 Task: Buy 4 Systems & Kits from Ignition Parts section under best seller category for shipping address: Karen Flores, 1475 Vineyard Drive, Independence, Ohio 44131, Cell Number 4403901431. Pay from credit card ending with 7965, CVV 549
Action: Mouse moved to (35, 77)
Screenshot: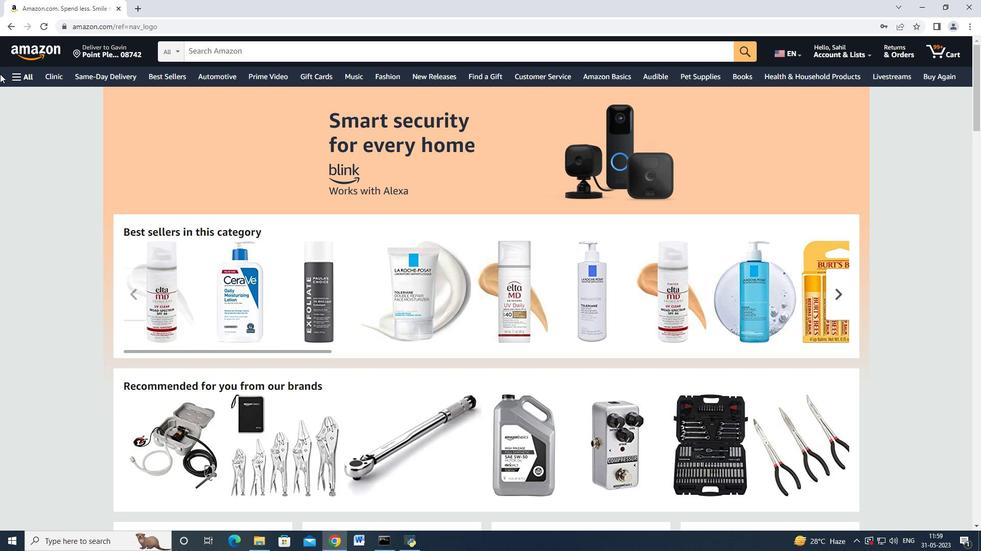 
Action: Mouse pressed left at (35, 77)
Screenshot: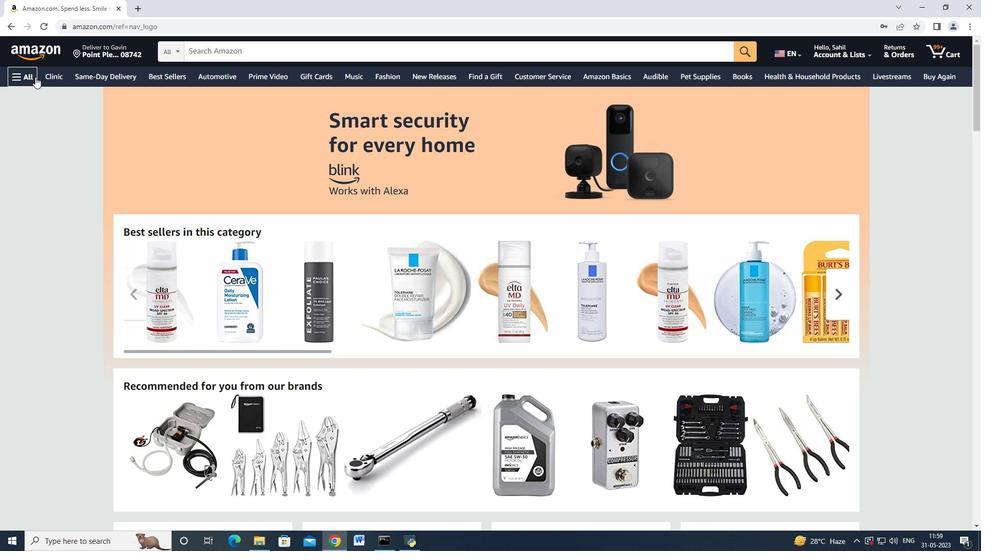 
Action: Mouse moved to (48, 206)
Screenshot: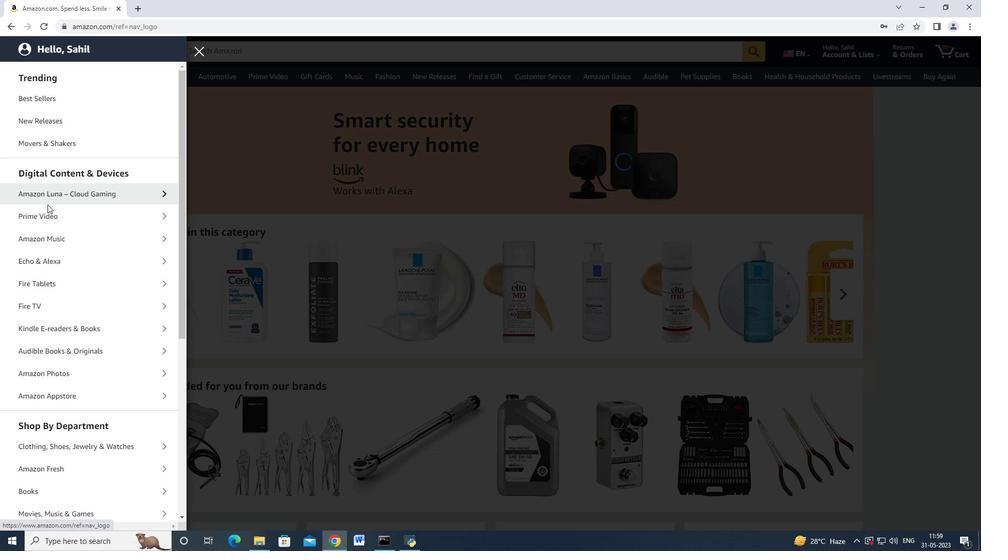 
Action: Mouse scrolled (48, 206) with delta (0, 0)
Screenshot: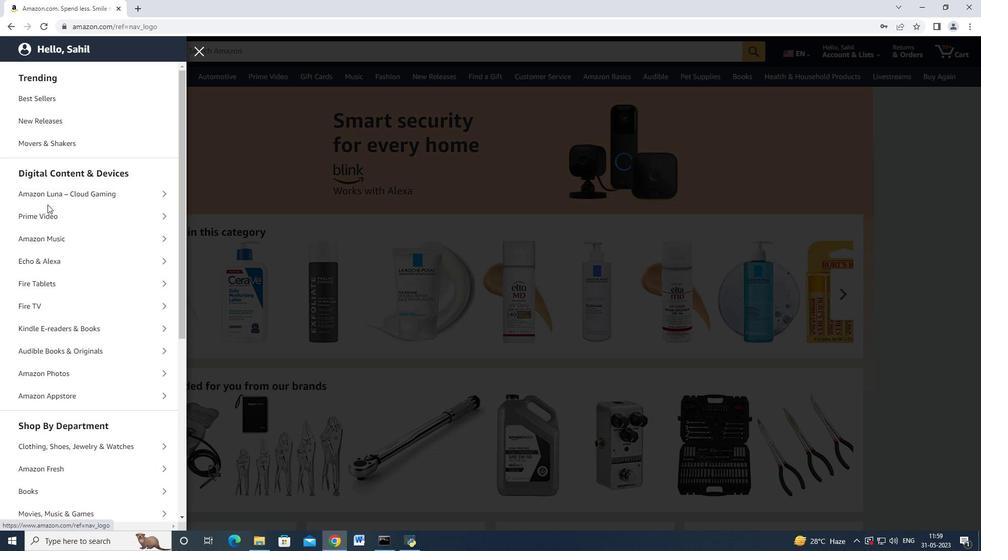 
Action: Mouse moved to (48, 207)
Screenshot: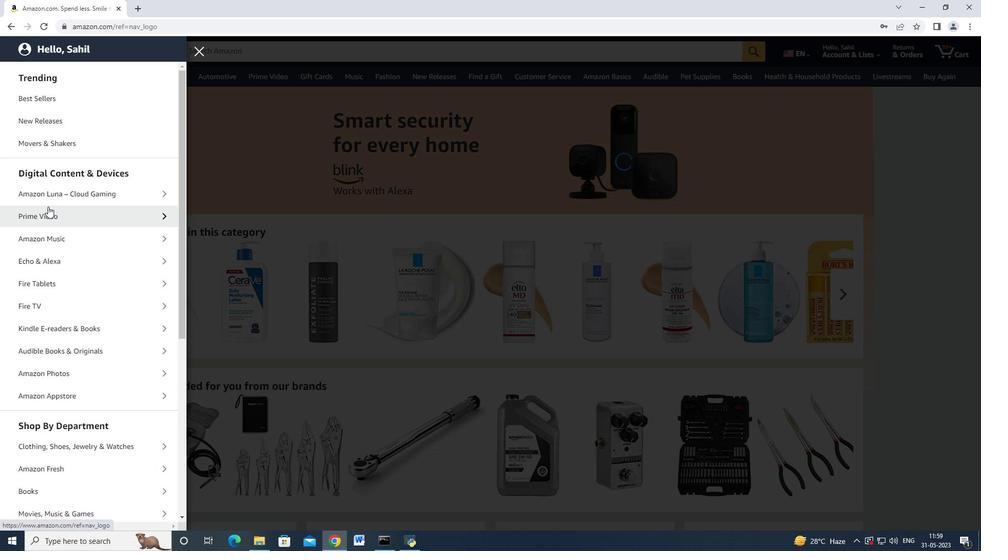 
Action: Mouse scrolled (48, 206) with delta (0, 0)
Screenshot: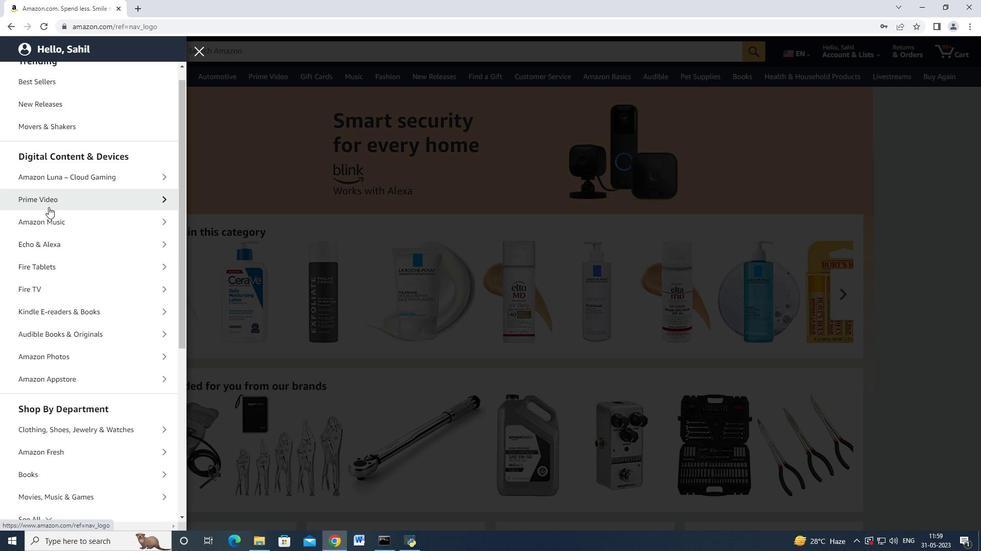 
Action: Mouse moved to (49, 209)
Screenshot: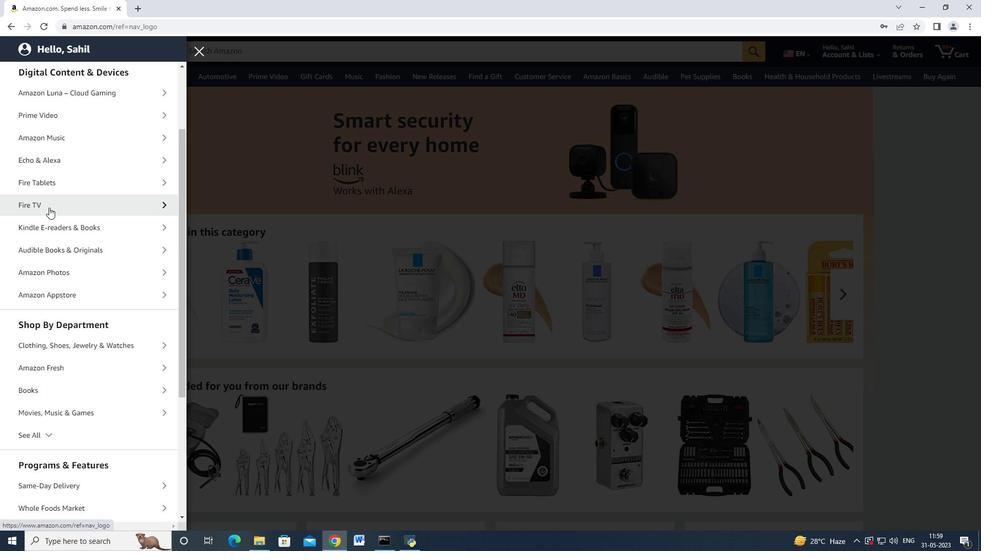 
Action: Mouse scrolled (49, 208) with delta (0, 0)
Screenshot: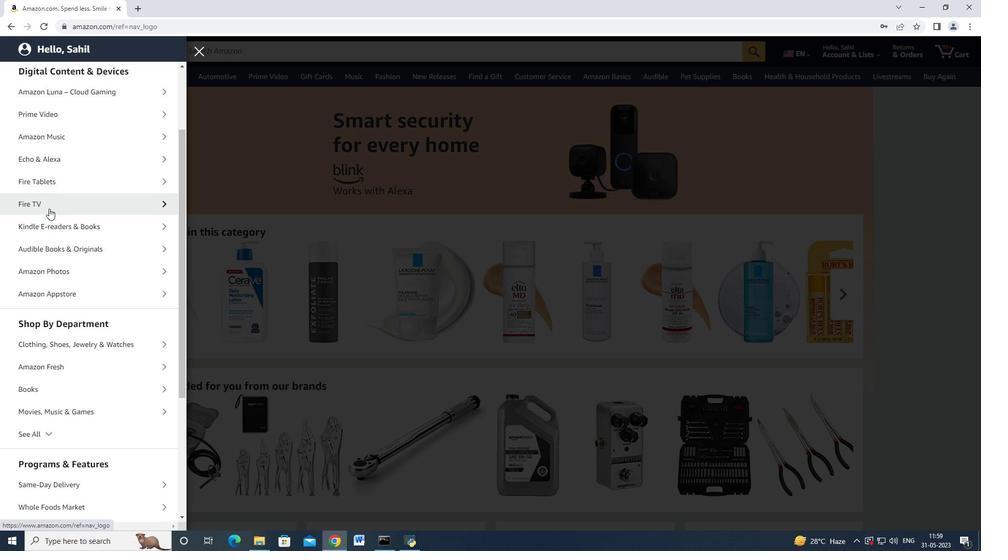 
Action: Mouse scrolled (49, 208) with delta (0, 0)
Screenshot: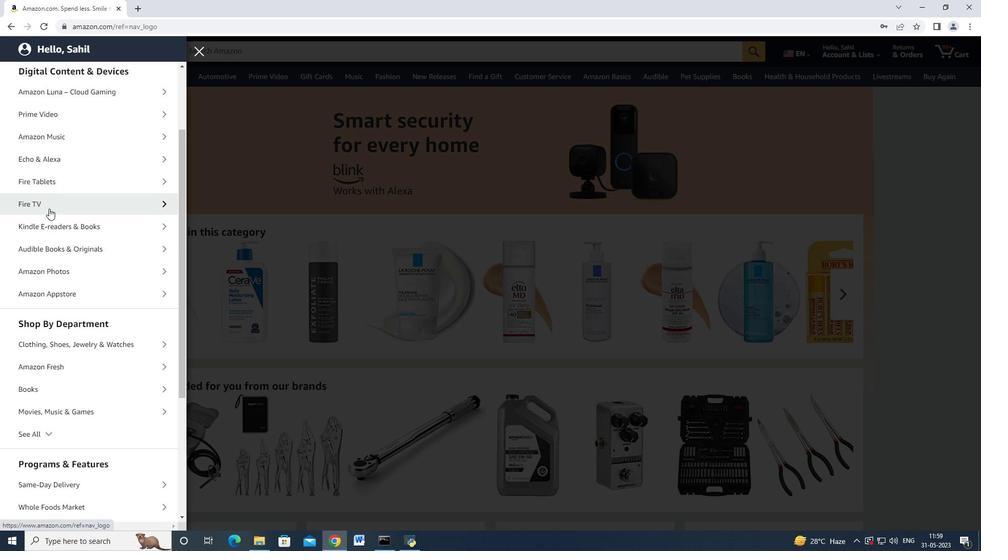 
Action: Mouse scrolled (49, 208) with delta (0, 0)
Screenshot: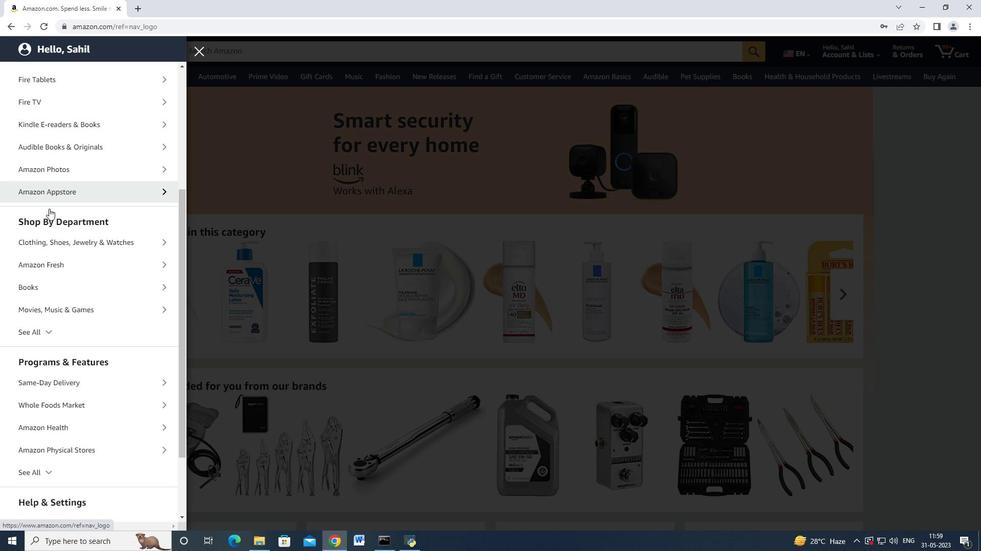 
Action: Mouse moved to (46, 280)
Screenshot: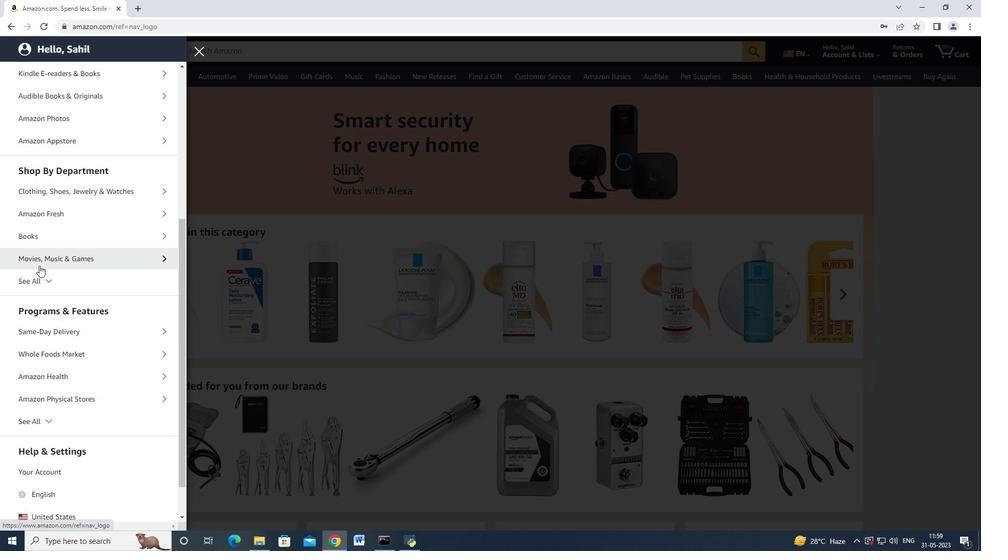 
Action: Mouse pressed left at (46, 280)
Screenshot: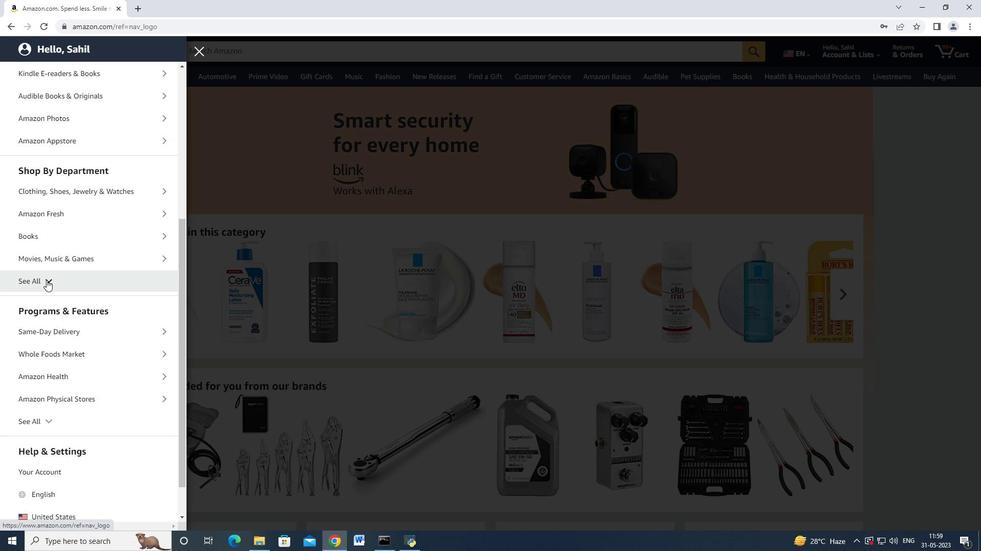 
Action: Mouse moved to (50, 281)
Screenshot: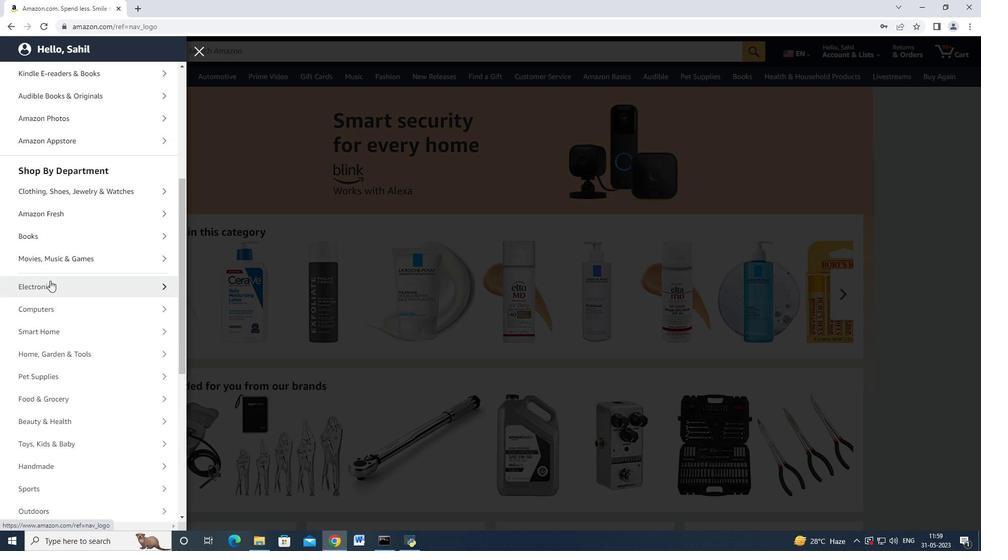 
Action: Mouse scrolled (50, 281) with delta (0, 0)
Screenshot: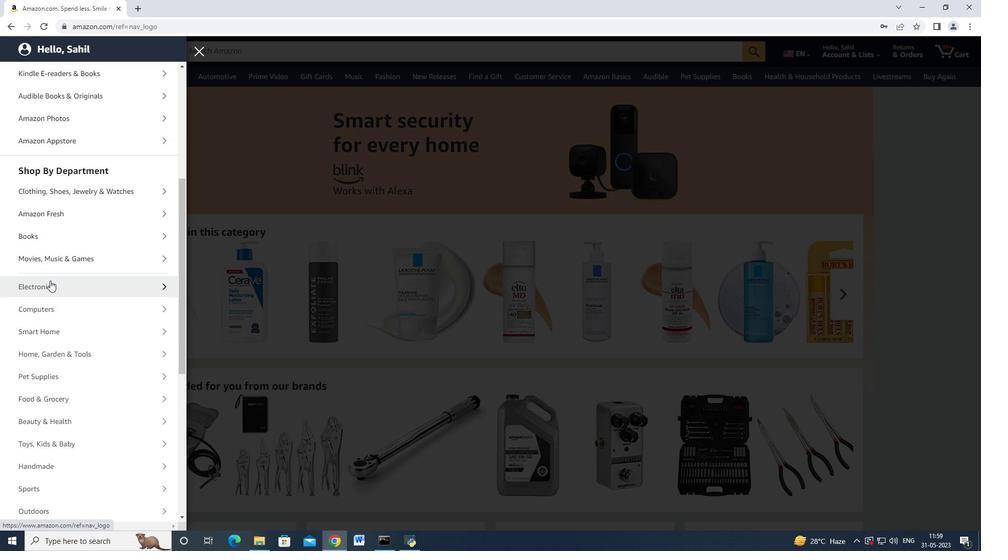 
Action: Mouse scrolled (50, 281) with delta (0, 0)
Screenshot: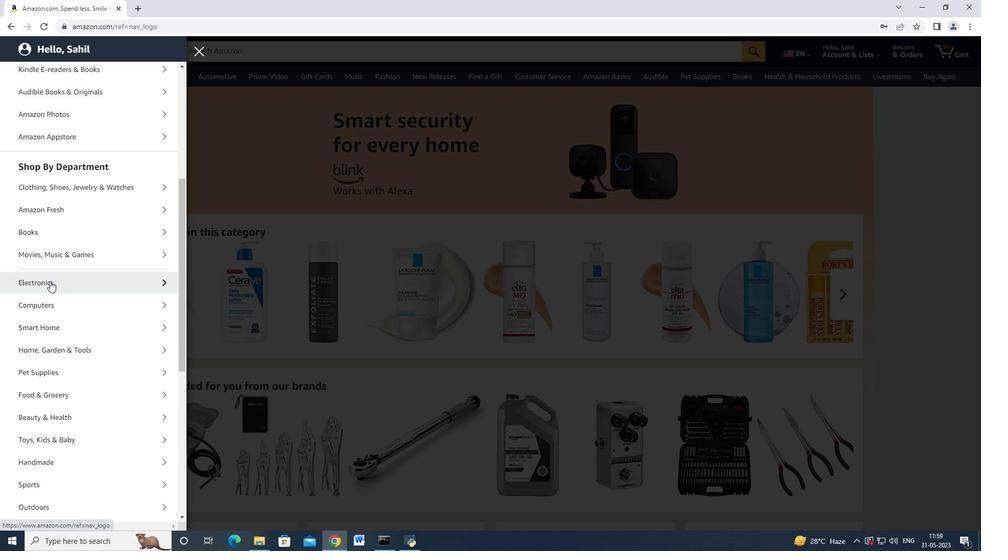 
Action: Mouse scrolled (50, 281) with delta (0, 0)
Screenshot: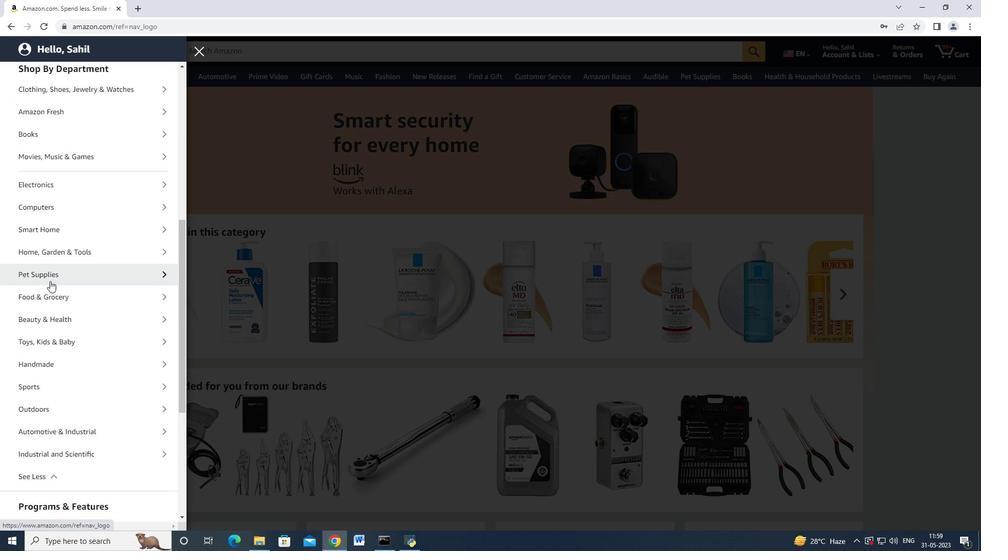 
Action: Mouse moved to (87, 381)
Screenshot: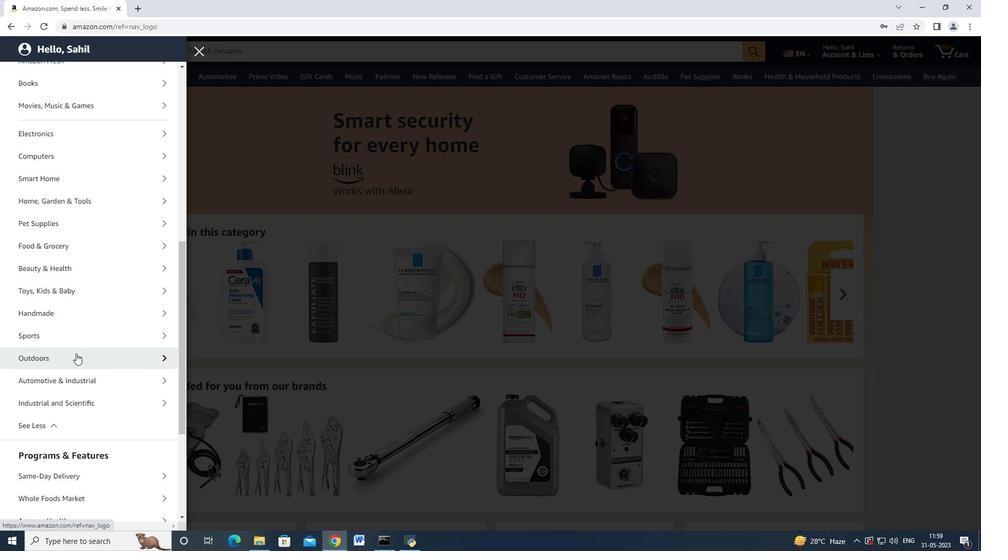 
Action: Mouse pressed left at (87, 381)
Screenshot: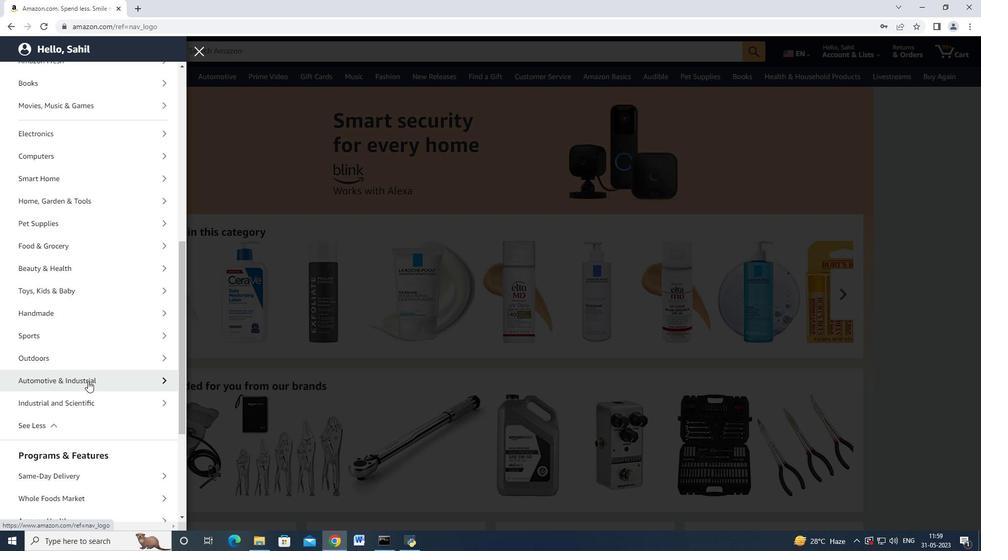 
Action: Mouse moved to (98, 126)
Screenshot: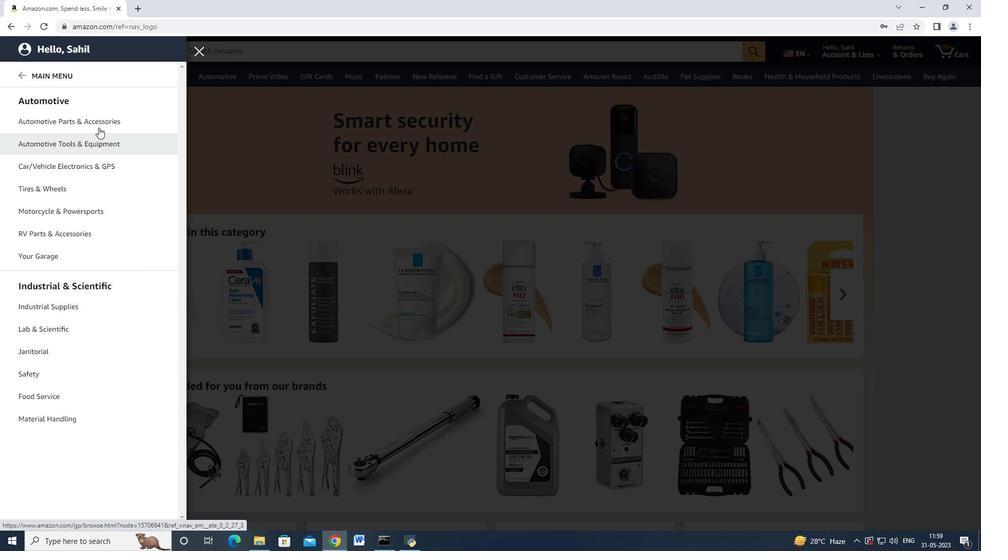 
Action: Mouse pressed left at (98, 126)
Screenshot: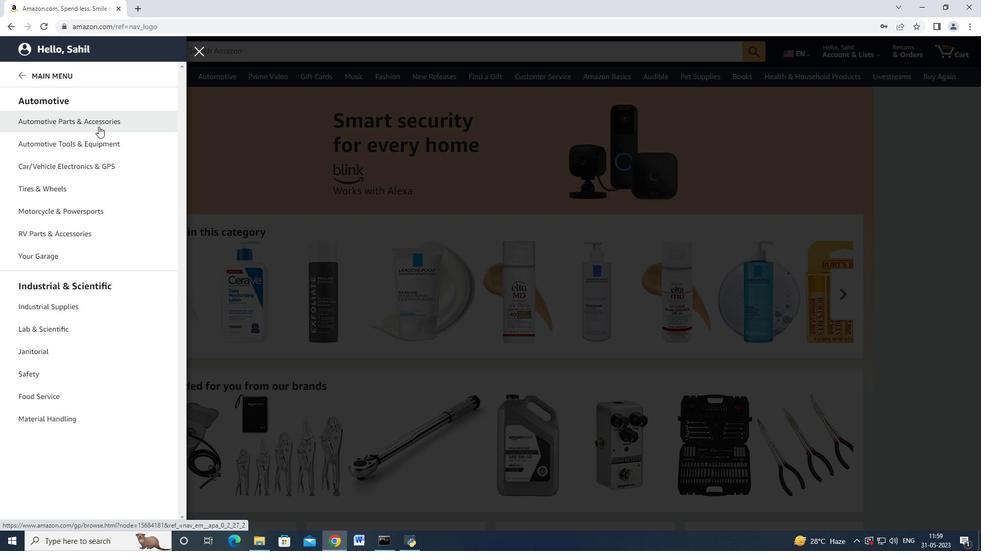 
Action: Mouse moved to (179, 95)
Screenshot: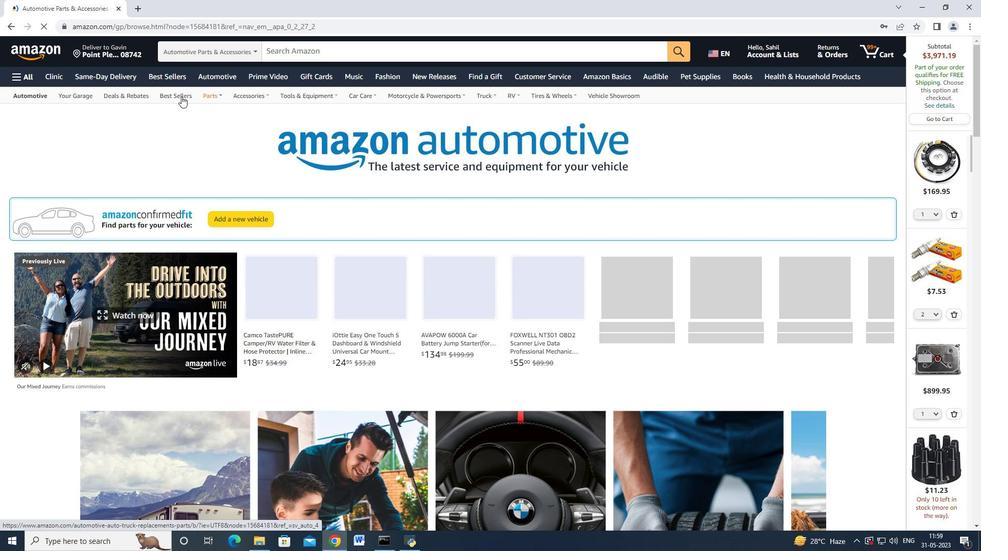 
Action: Mouse pressed left at (179, 95)
Screenshot: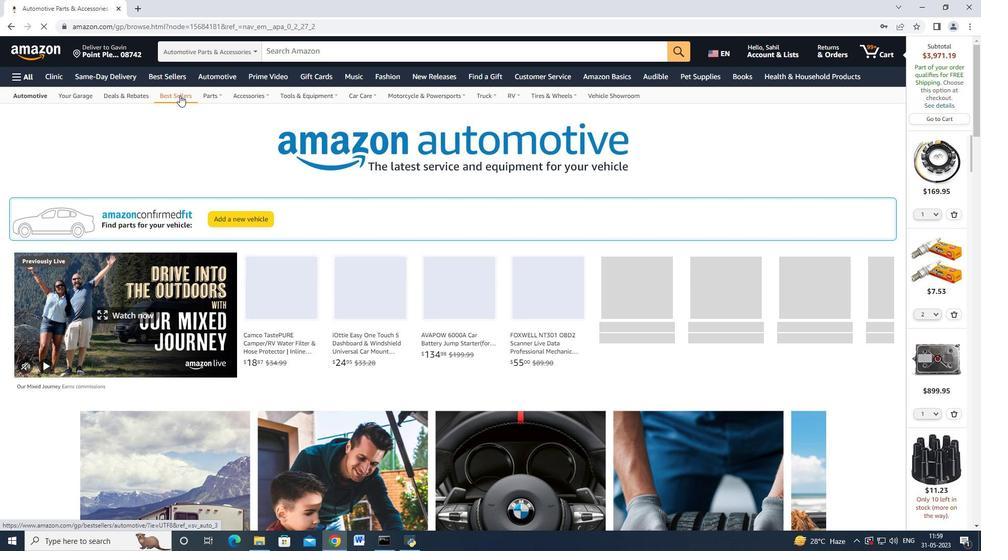
Action: Mouse moved to (85, 305)
Screenshot: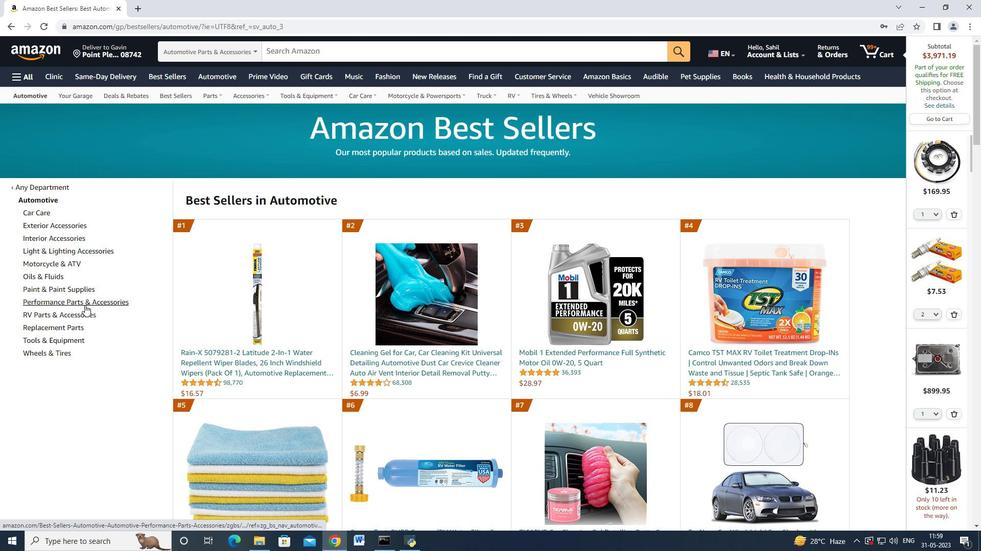 
Action: Mouse pressed left at (85, 305)
Screenshot: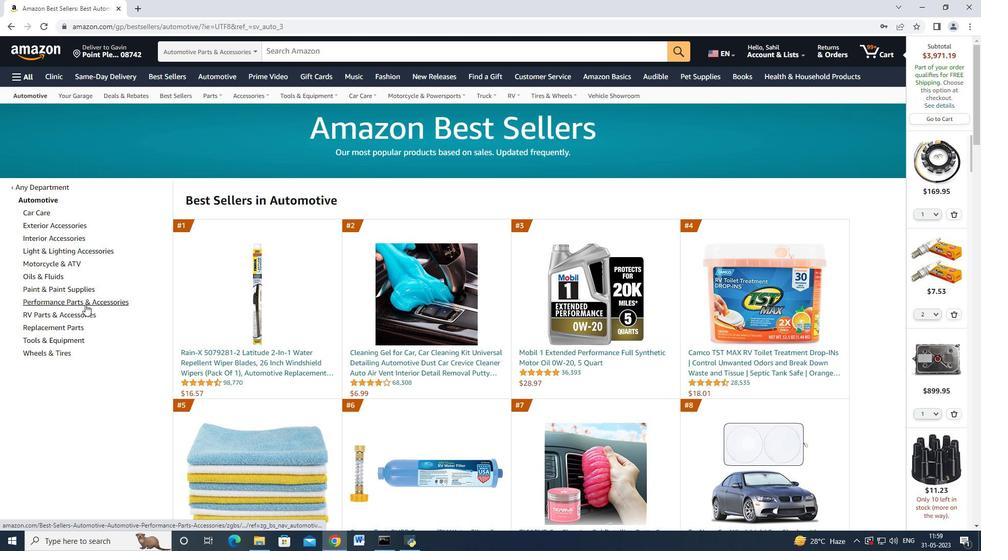 
Action: Mouse moved to (85, 304)
Screenshot: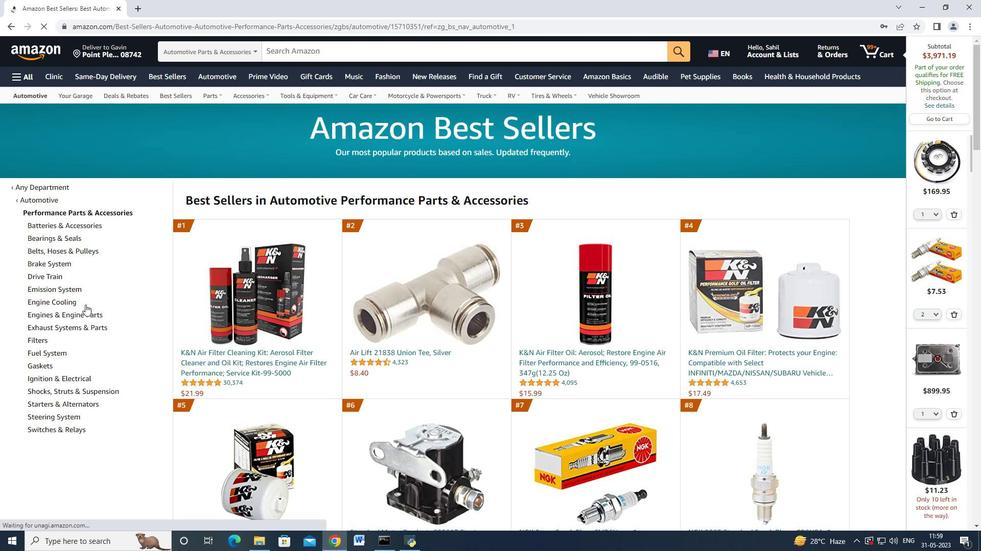 
Action: Mouse scrolled (85, 304) with delta (0, 0)
Screenshot: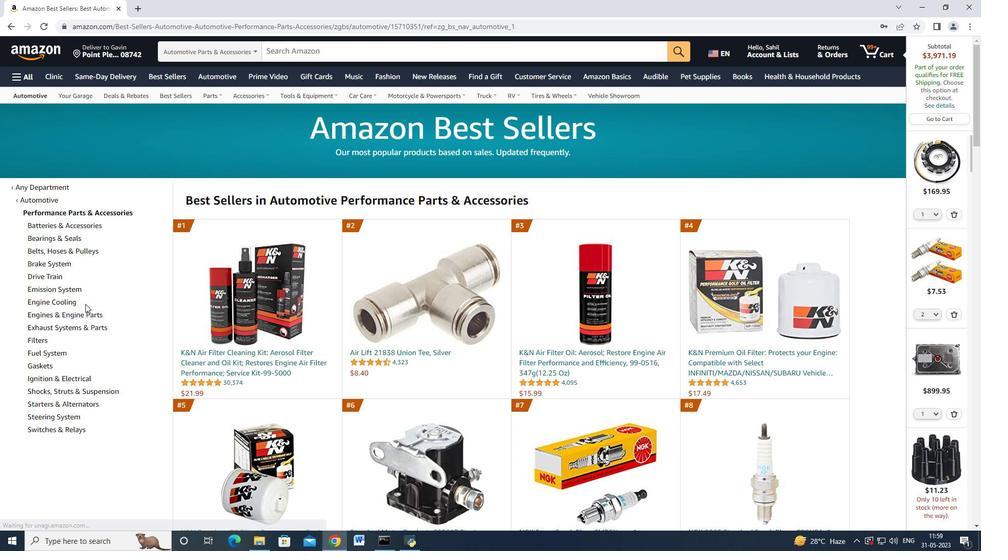 
Action: Mouse scrolled (85, 304) with delta (0, 0)
Screenshot: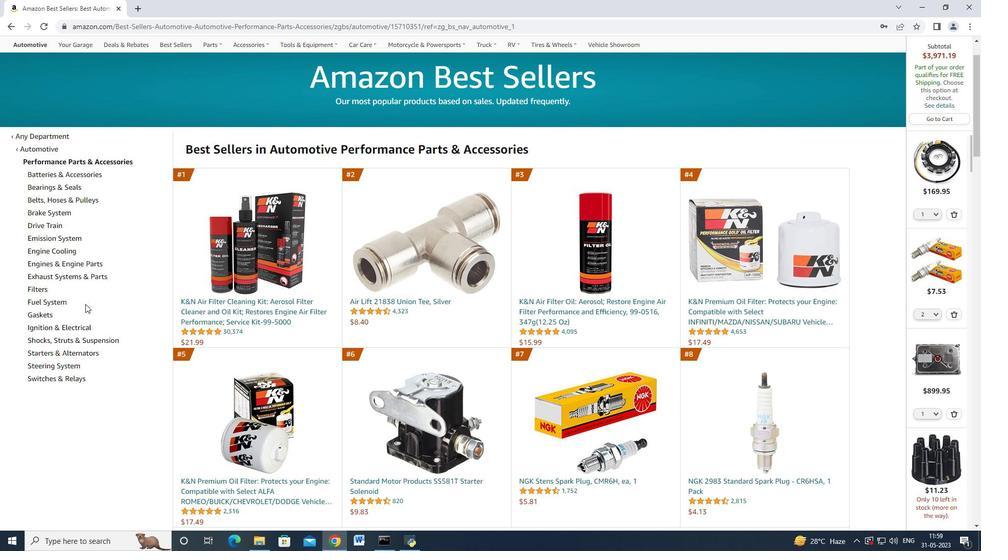 
Action: Mouse scrolled (85, 305) with delta (0, 0)
Screenshot: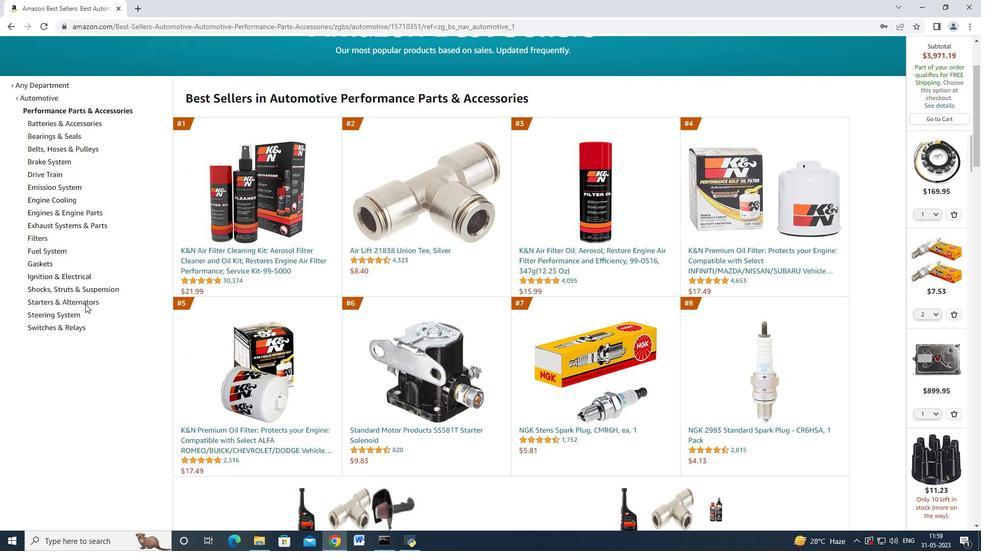 
Action: Mouse moved to (52, 148)
Screenshot: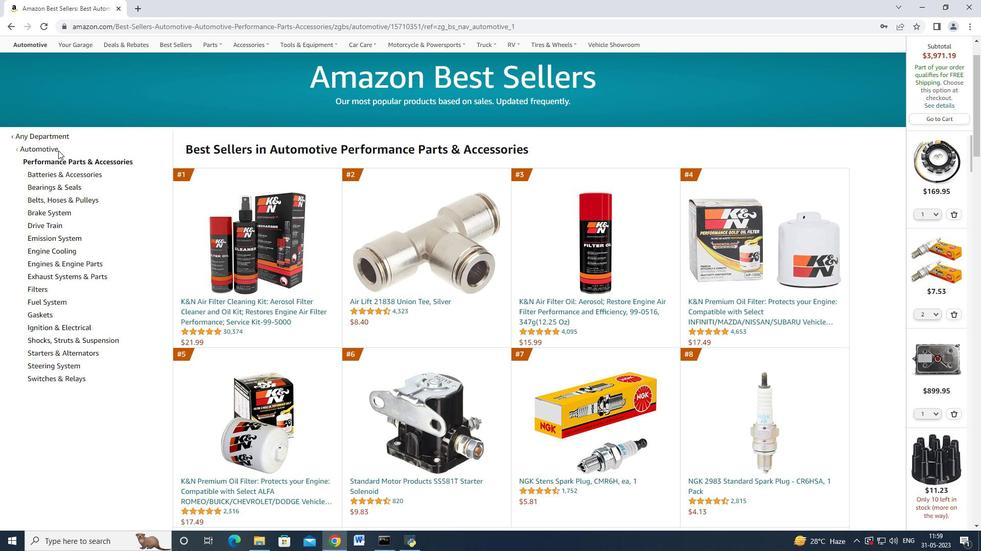 
Action: Mouse pressed left at (52, 148)
Screenshot: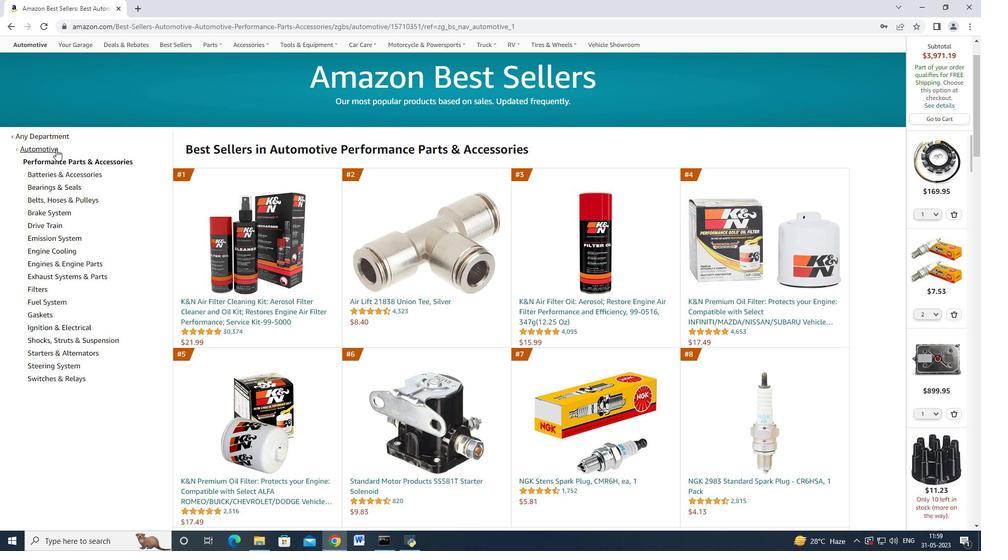 
Action: Mouse moved to (63, 328)
Screenshot: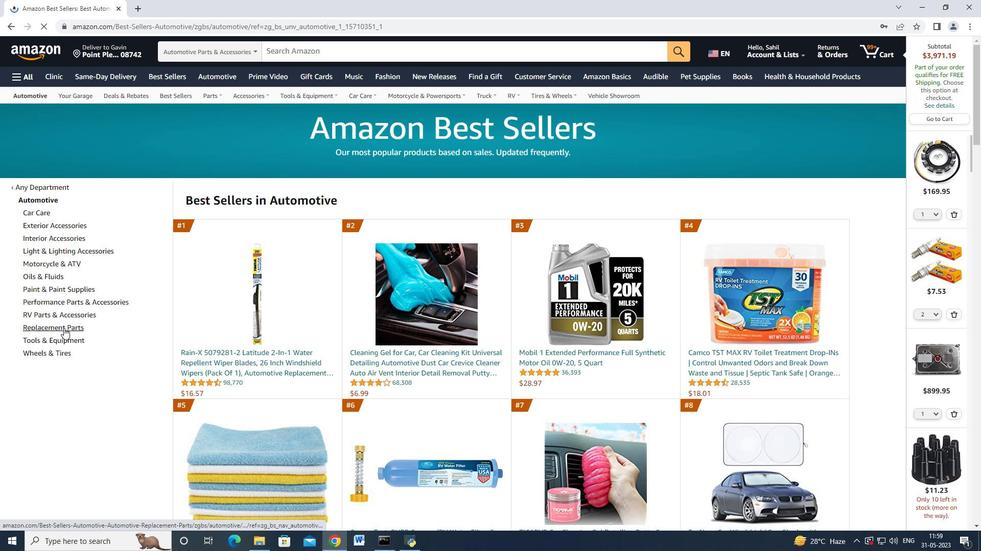 
Action: Mouse pressed left at (63, 328)
Screenshot: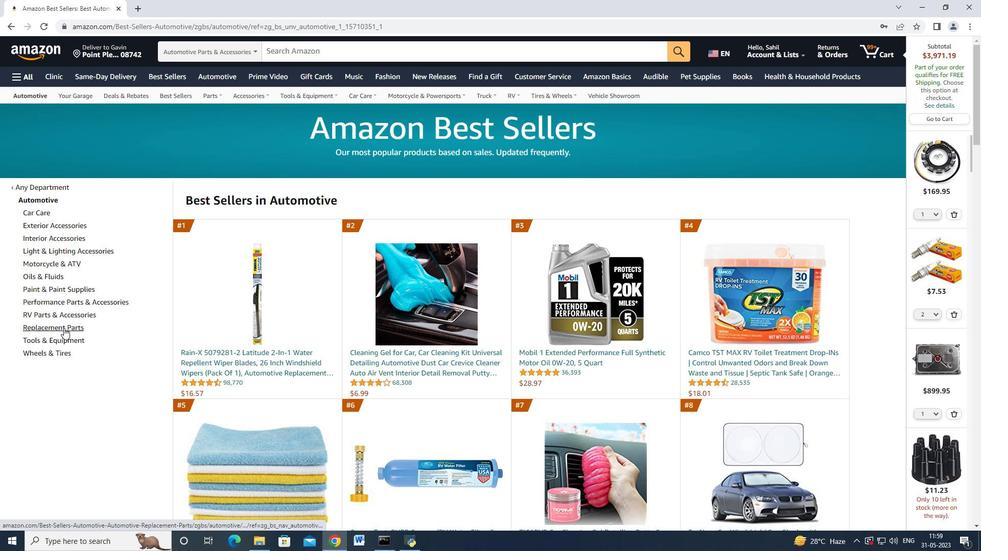
Action: Mouse moved to (85, 321)
Screenshot: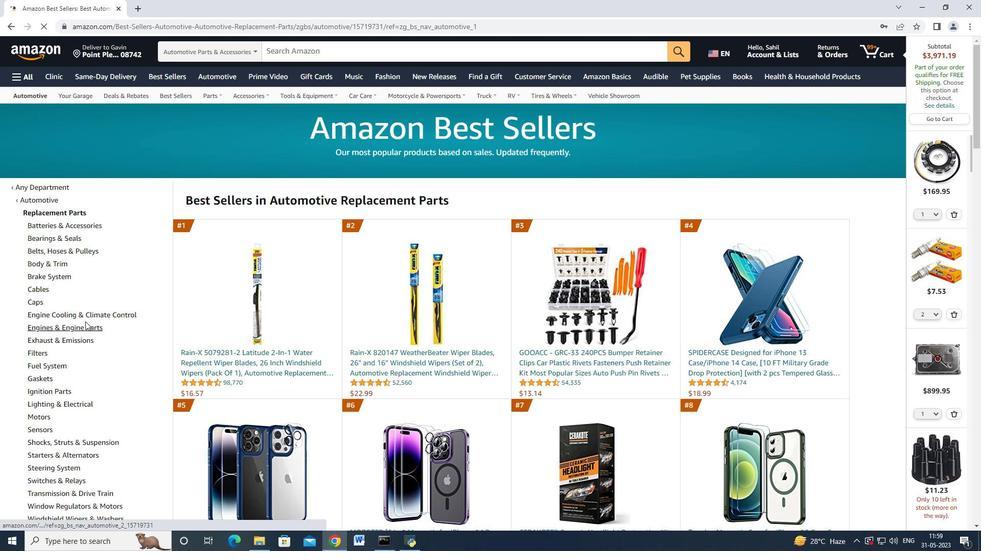 
Action: Mouse scrolled (85, 321) with delta (0, 0)
Screenshot: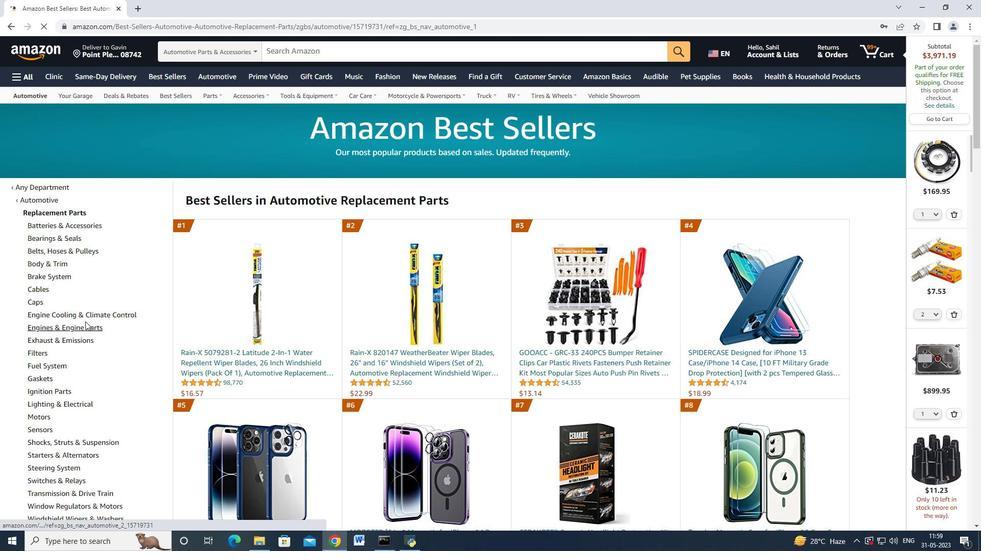 
Action: Mouse moved to (85, 321)
Screenshot: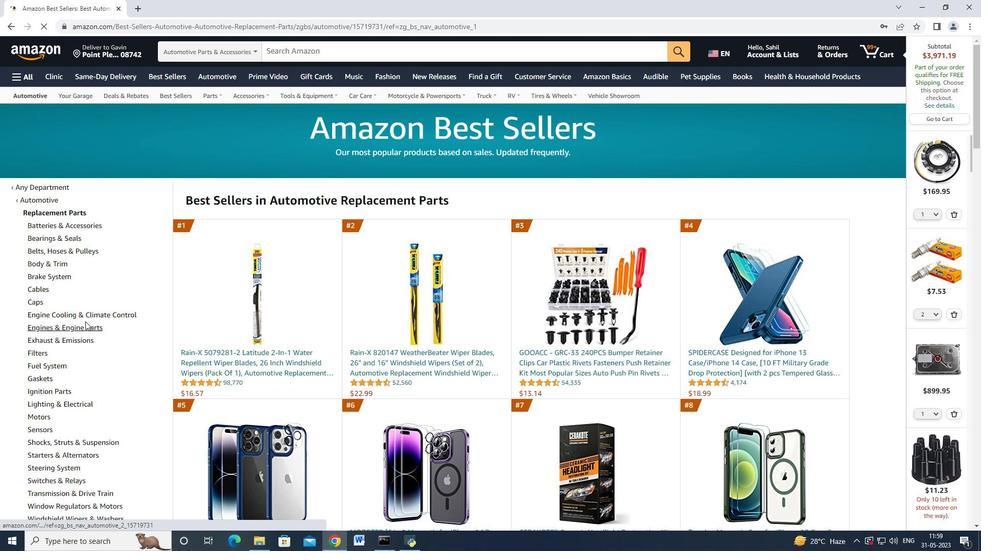 
Action: Mouse scrolled (85, 321) with delta (0, 0)
Screenshot: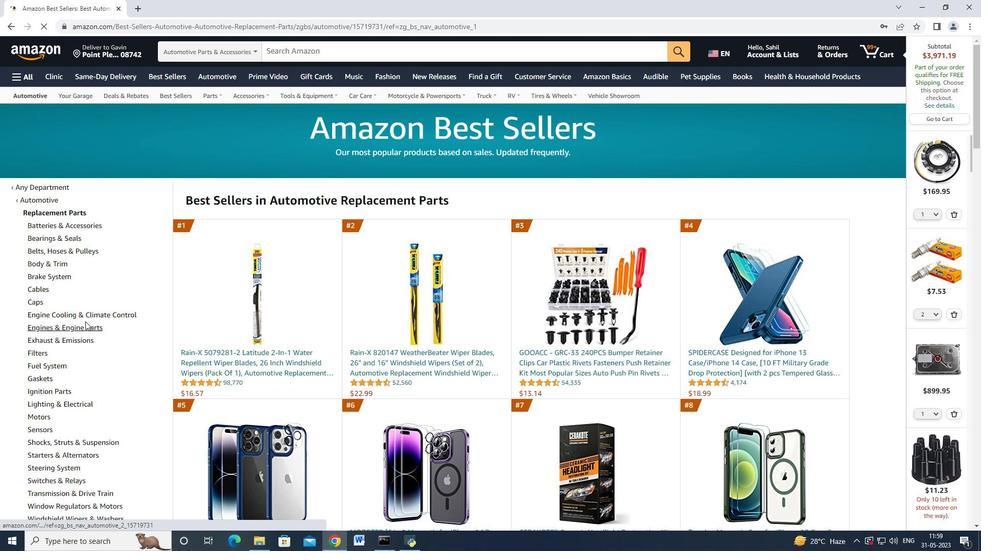 
Action: Mouse moved to (86, 321)
Screenshot: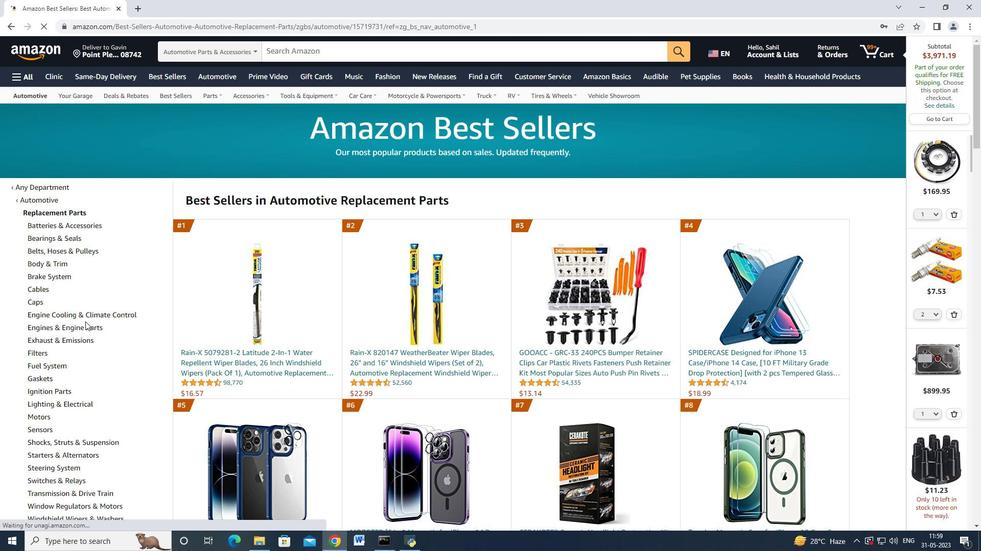 
Action: Mouse scrolled (86, 321) with delta (0, 0)
Screenshot: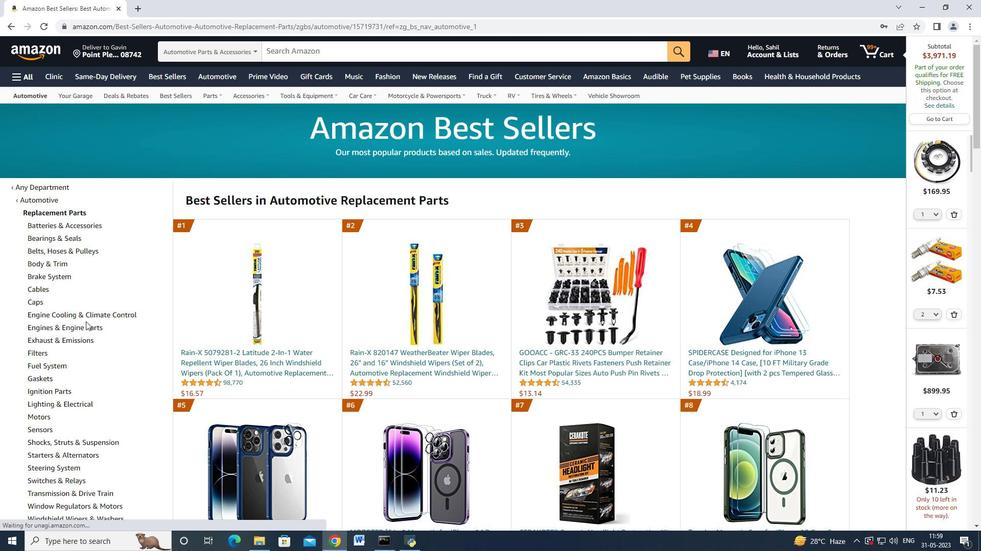 
Action: Mouse moved to (53, 239)
Screenshot: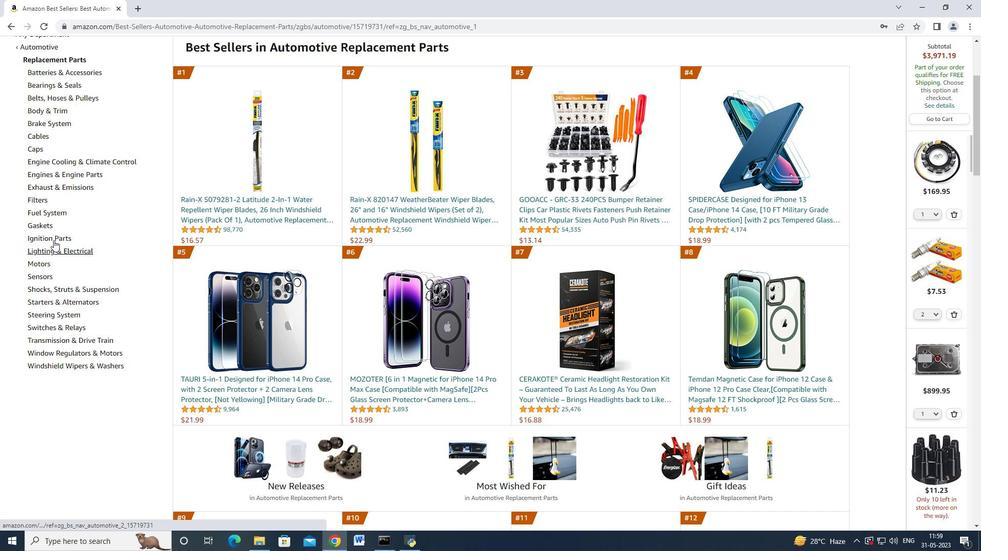 
Action: Mouse pressed left at (53, 239)
Screenshot: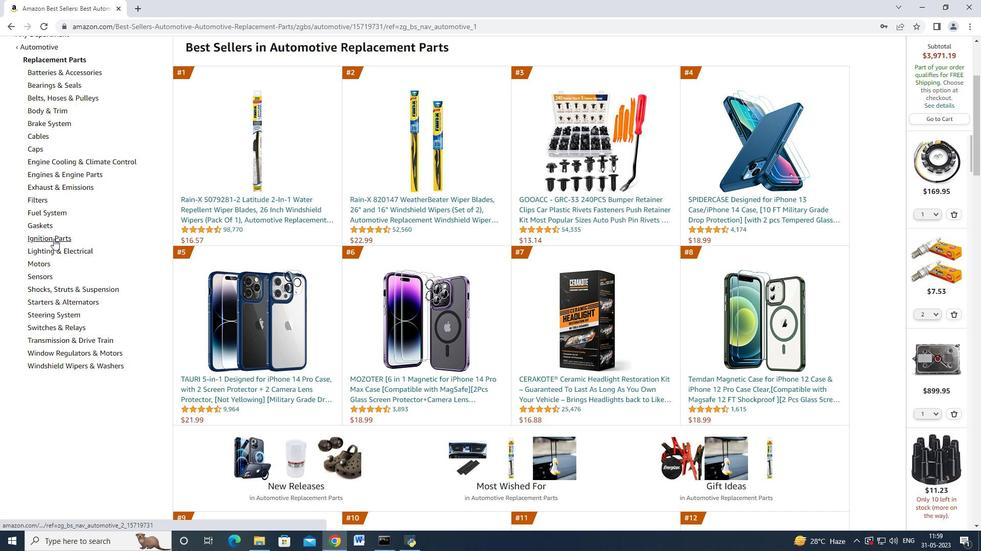 
Action: Mouse moved to (58, 234)
Screenshot: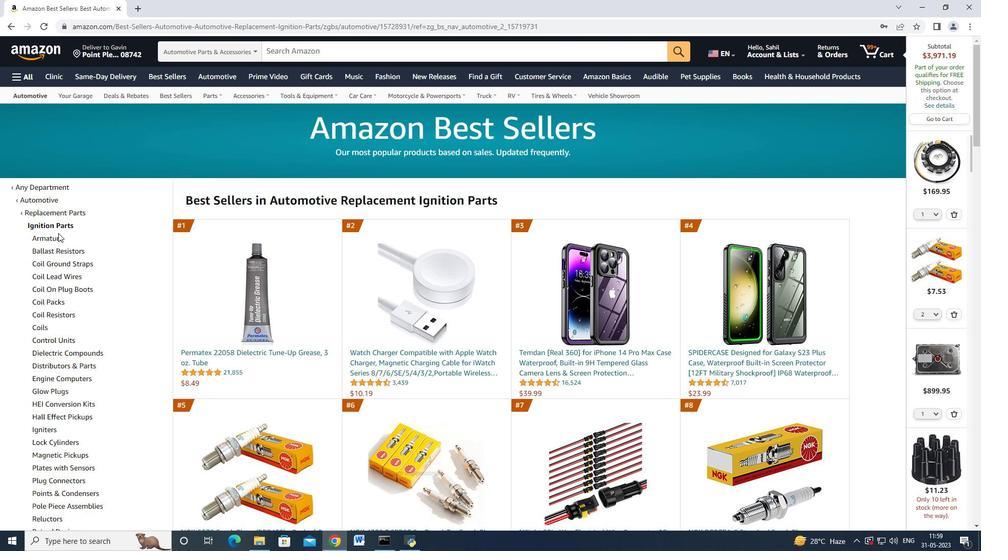 
Action: Mouse scrolled (58, 233) with delta (0, 0)
Screenshot: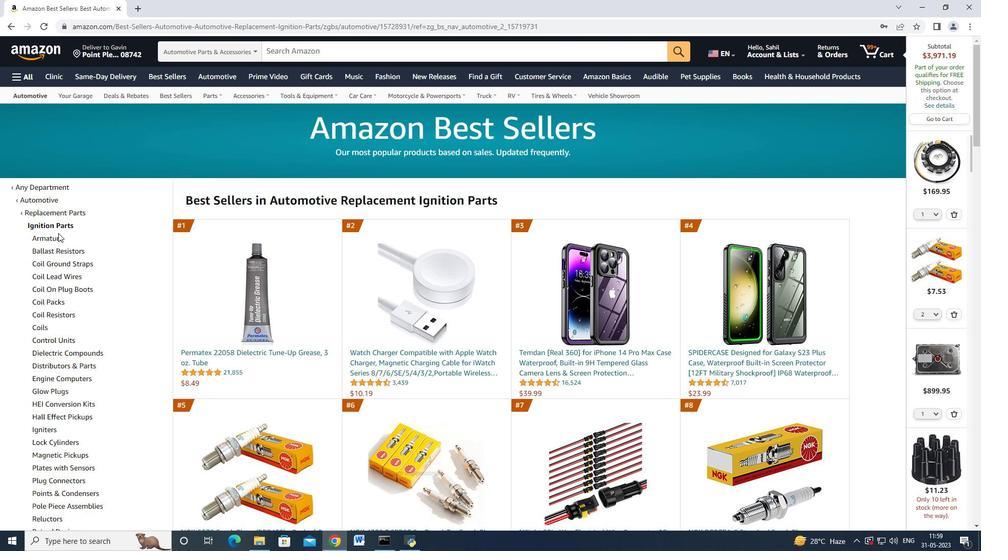 
Action: Mouse moved to (58, 235)
Screenshot: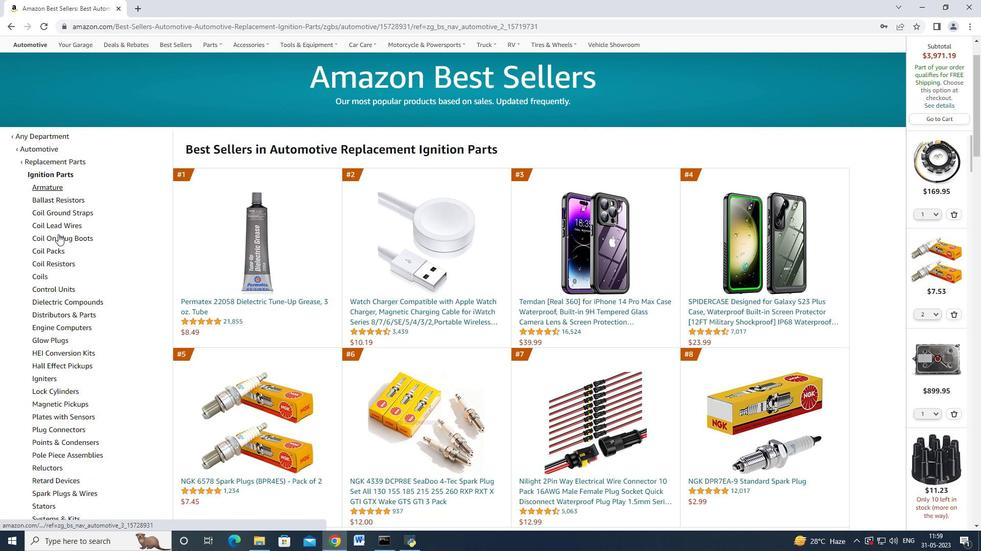 
Action: Mouse scrolled (58, 235) with delta (0, 0)
Screenshot: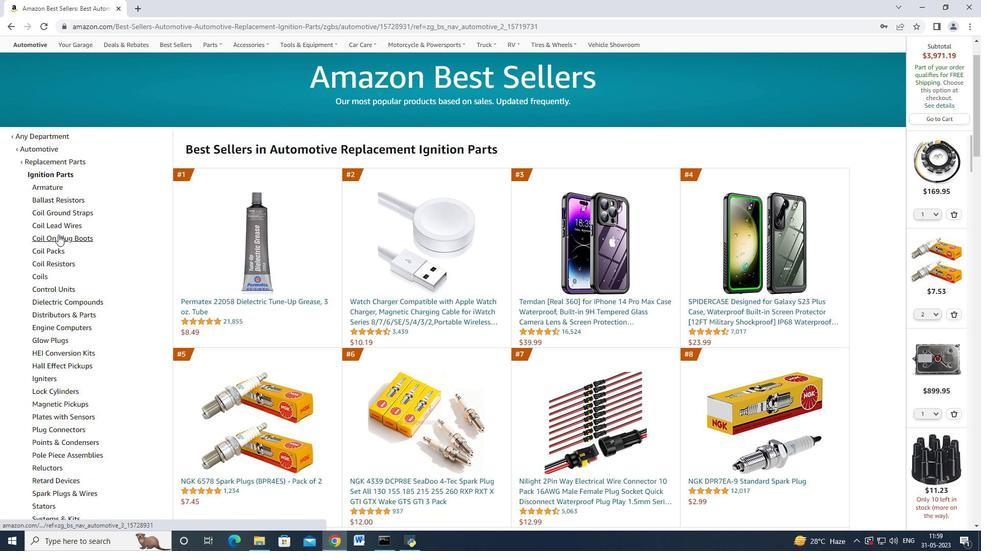 
Action: Mouse scrolled (58, 235) with delta (0, 0)
Screenshot: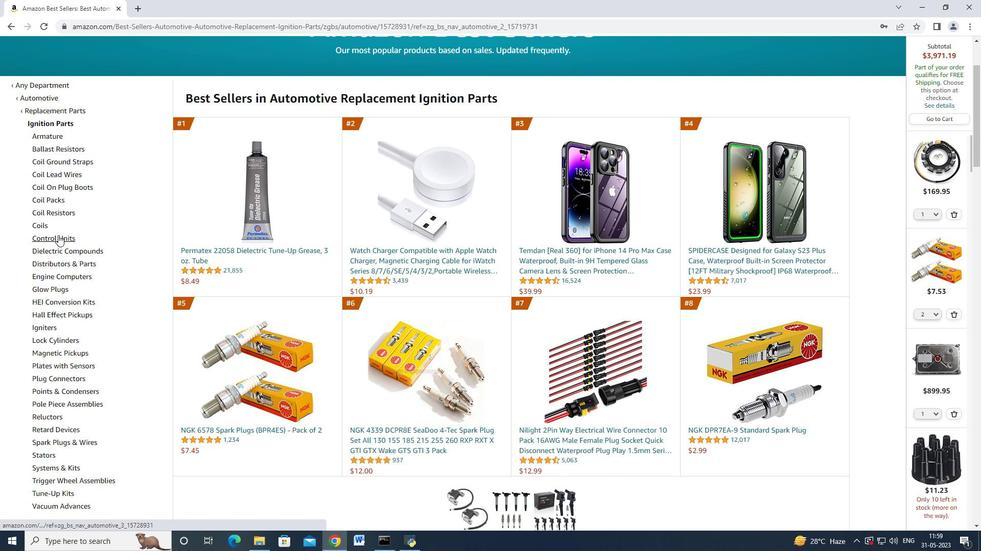 
Action: Mouse scrolled (58, 236) with delta (0, 0)
Screenshot: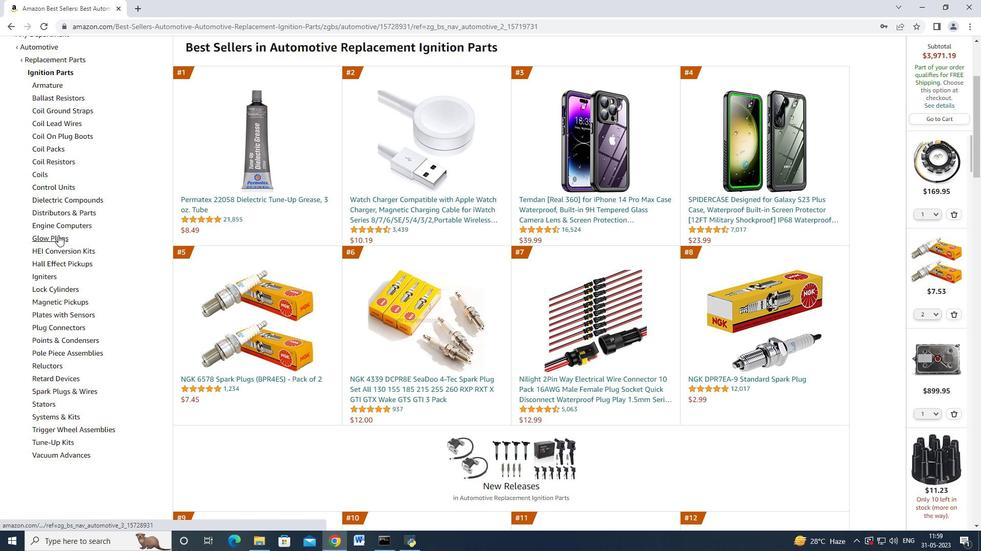 
Action: Mouse moved to (60, 242)
Screenshot: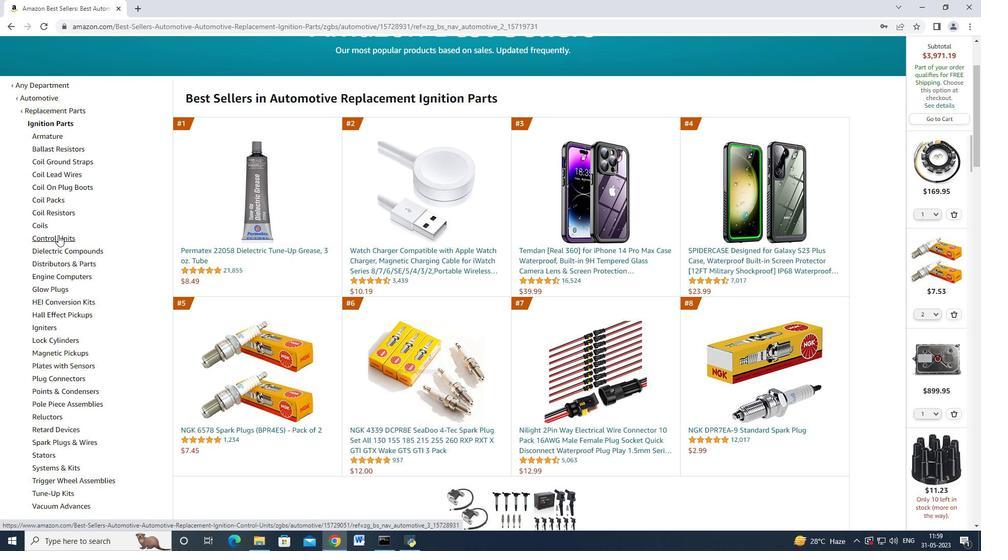 
Action: Mouse scrolled (60, 242) with delta (0, 0)
Screenshot: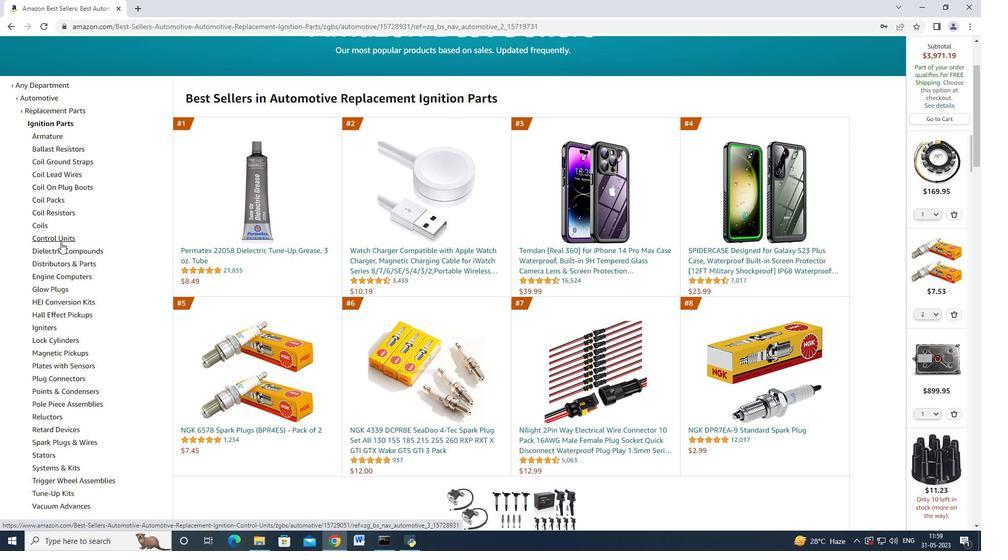 
Action: Mouse scrolled (60, 242) with delta (0, 0)
Screenshot: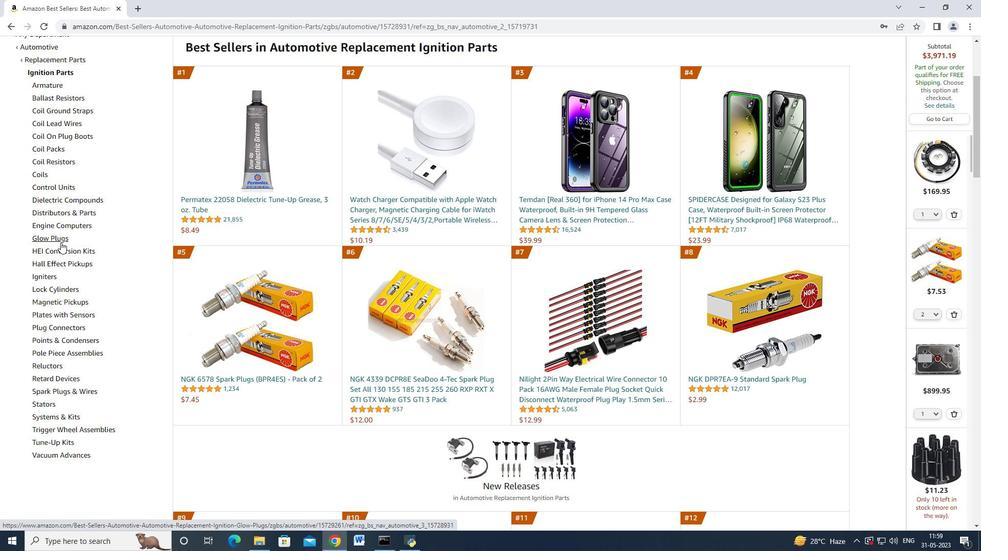 
Action: Mouse moved to (67, 365)
Screenshot: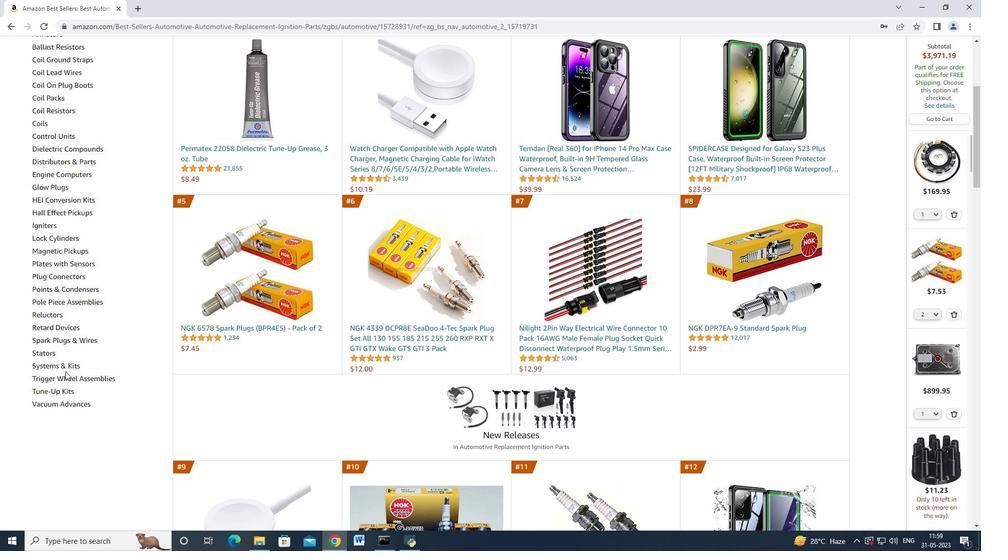 
Action: Mouse pressed left at (67, 365)
Screenshot: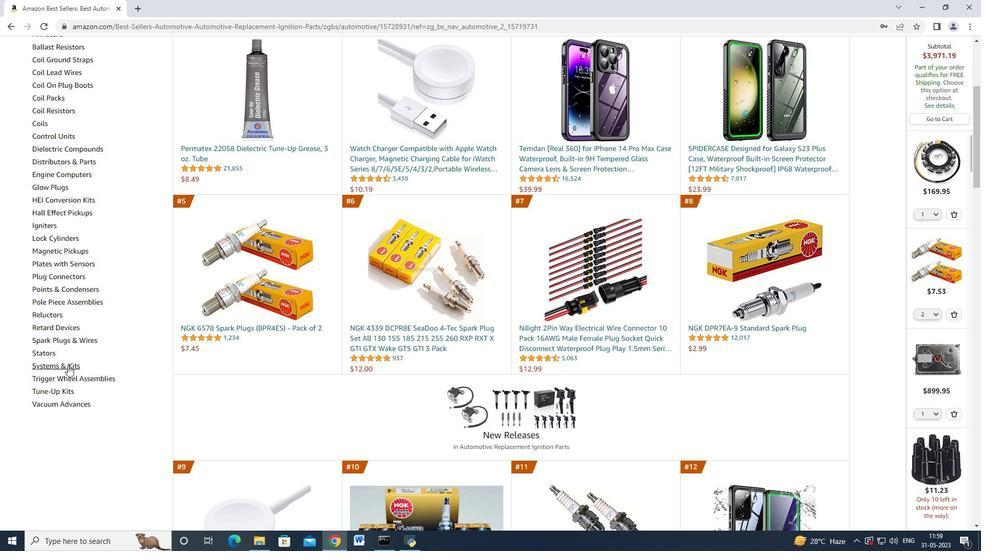 
Action: Mouse moved to (123, 300)
Screenshot: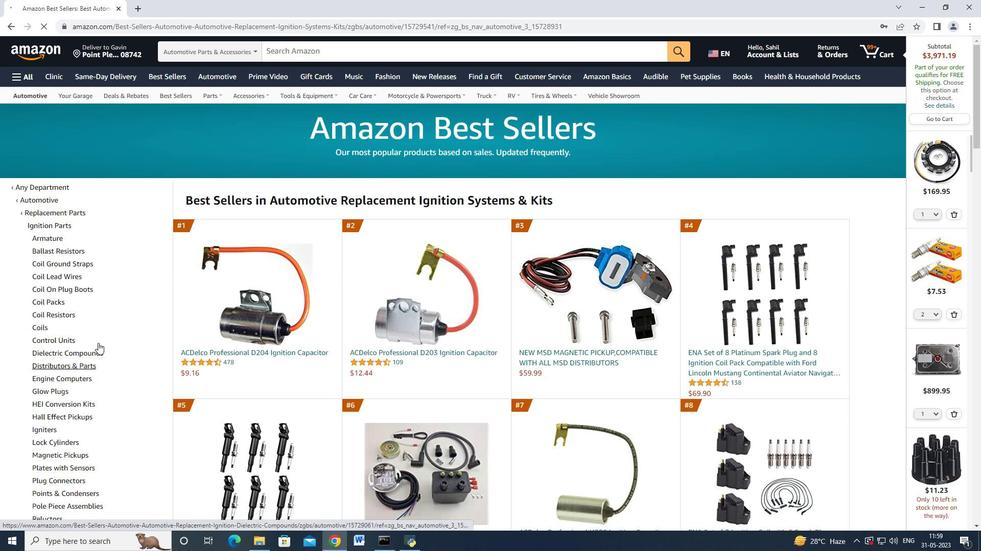 
Action: Mouse scrolled (123, 300) with delta (0, 0)
Screenshot: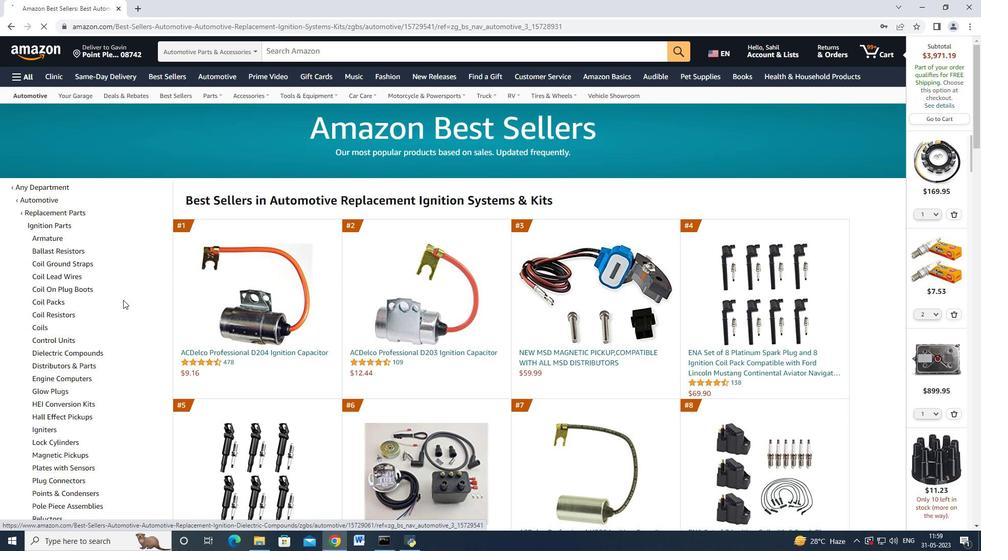 
Action: Mouse scrolled (123, 300) with delta (0, 0)
Screenshot: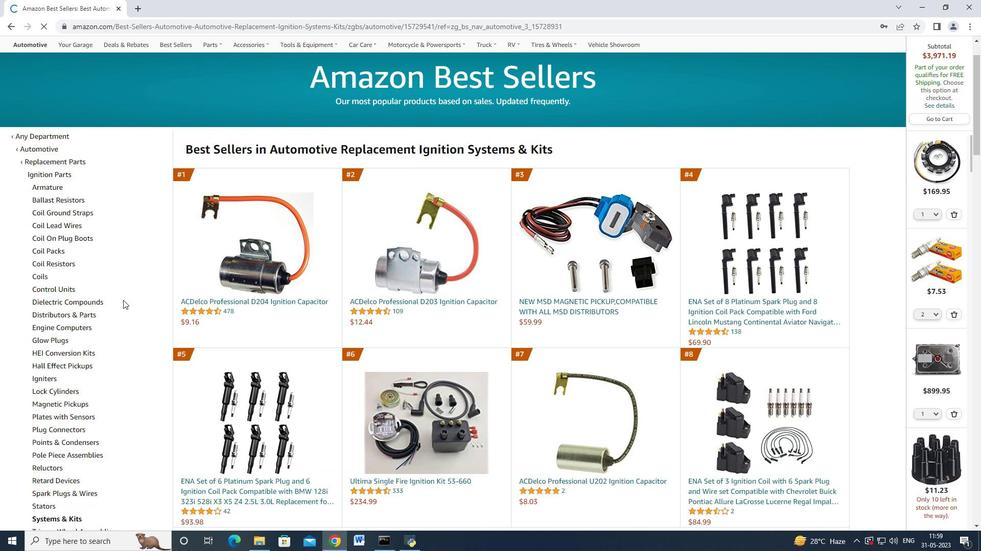 
Action: Mouse scrolled (123, 300) with delta (0, 0)
Screenshot: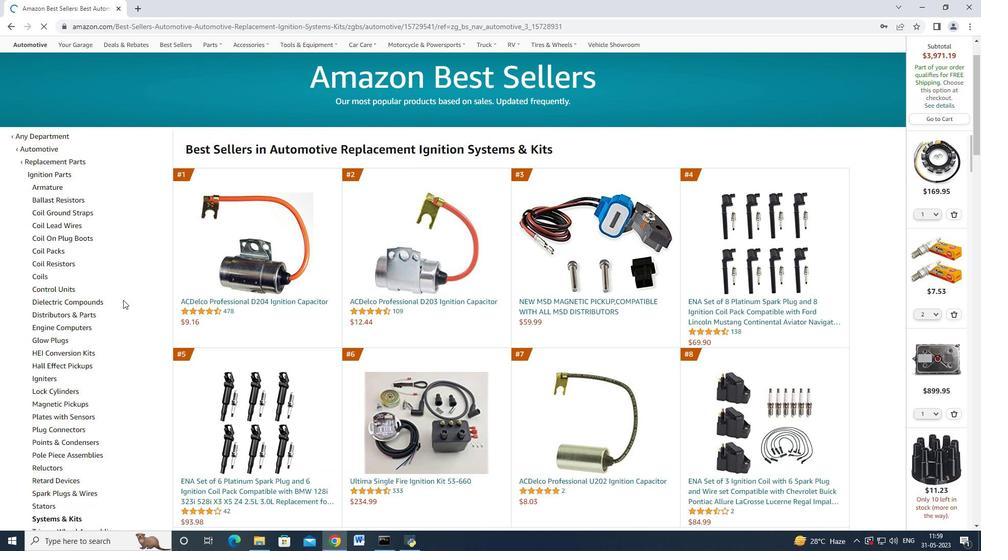 
Action: Mouse moved to (325, 202)
Screenshot: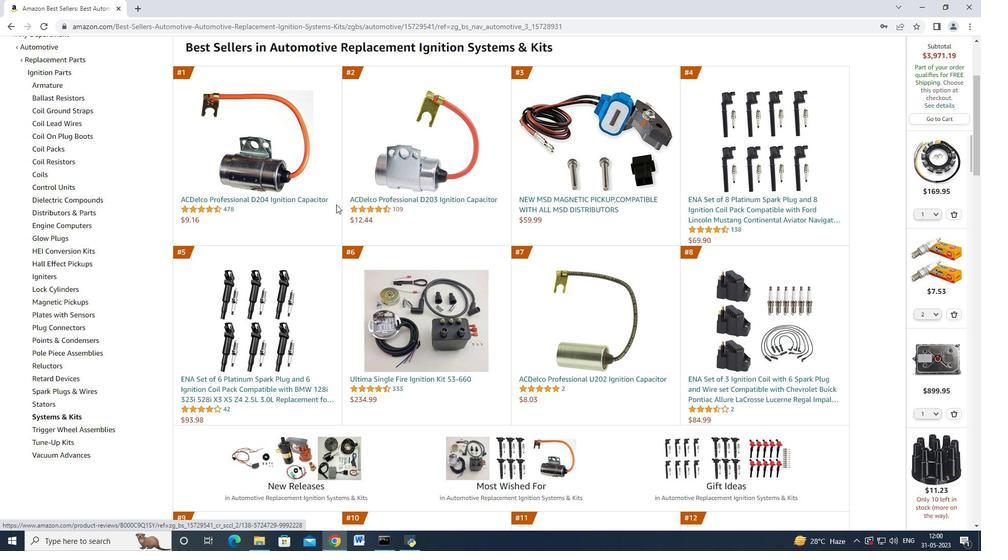 
Action: Mouse pressed left at (325, 202)
Screenshot: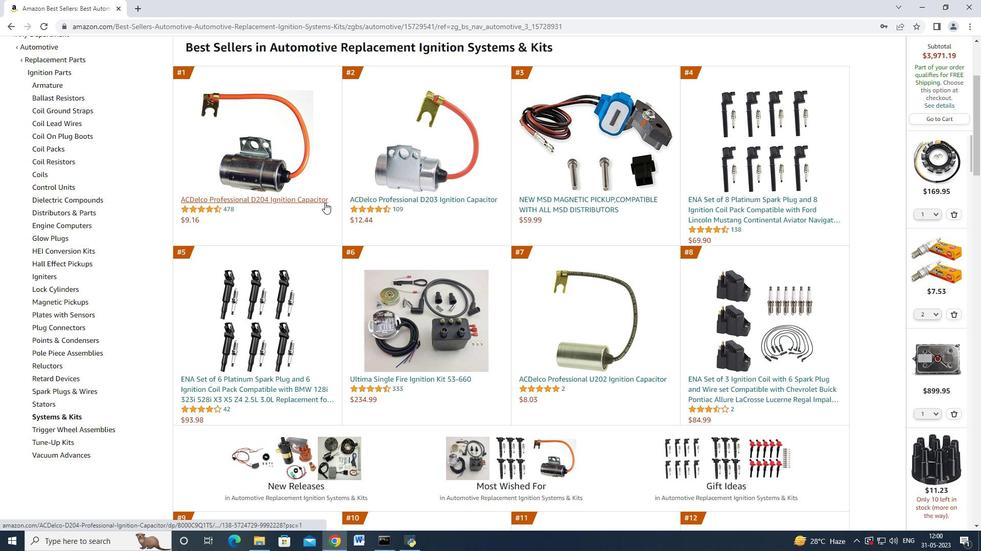 
Action: Mouse moved to (730, 320)
Screenshot: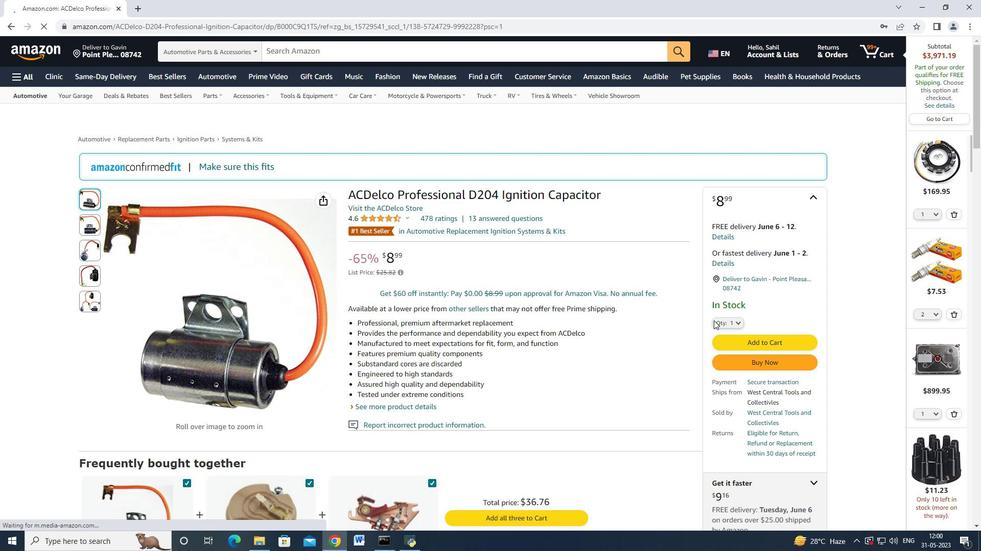 
Action: Mouse pressed left at (730, 320)
Screenshot: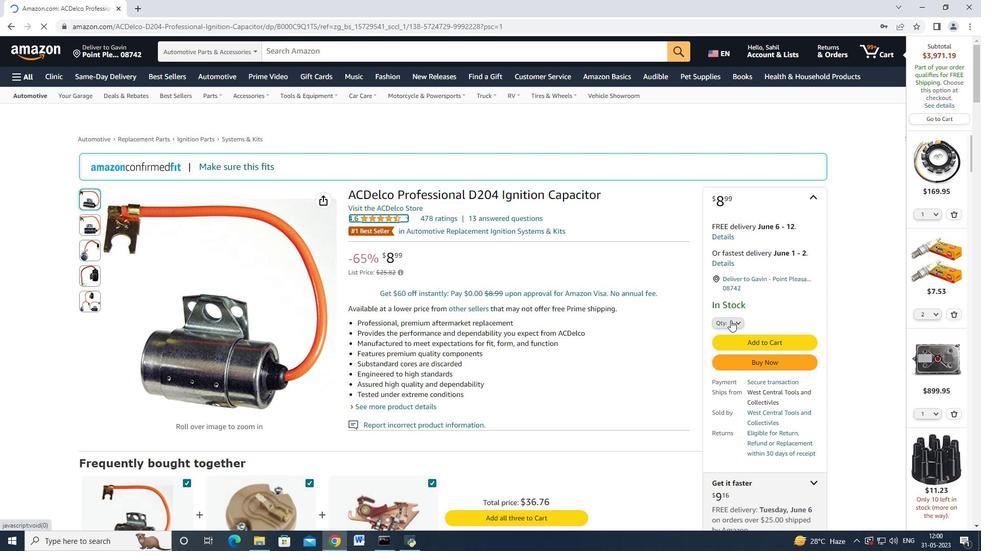 
Action: Mouse moved to (720, 100)
Screenshot: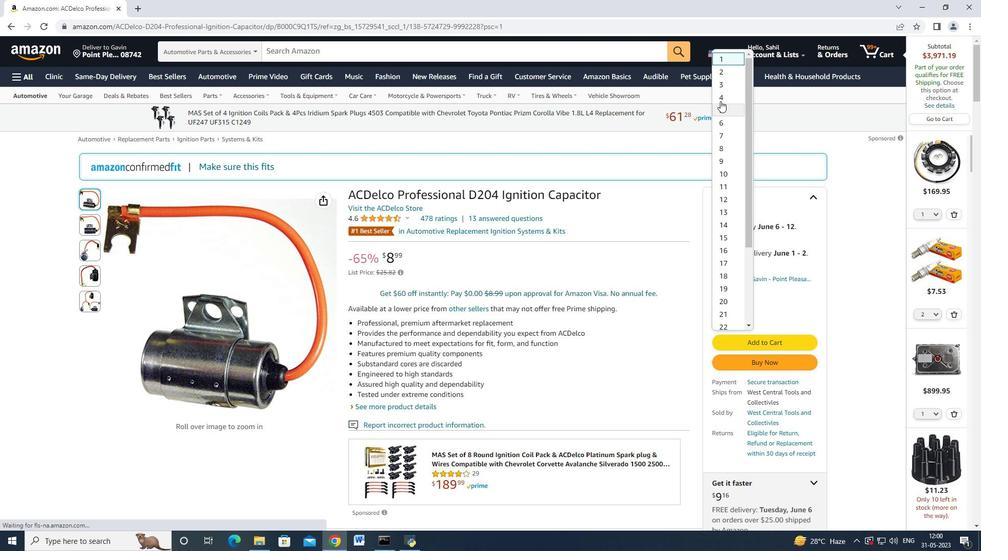 
Action: Mouse pressed left at (720, 100)
Screenshot: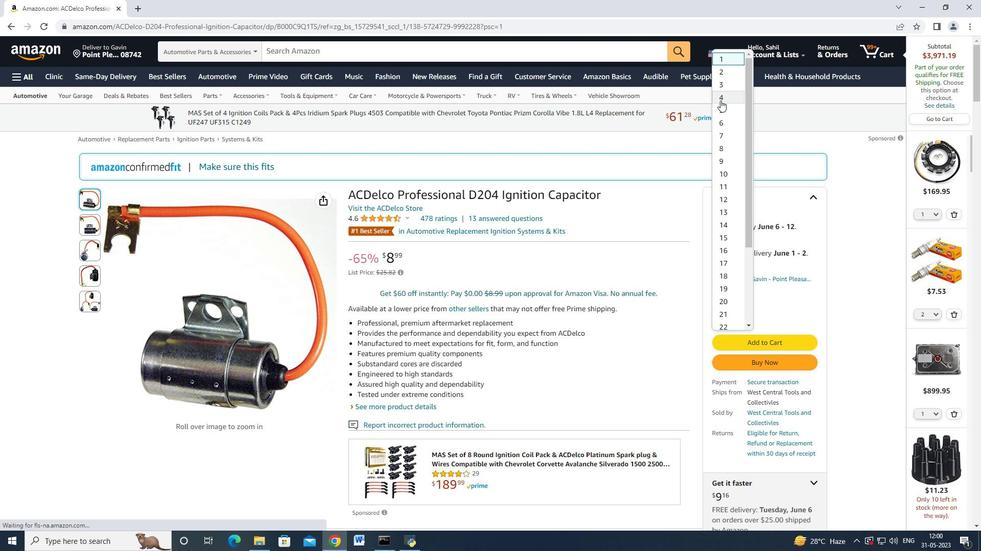 
Action: Mouse moved to (770, 358)
Screenshot: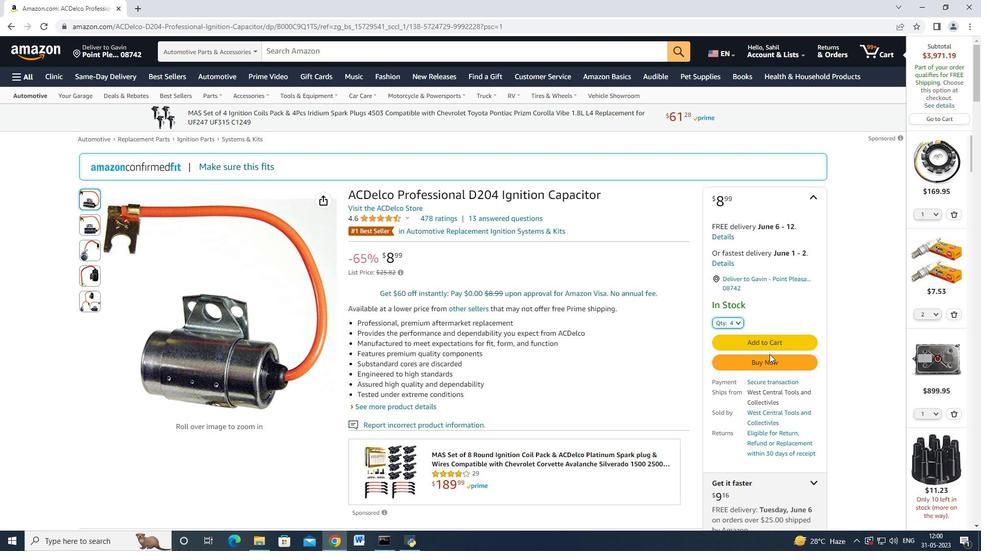 
Action: Mouse pressed left at (770, 358)
Screenshot: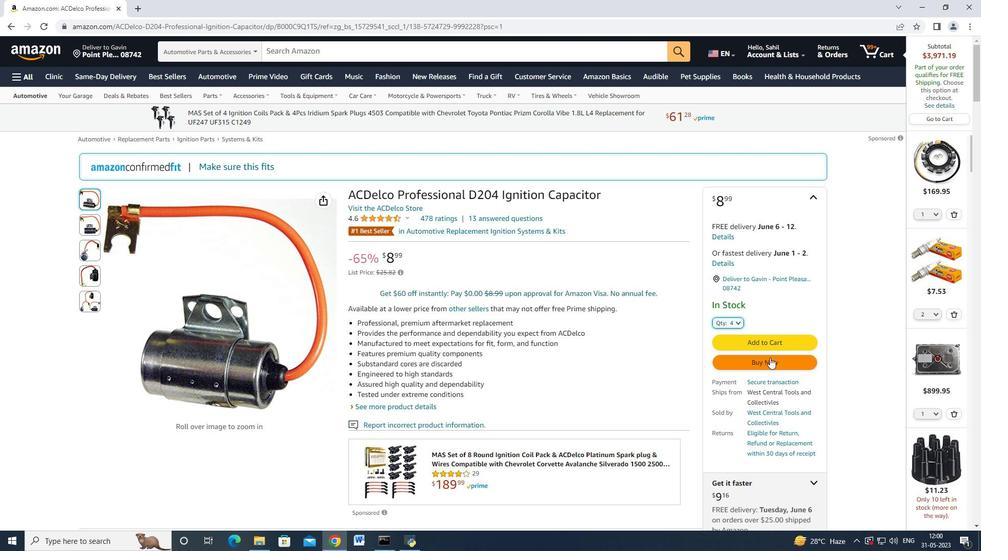 
Action: Mouse moved to (587, 88)
Screenshot: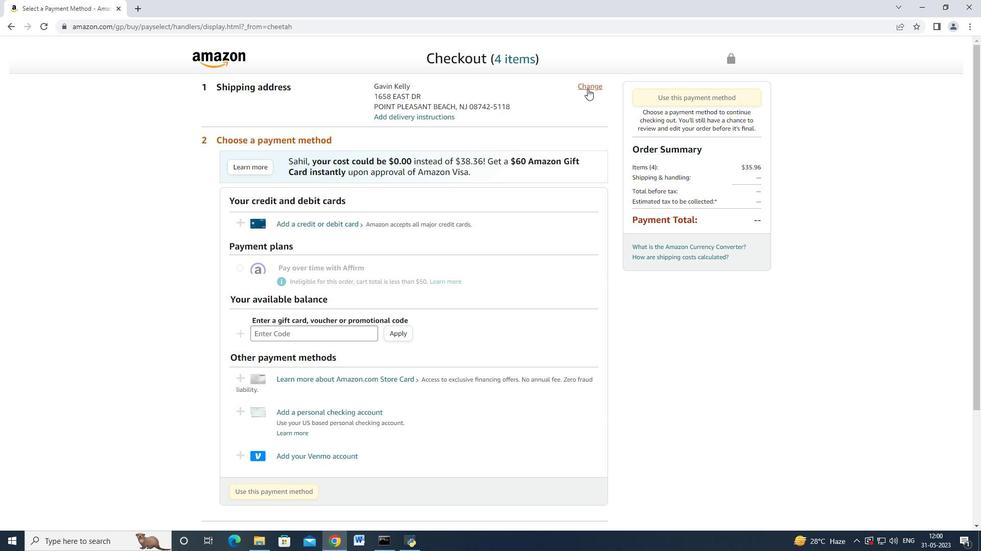 
Action: Mouse pressed left at (587, 88)
Screenshot: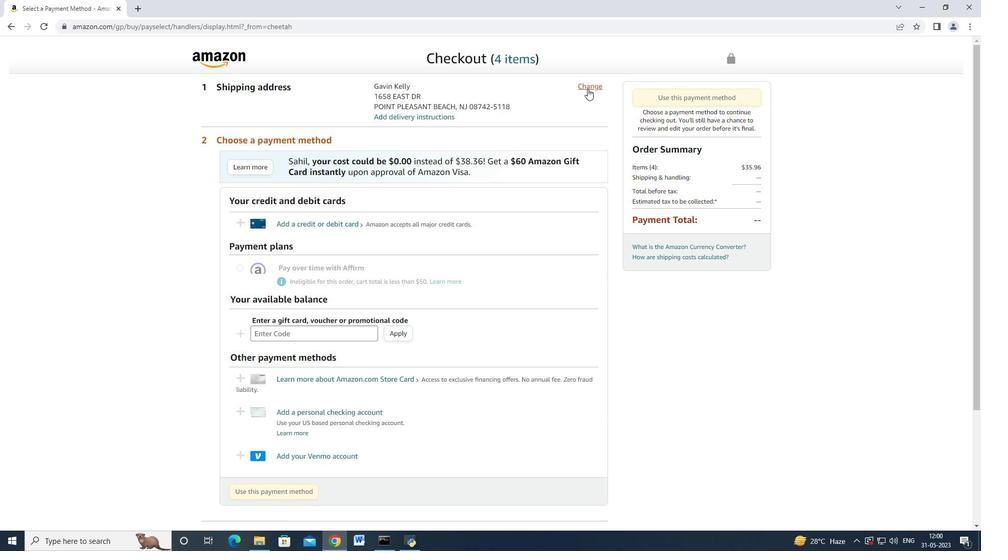 
Action: Mouse moved to (453, 203)
Screenshot: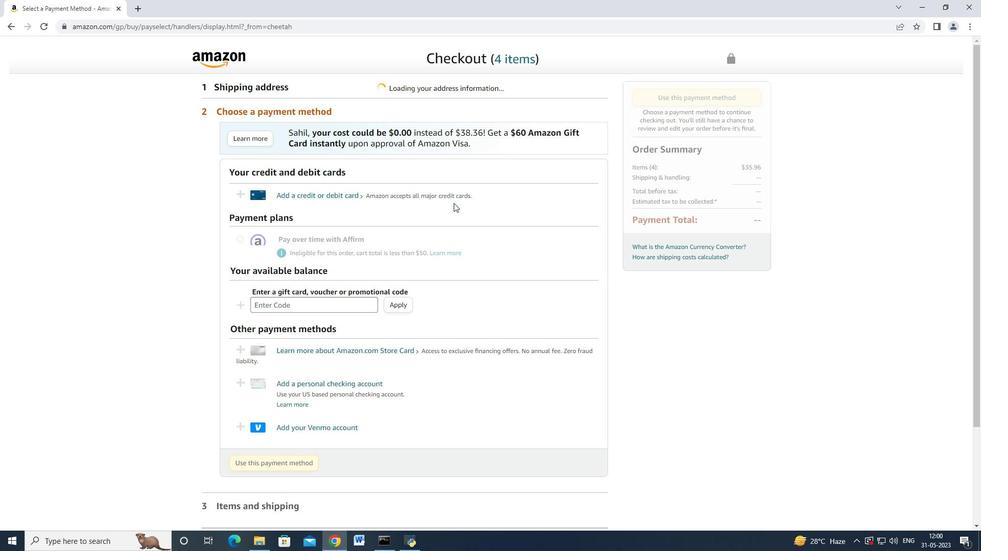 
Action: Mouse scrolled (453, 202) with delta (0, 0)
Screenshot: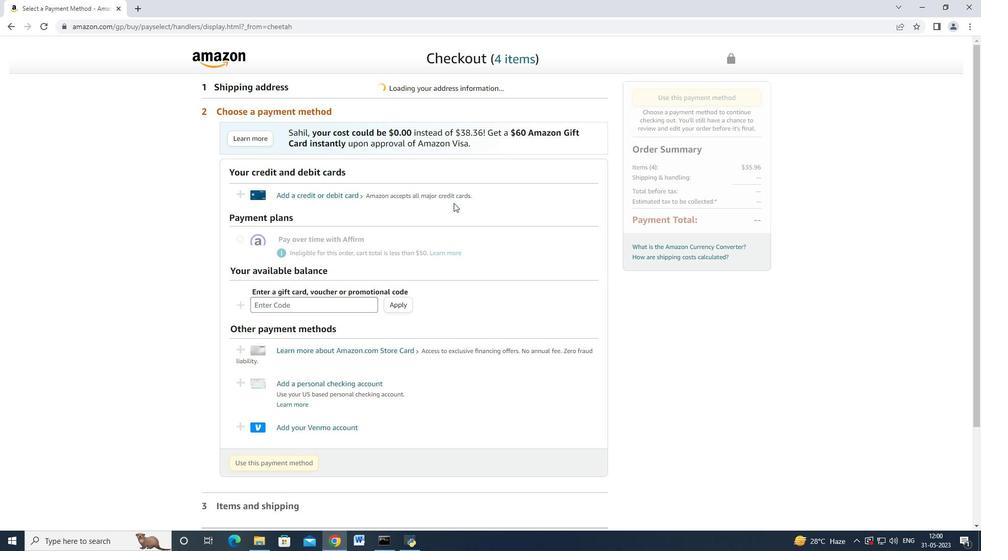 
Action: Mouse moved to (453, 203)
Screenshot: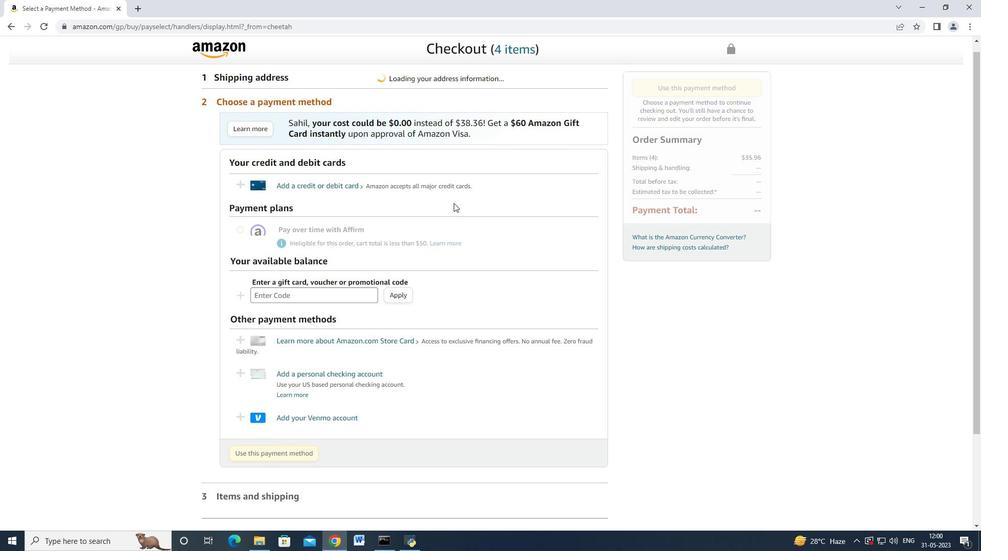 
Action: Mouse scrolled (453, 202) with delta (0, 0)
Screenshot: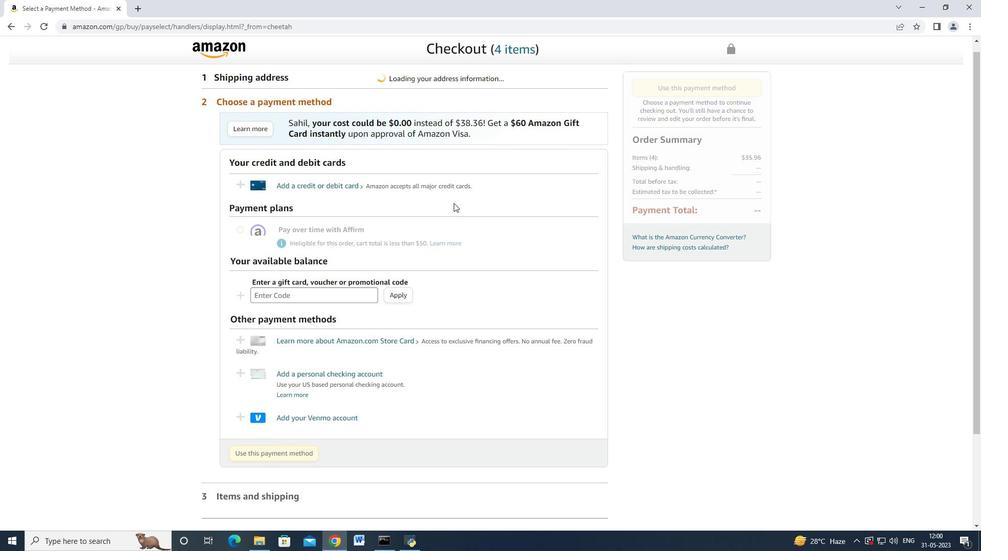 
Action: Mouse moved to (453, 204)
Screenshot: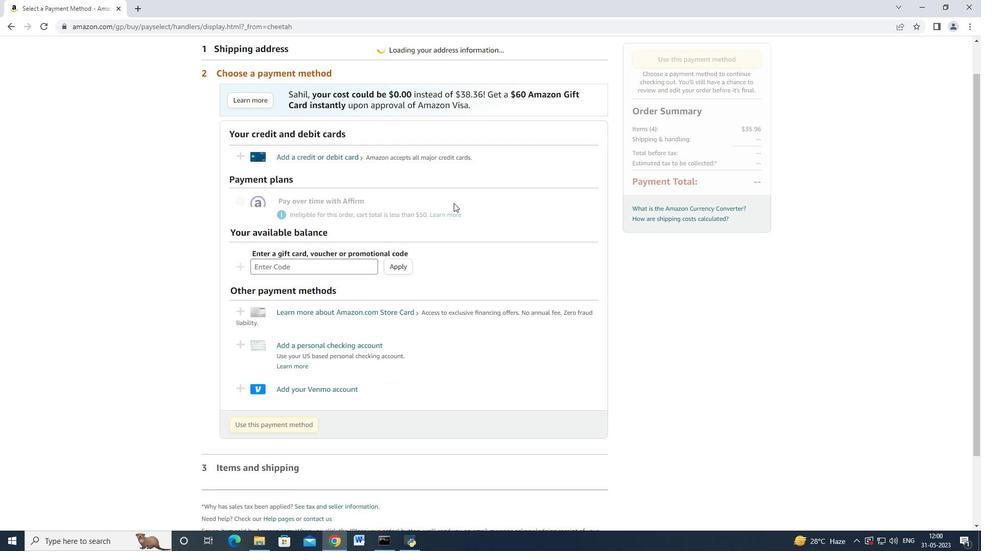 
Action: Mouse scrolled (453, 203) with delta (0, 0)
Screenshot: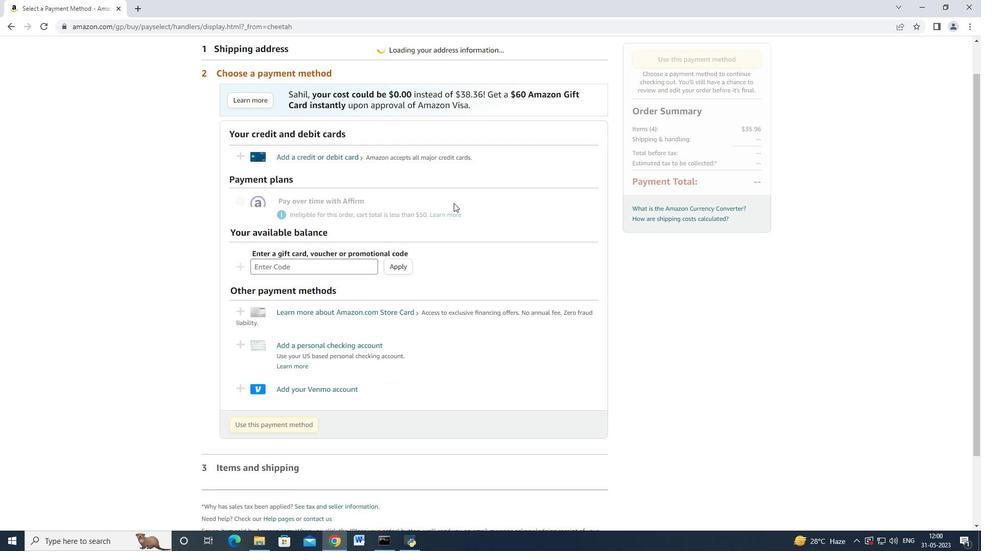 
Action: Mouse scrolled (453, 204) with delta (0, 0)
Screenshot: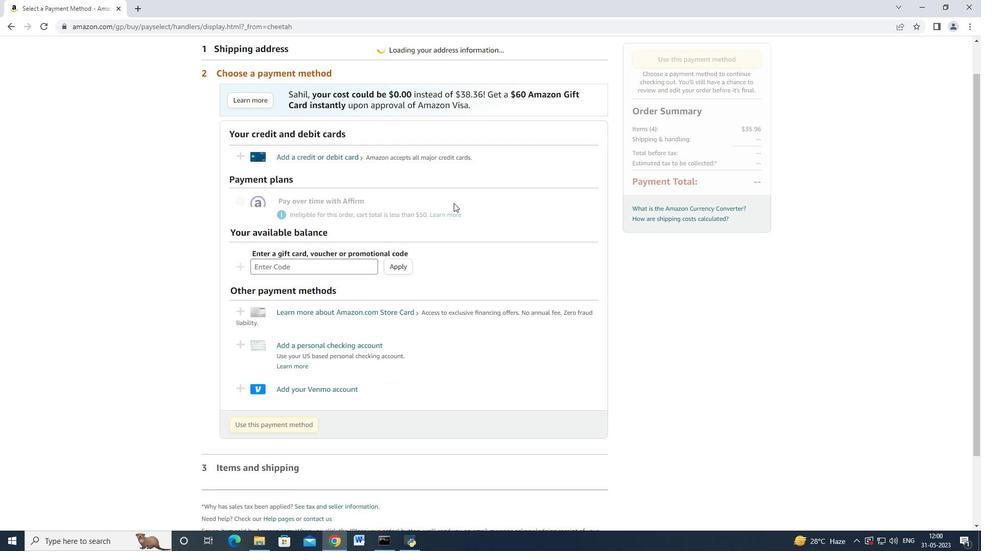 
Action: Mouse scrolled (453, 204) with delta (0, 0)
Screenshot: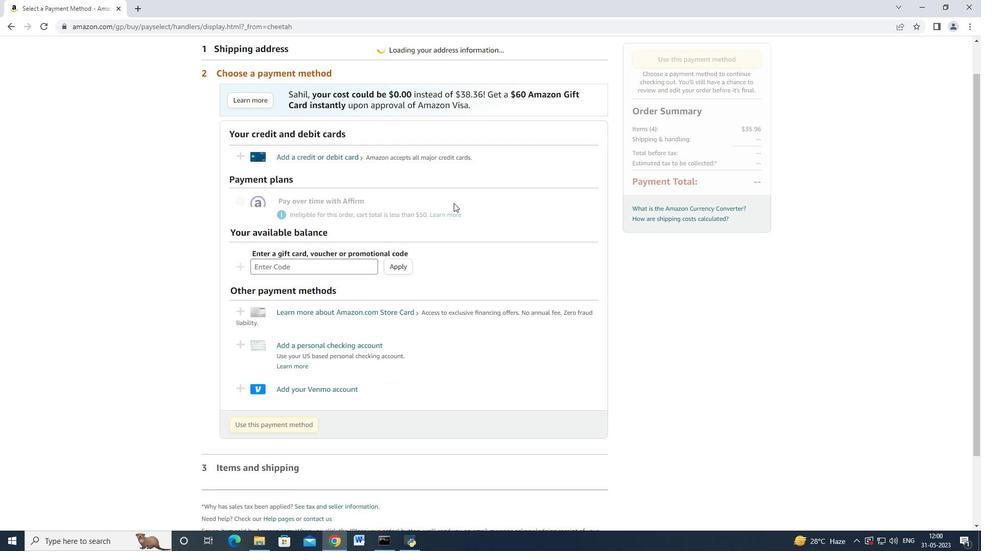 
Action: Mouse scrolled (453, 204) with delta (0, 0)
Screenshot: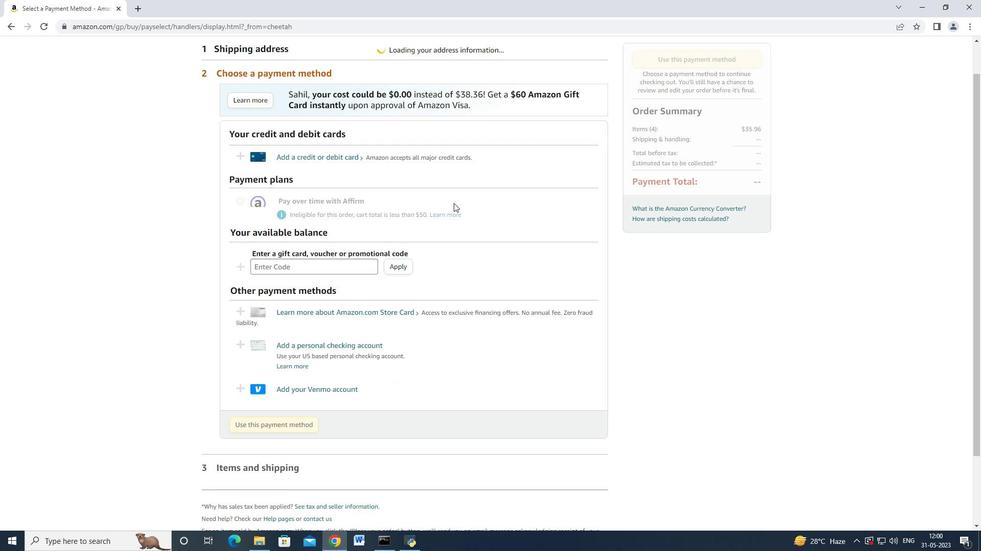 
Action: Mouse scrolled (453, 204) with delta (0, 0)
Screenshot: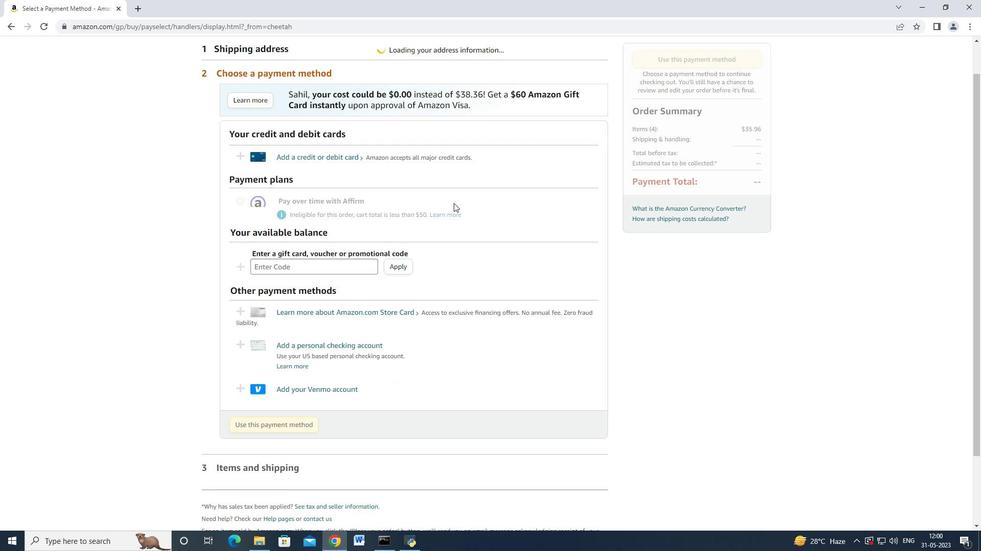 
Action: Mouse scrolled (453, 204) with delta (0, 0)
Screenshot: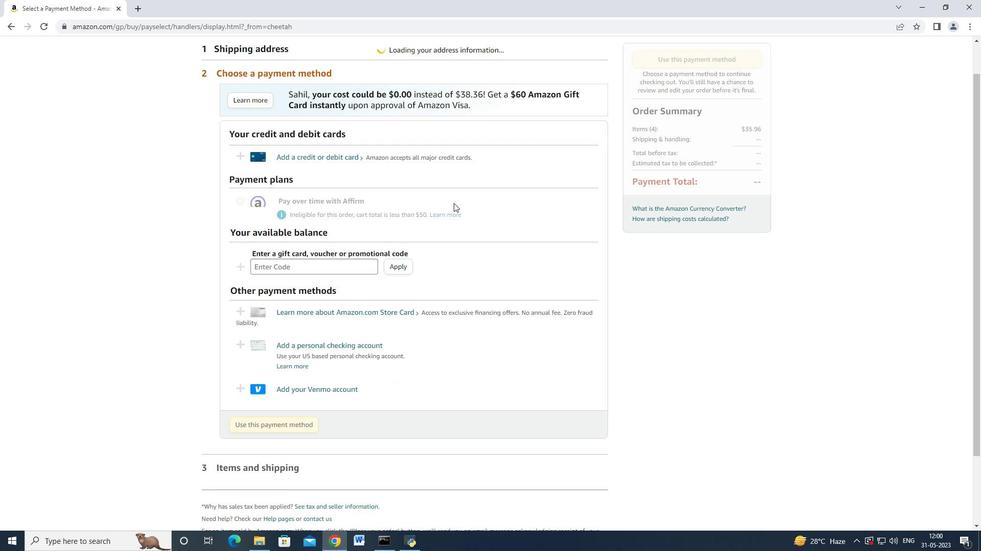 
Action: Mouse moved to (451, 206)
Screenshot: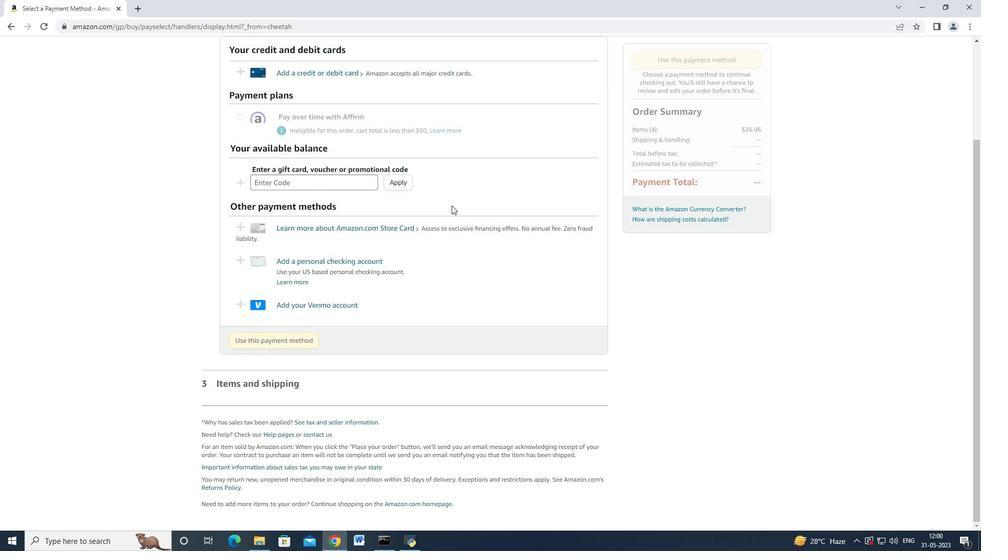 
Action: Mouse scrolled (451, 207) with delta (0, 0)
Screenshot: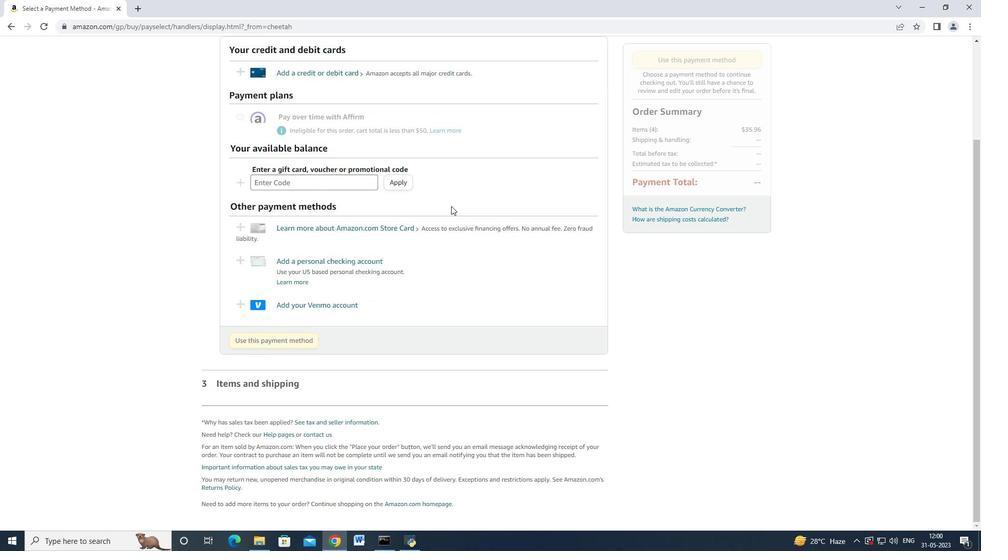 
Action: Mouse scrolled (451, 207) with delta (0, 0)
Screenshot: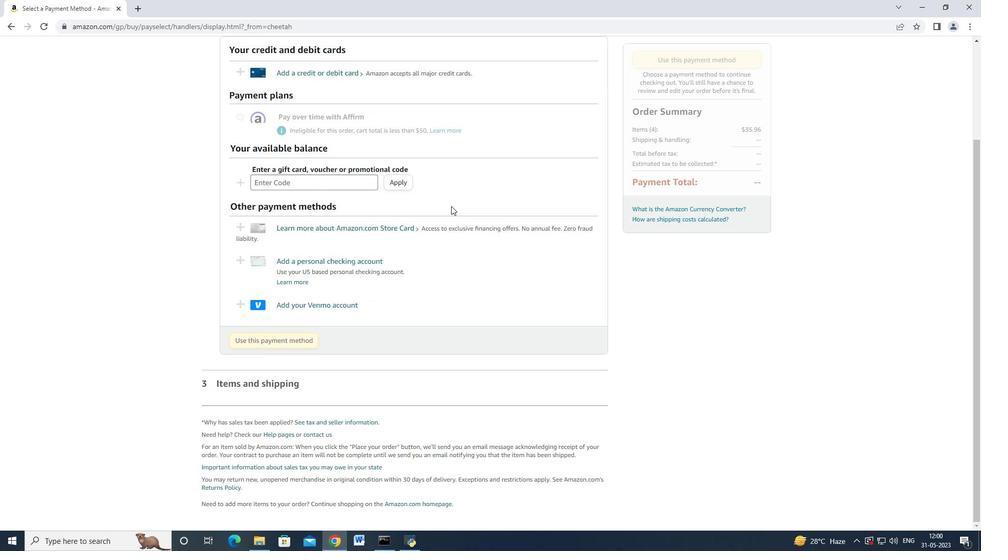 
Action: Mouse scrolled (451, 207) with delta (0, 0)
Screenshot: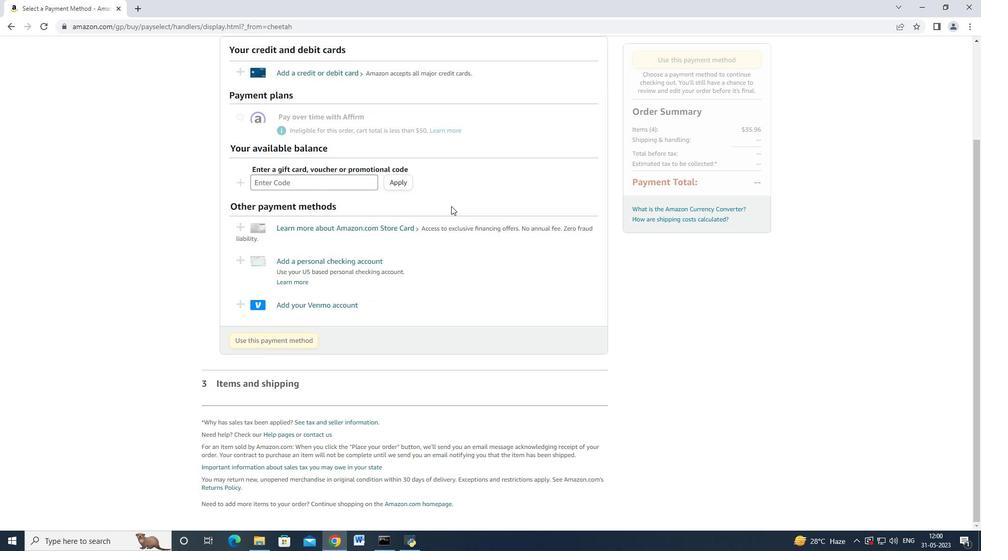 
Action: Mouse scrolled (451, 207) with delta (0, 0)
Screenshot: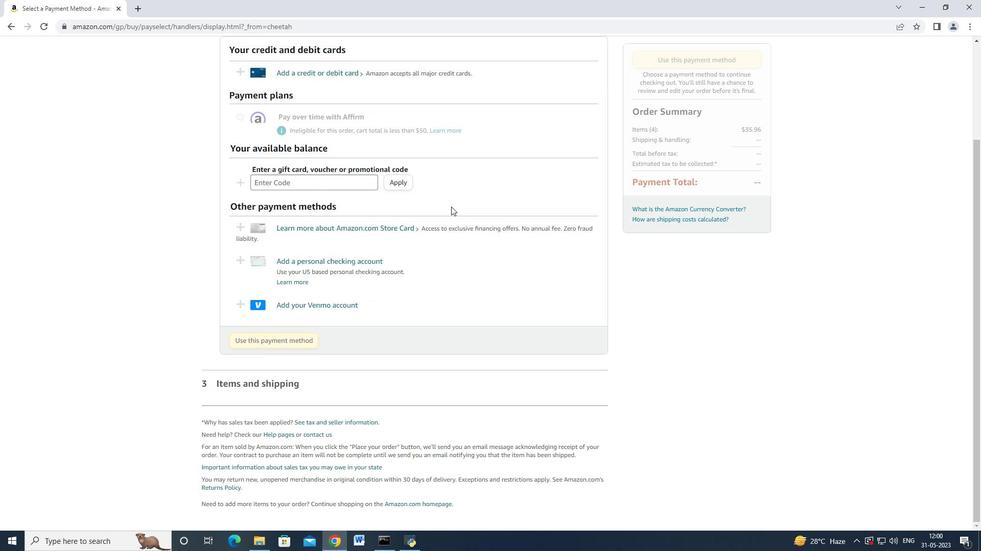 
Action: Mouse moved to (462, 197)
Screenshot: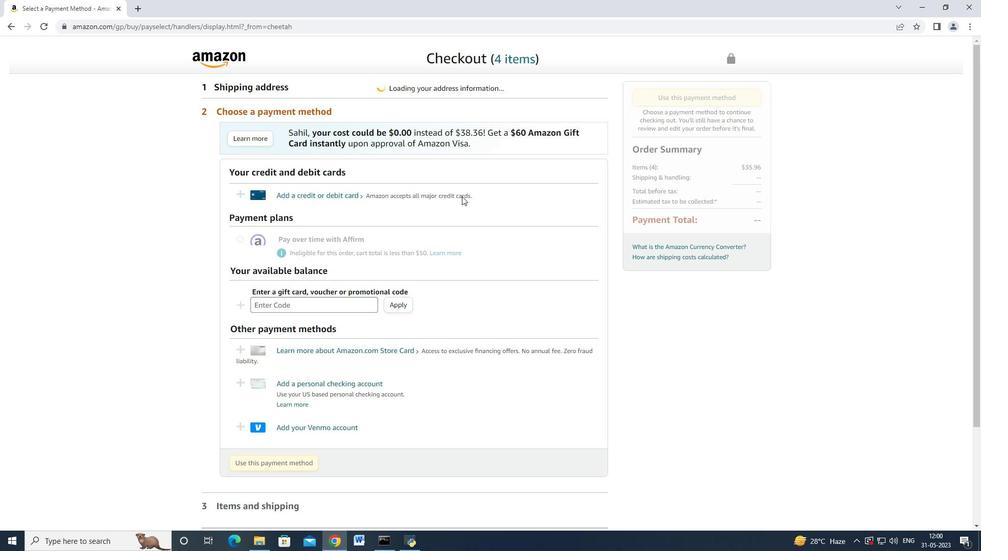 
Action: Mouse scrolled (462, 196) with delta (0, 0)
Screenshot: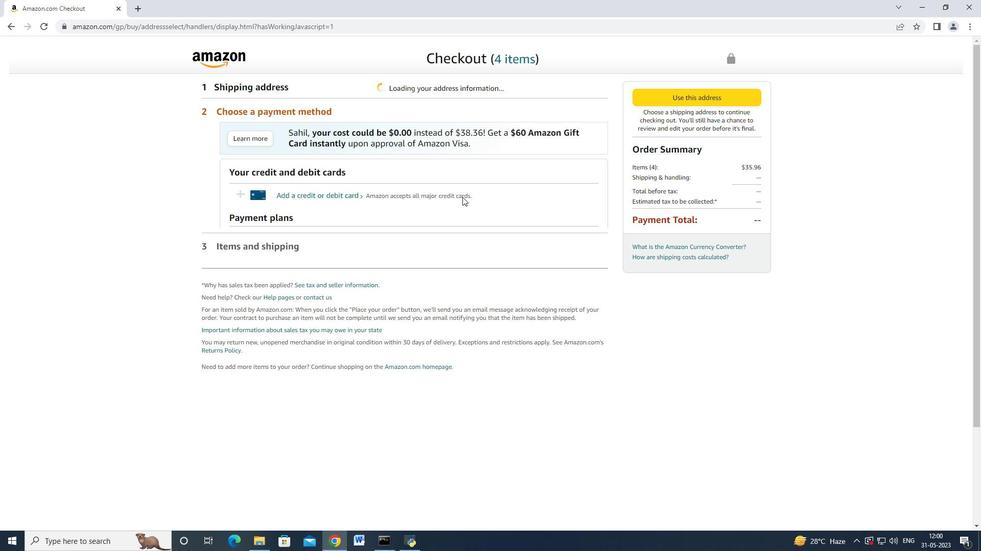 
Action: Mouse scrolled (462, 196) with delta (0, 0)
Screenshot: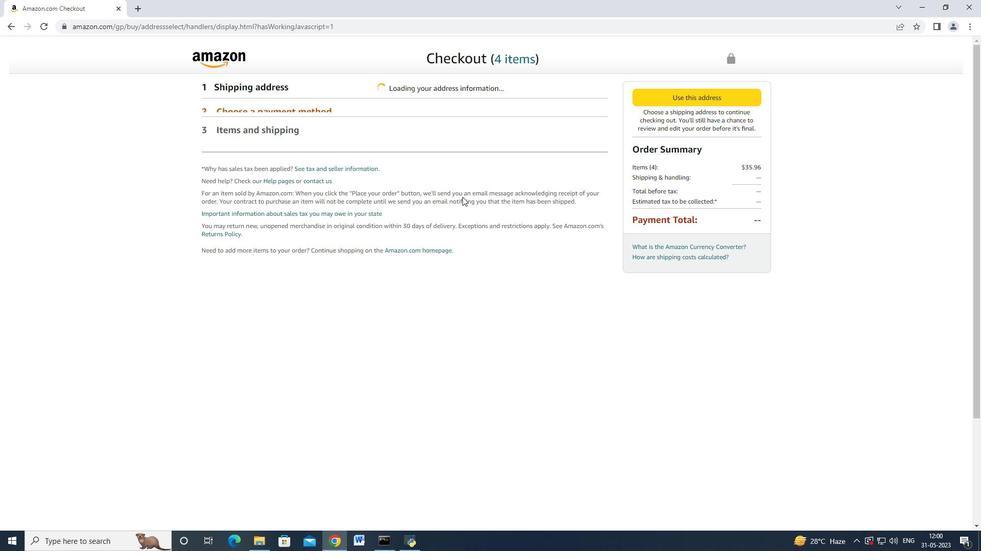
Action: Mouse moved to (463, 194)
Screenshot: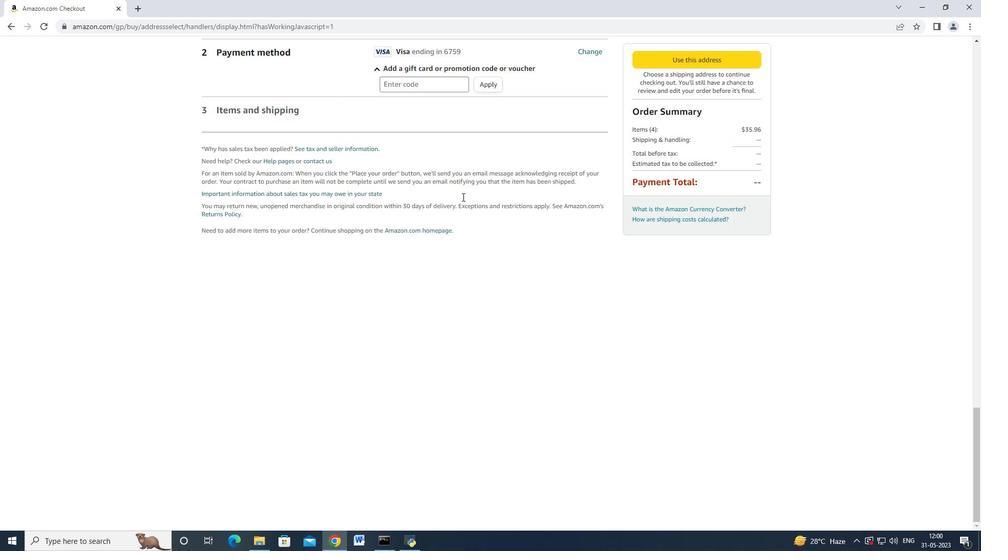 
Action: Mouse scrolled (463, 196) with delta (0, 0)
Screenshot: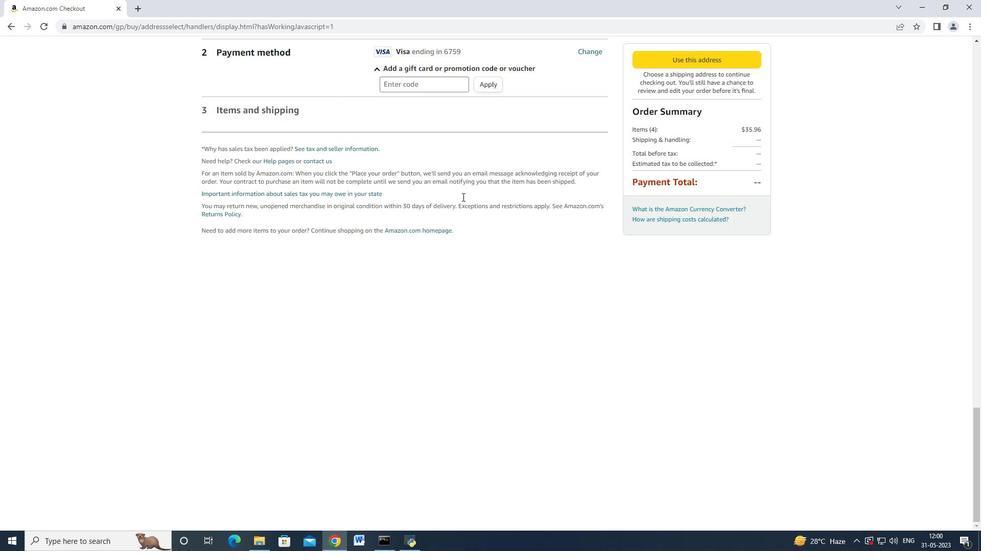 
Action: Mouse moved to (463, 194)
Screenshot: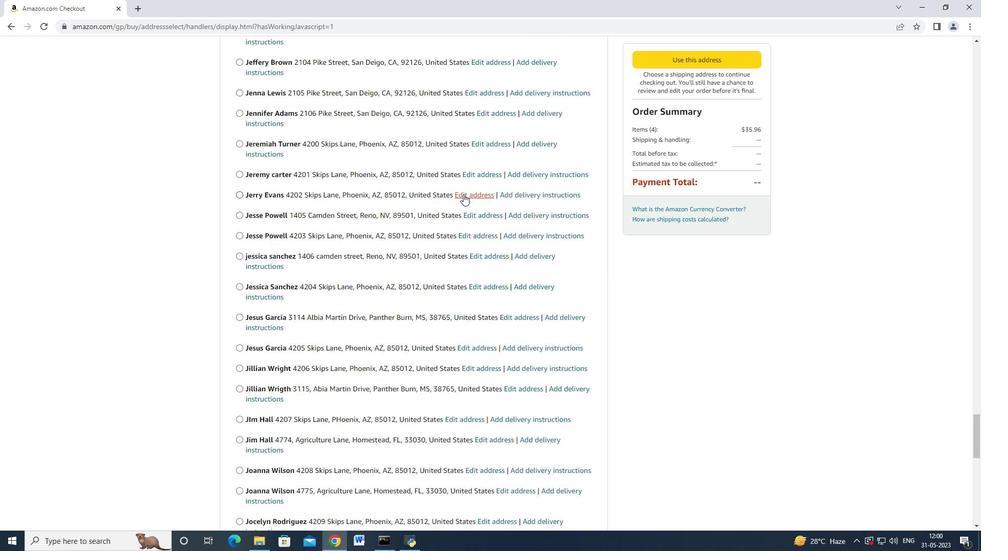 
Action: Mouse scrolled (463, 194) with delta (0, 0)
Screenshot: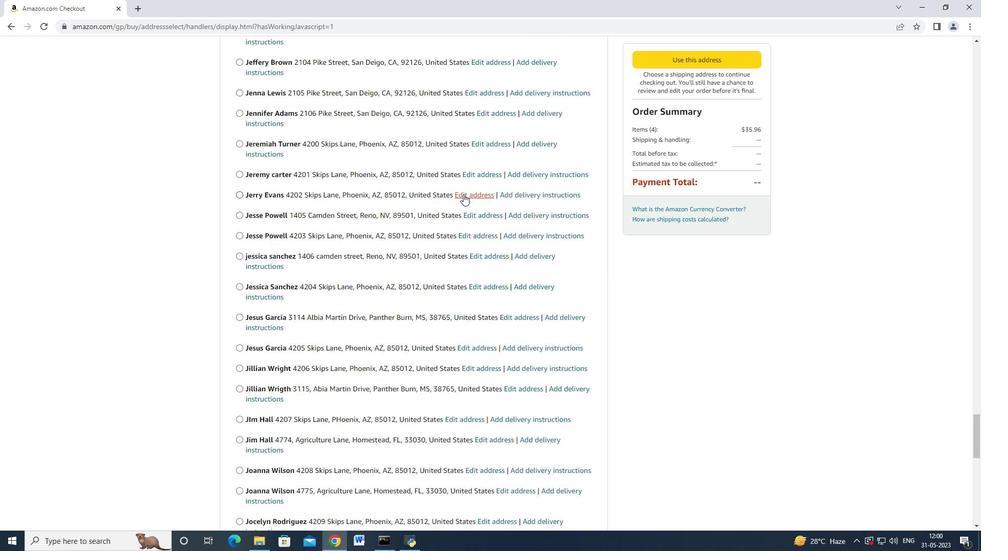 
Action: Mouse scrolled (463, 194) with delta (0, 0)
Screenshot: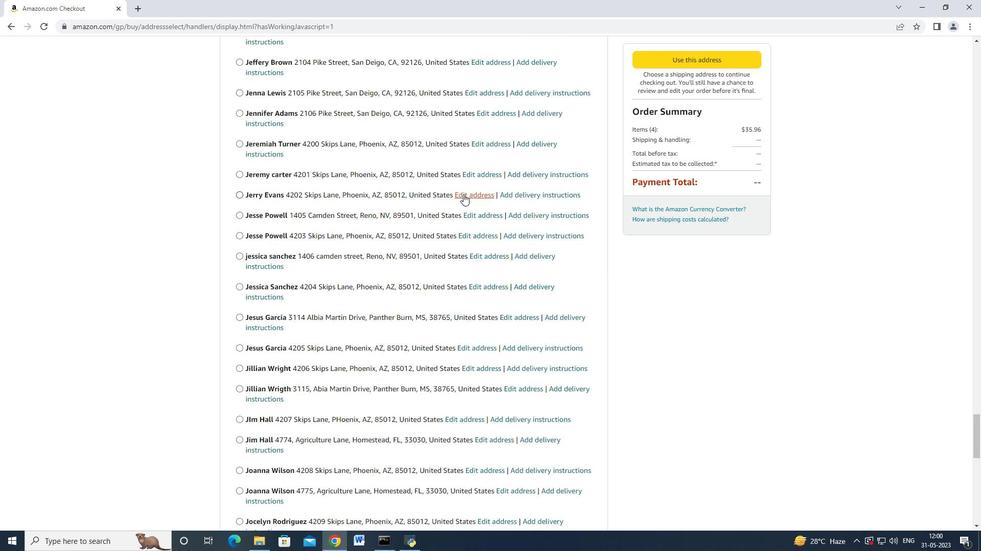 
Action: Mouse moved to (463, 195)
Screenshot: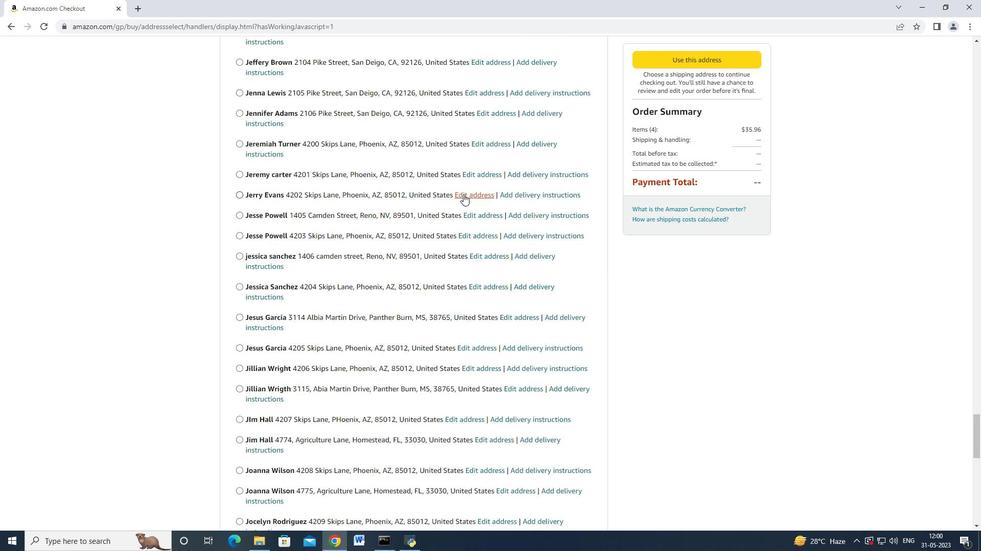 
Action: Mouse scrolled (463, 194) with delta (0, 0)
Screenshot: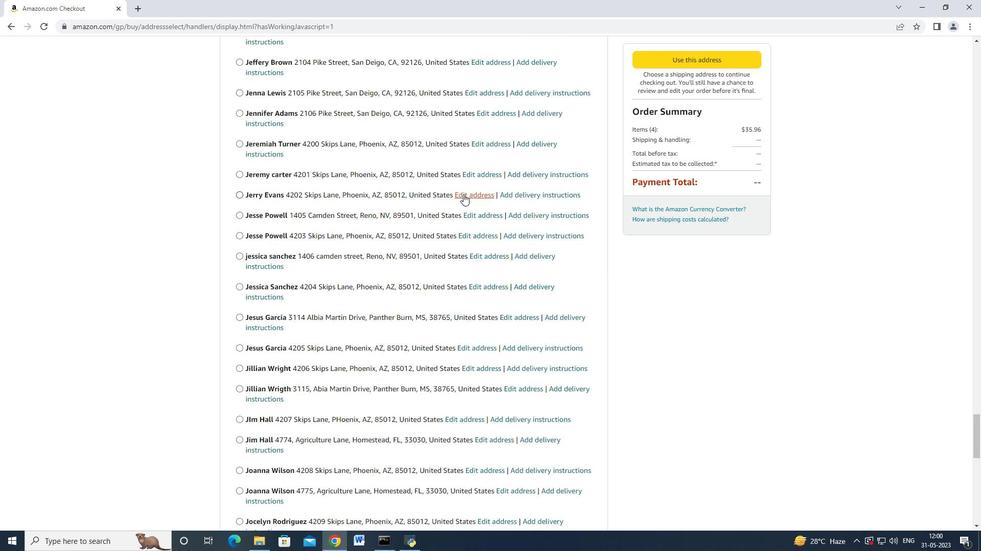 
Action: Mouse moved to (462, 196)
Screenshot: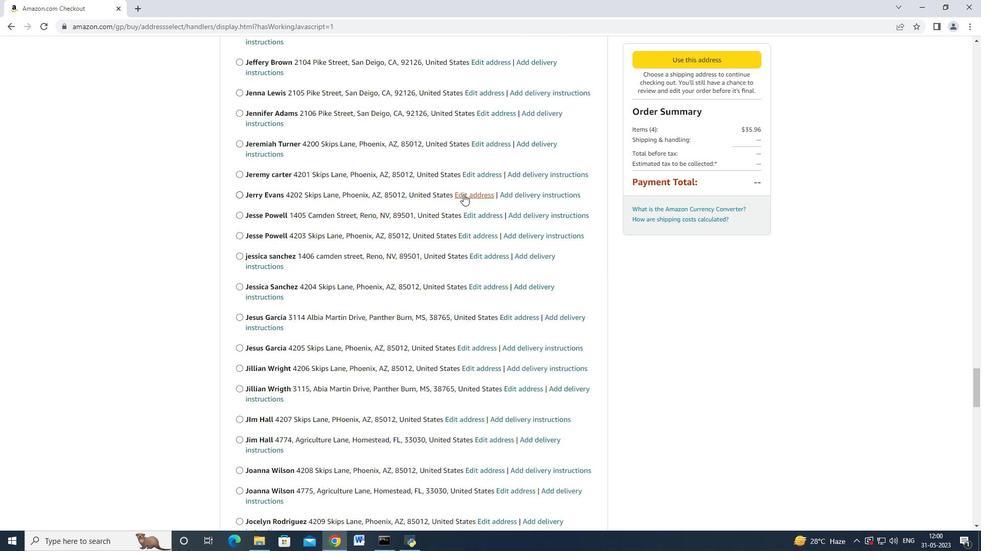 
Action: Mouse scrolled (462, 196) with delta (0, 0)
Screenshot: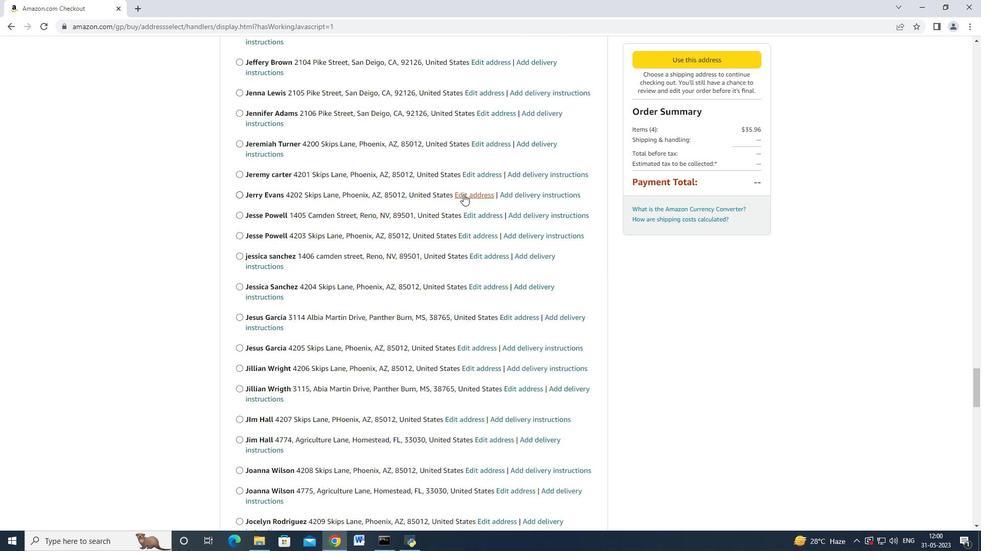 
Action: Mouse scrolled (462, 196) with delta (0, 0)
Screenshot: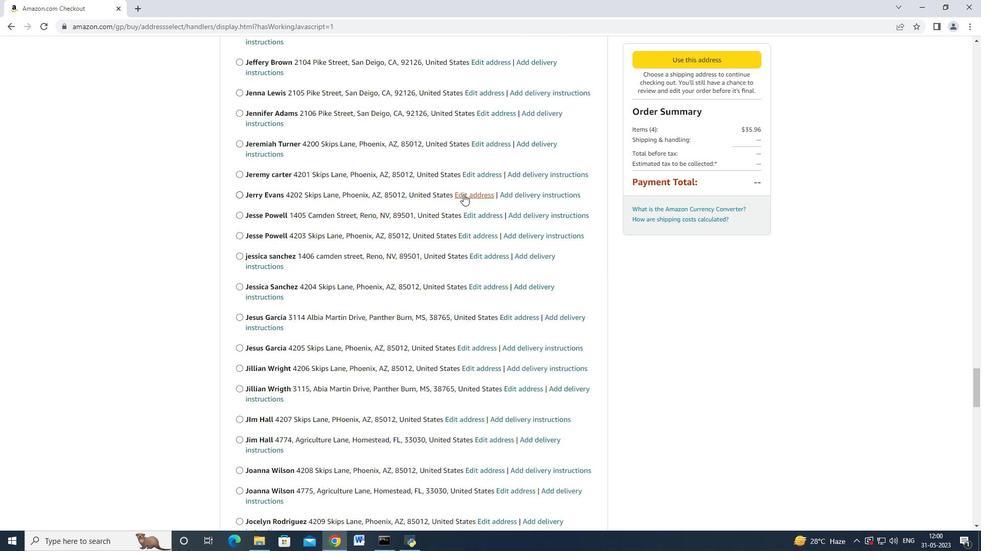 
Action: Mouse moved to (462, 196)
Screenshot: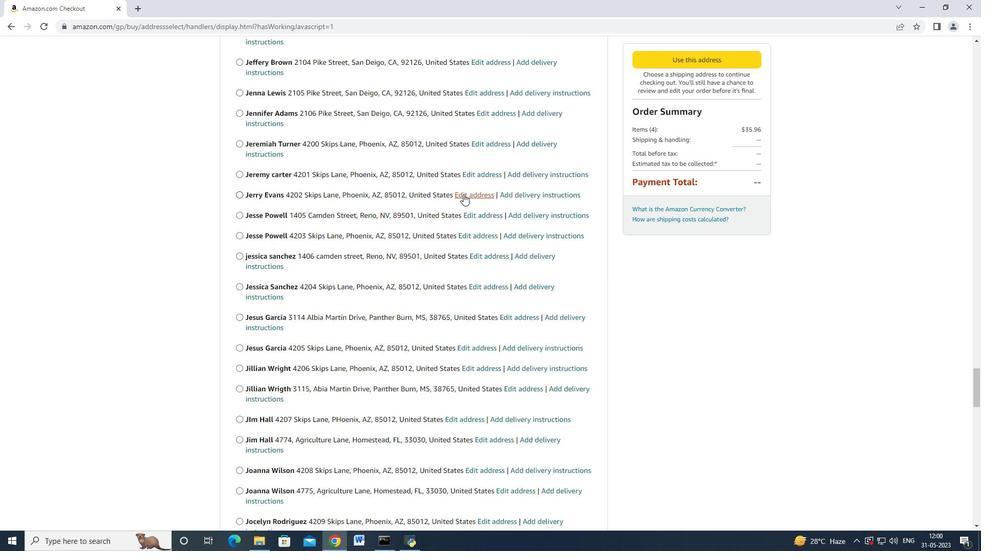 
Action: Mouse scrolled (462, 196) with delta (0, 0)
Screenshot: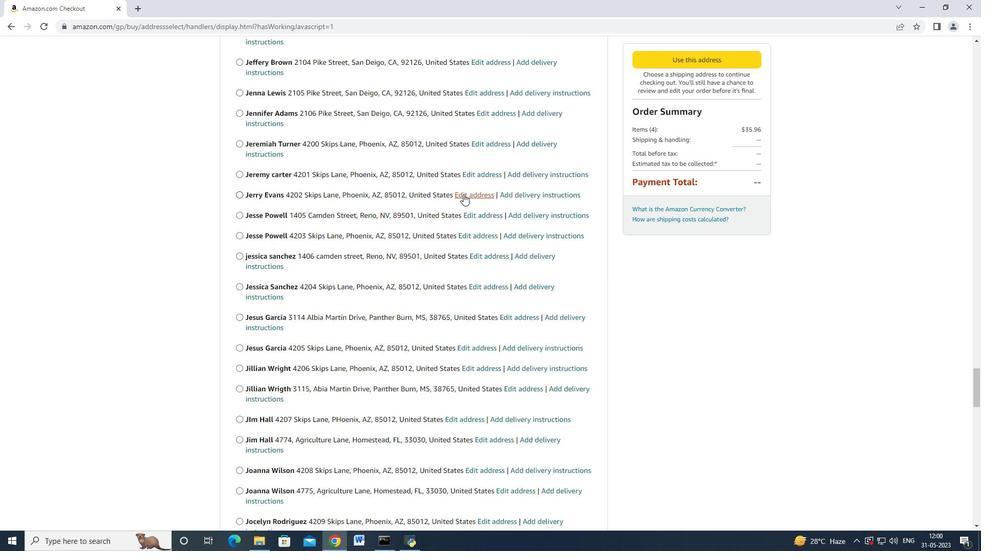 
Action: Mouse moved to (461, 196)
Screenshot: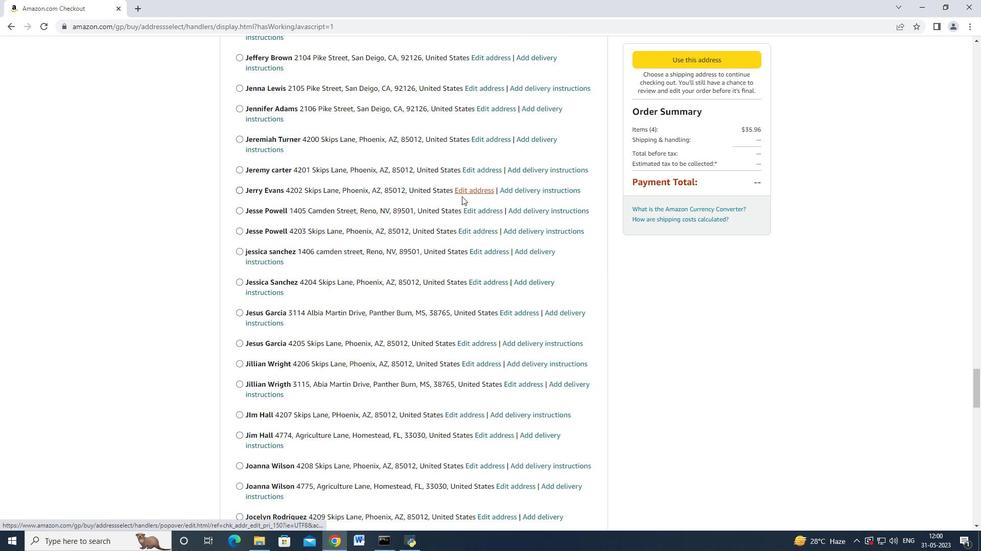 
Action: Mouse scrolled (461, 196) with delta (0, 0)
Screenshot: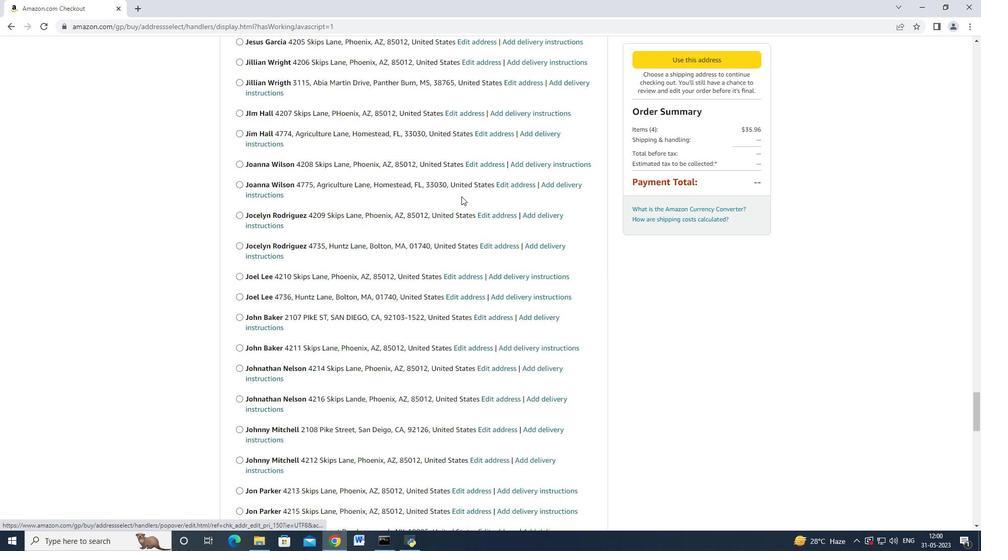 
Action: Mouse scrolled (461, 196) with delta (0, 0)
Screenshot: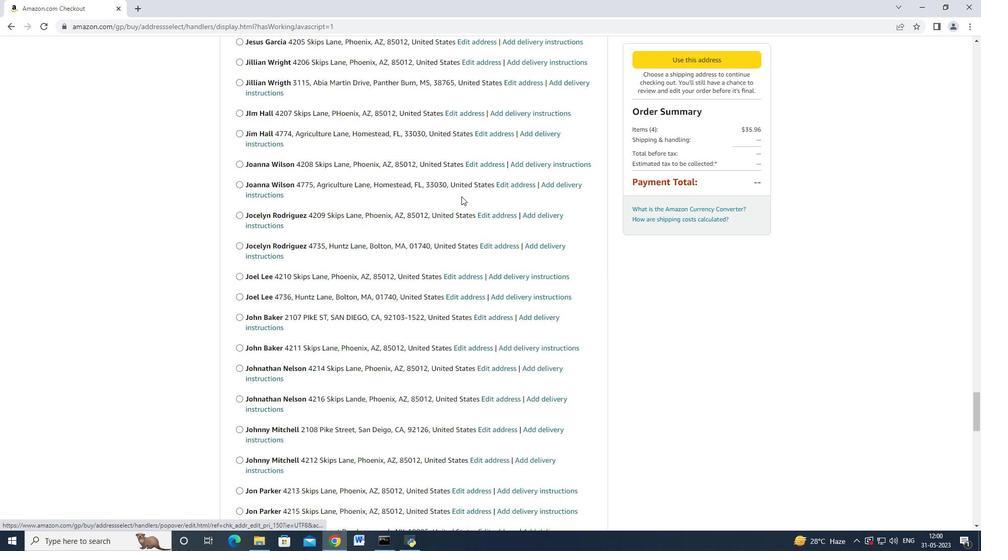 
Action: Mouse scrolled (461, 196) with delta (0, 0)
Screenshot: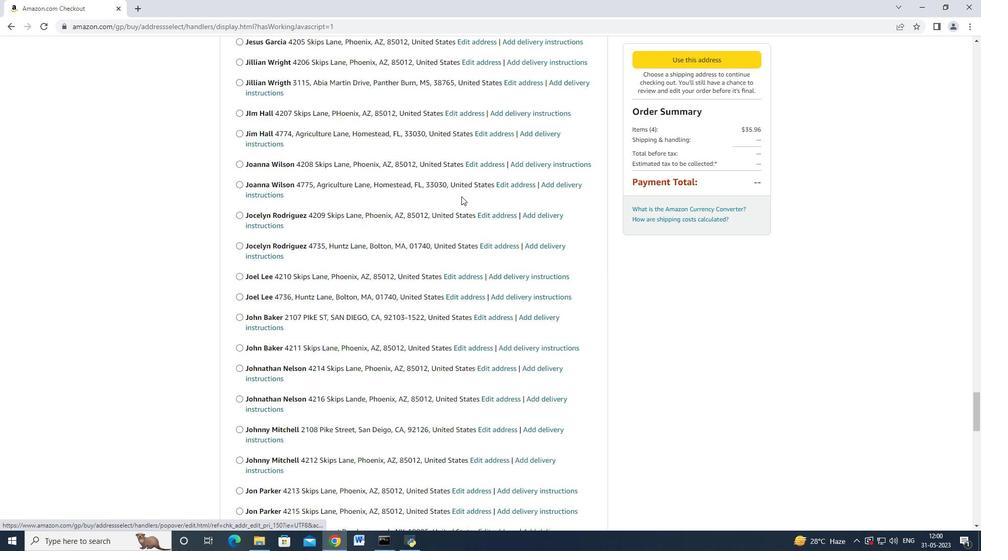 
Action: Mouse scrolled (461, 196) with delta (0, 0)
Screenshot: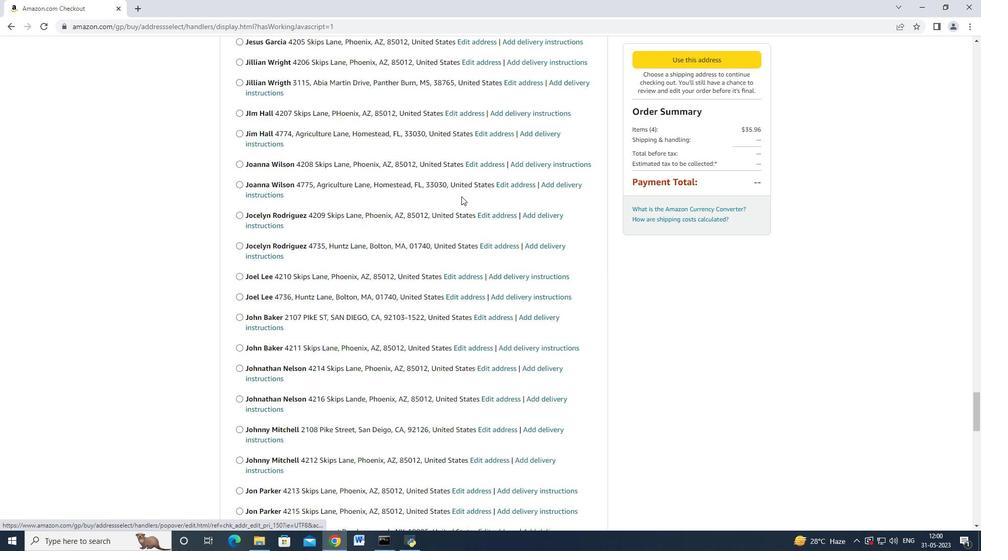
Action: Mouse scrolled (461, 196) with delta (0, 0)
Screenshot: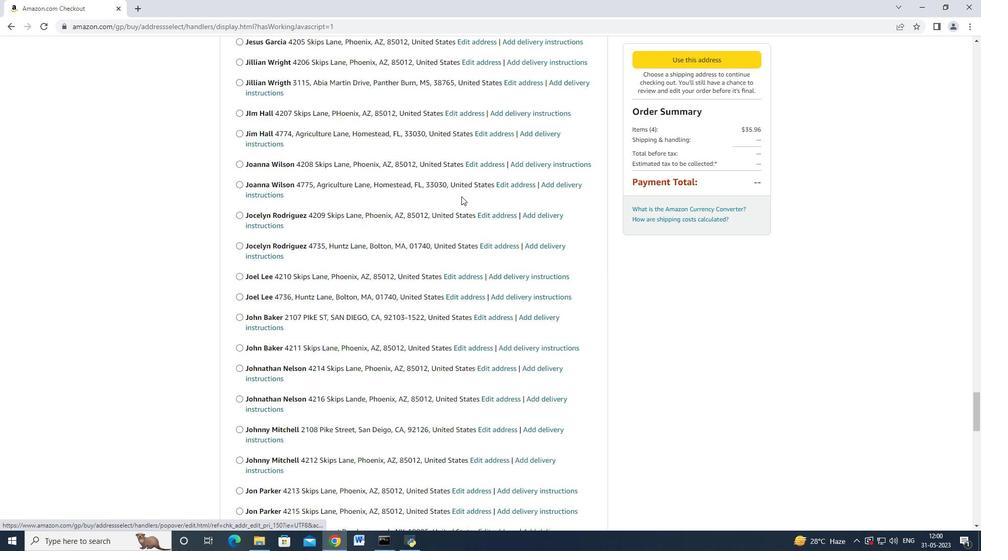 
Action: Mouse scrolled (461, 196) with delta (0, 0)
Screenshot: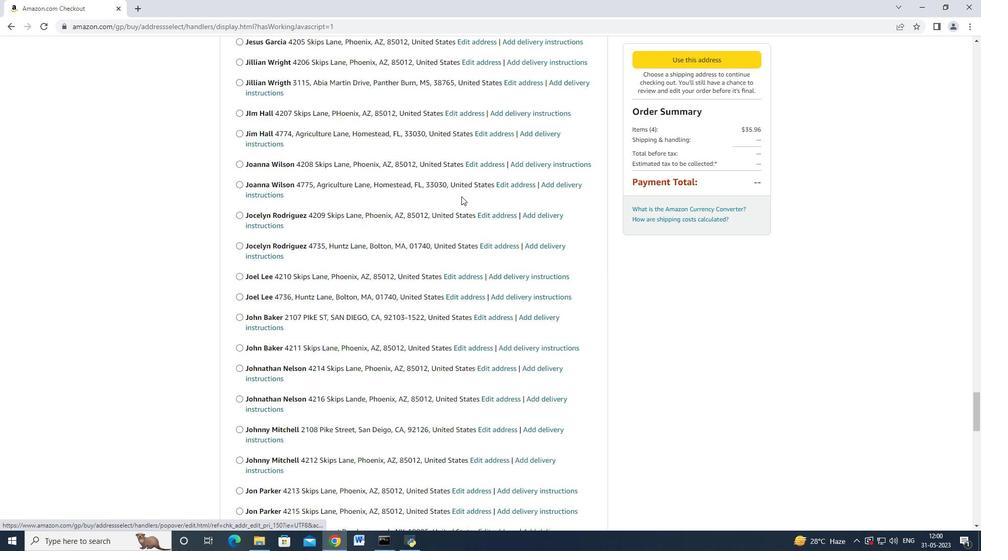 
Action: Mouse scrolled (461, 196) with delta (0, 0)
Screenshot: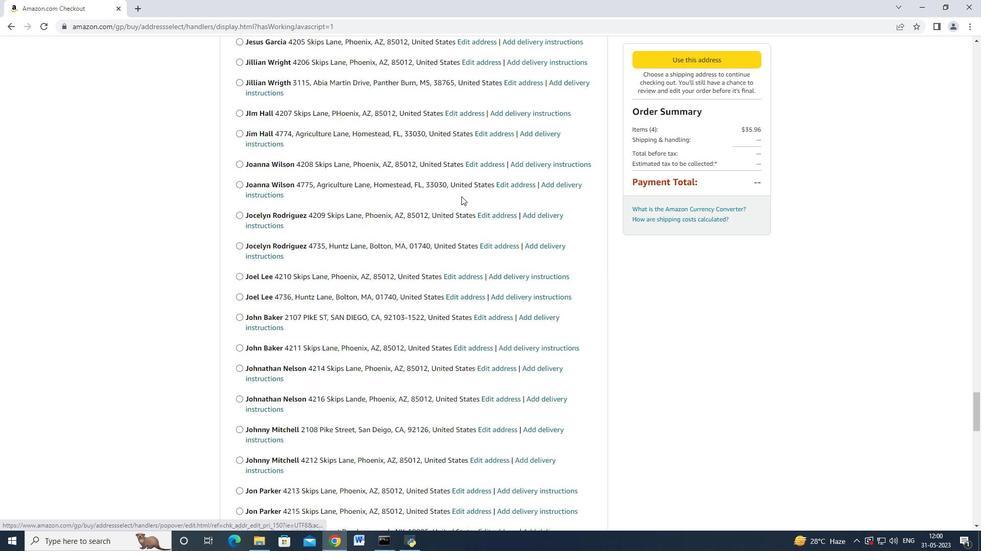 
Action: Mouse scrolled (461, 196) with delta (0, 0)
Screenshot: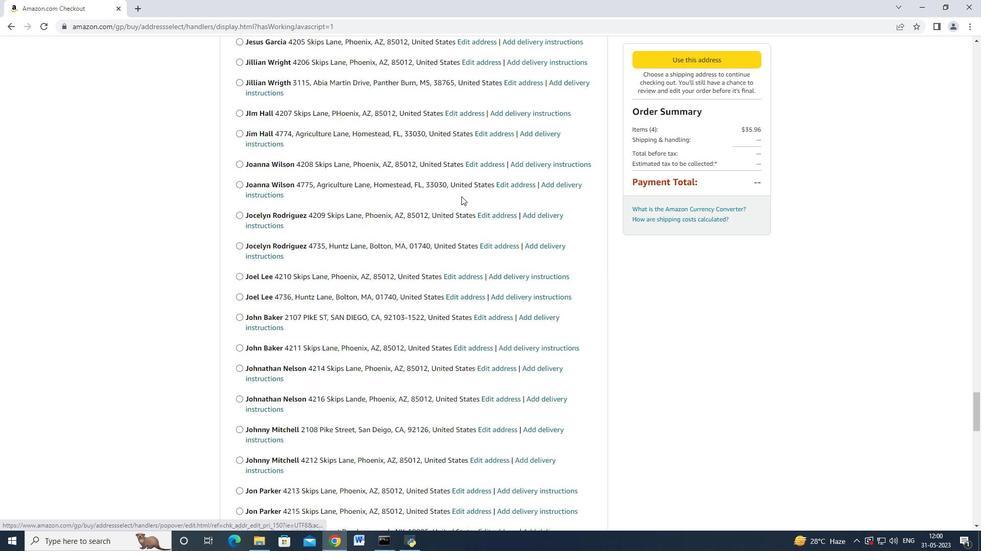 
Action: Mouse scrolled (461, 197) with delta (0, 0)
Screenshot: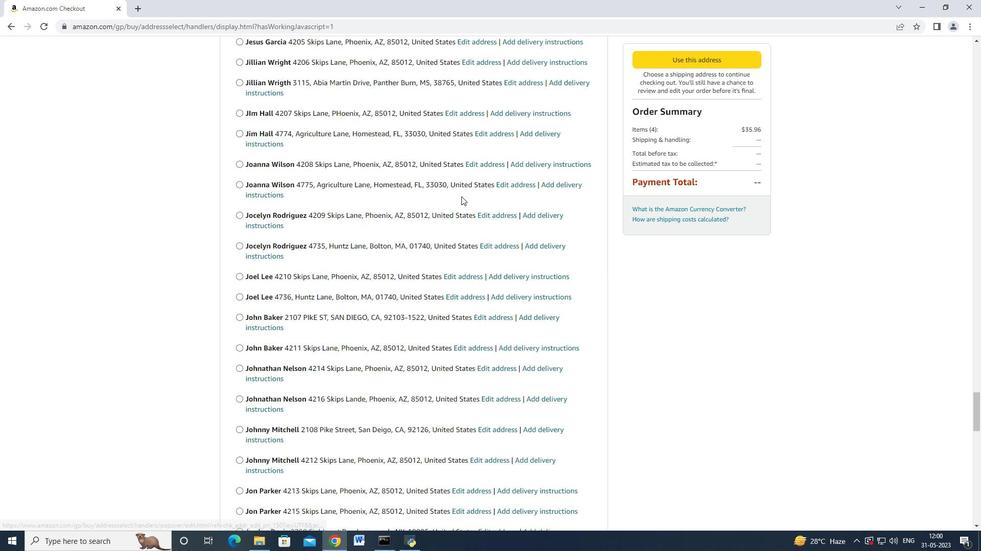 
Action: Mouse scrolled (461, 197) with delta (0, 0)
Screenshot: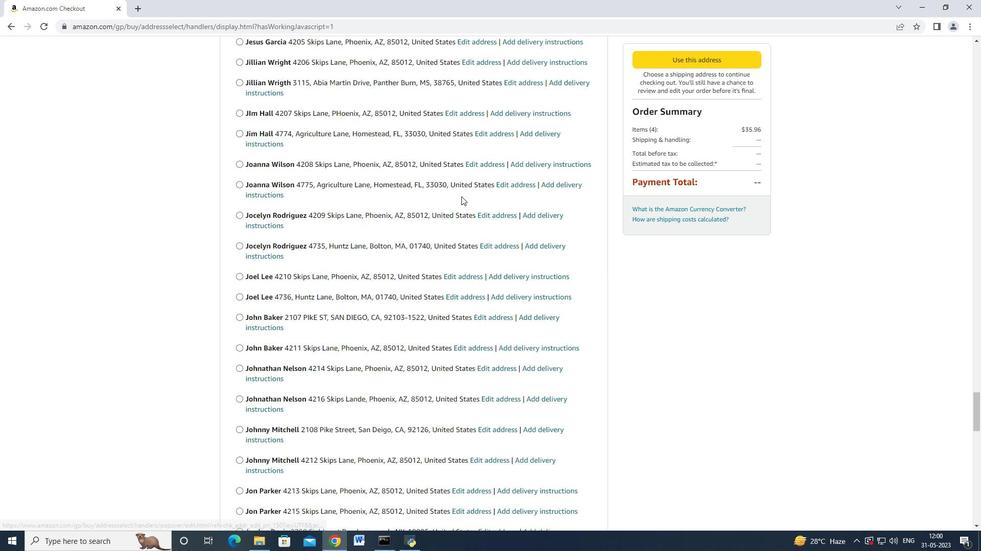 
Action: Mouse scrolled (461, 197) with delta (0, 0)
Screenshot: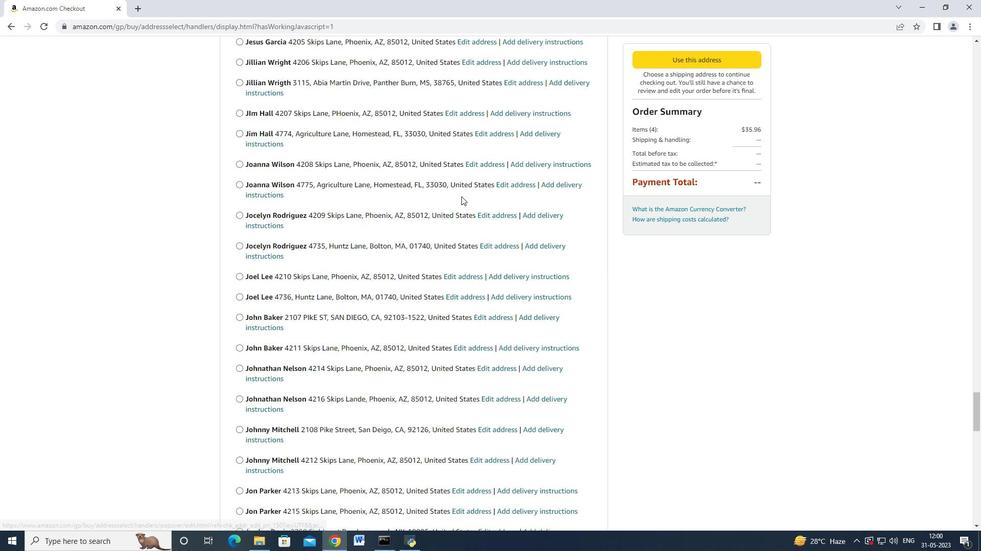 
Action: Mouse scrolled (461, 197) with delta (0, 0)
Screenshot: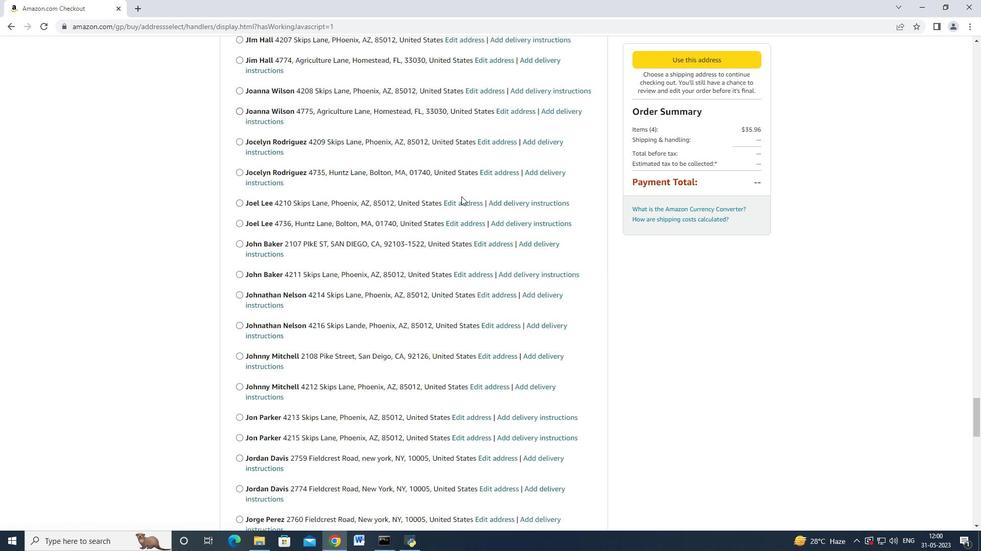 
Action: Mouse scrolled (461, 196) with delta (0, 0)
Screenshot: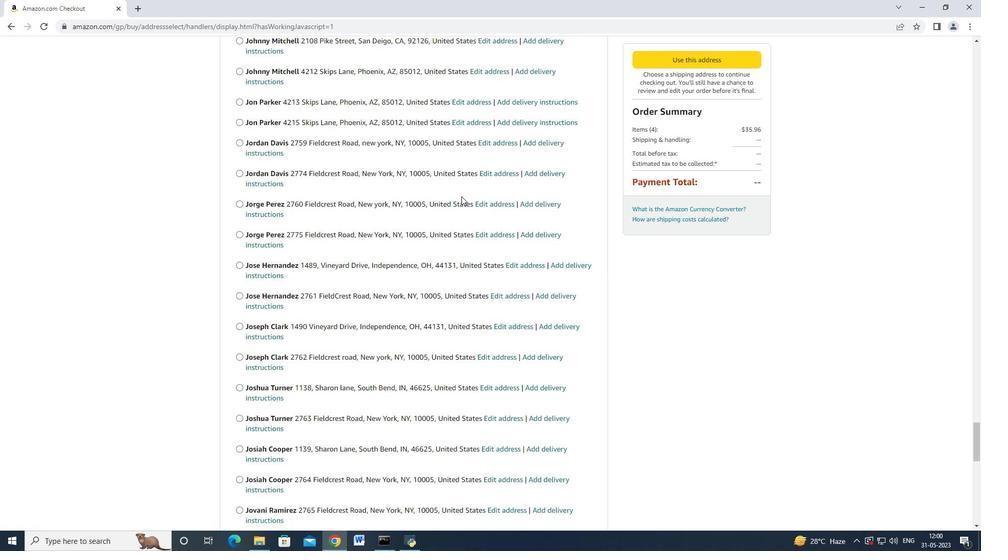 
Action: Mouse scrolled (461, 196) with delta (0, 0)
Screenshot: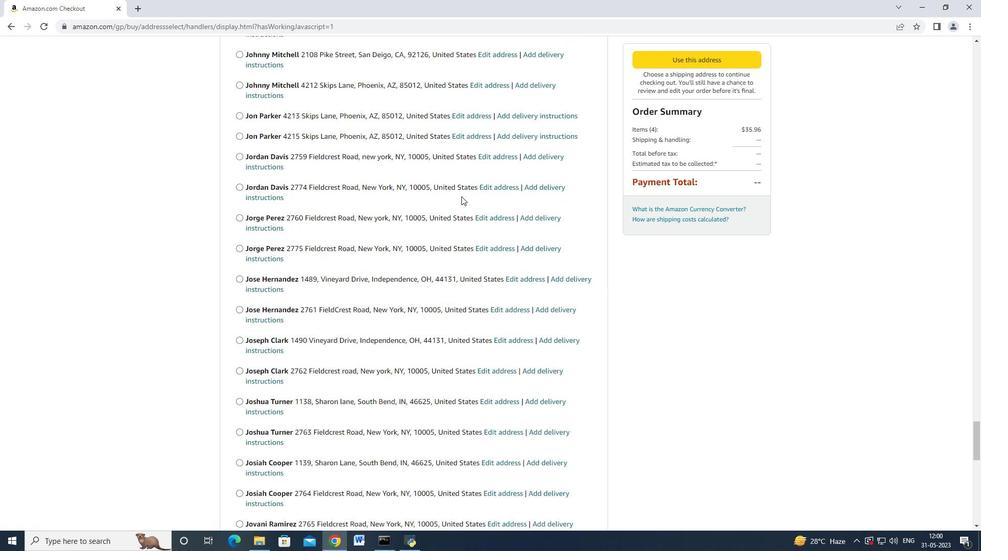 
Action: Mouse scrolled (461, 196) with delta (0, 0)
Screenshot: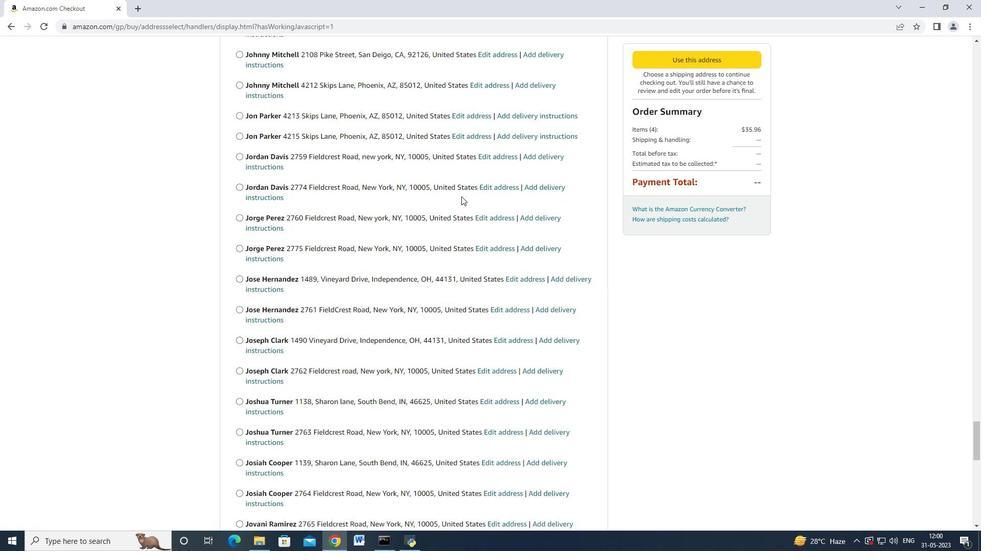
Action: Mouse scrolled (461, 196) with delta (0, 0)
Screenshot: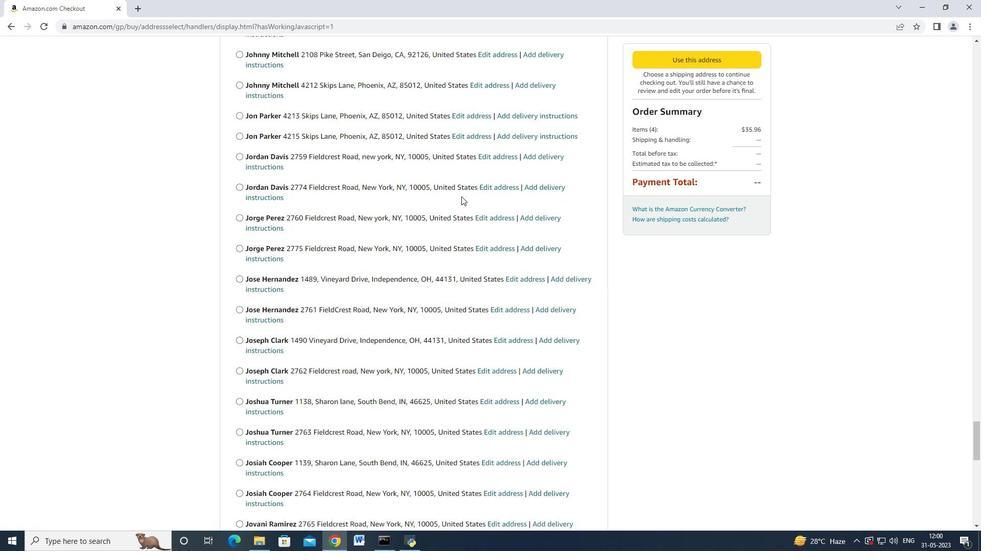 
Action: Mouse scrolled (461, 196) with delta (0, 0)
Screenshot: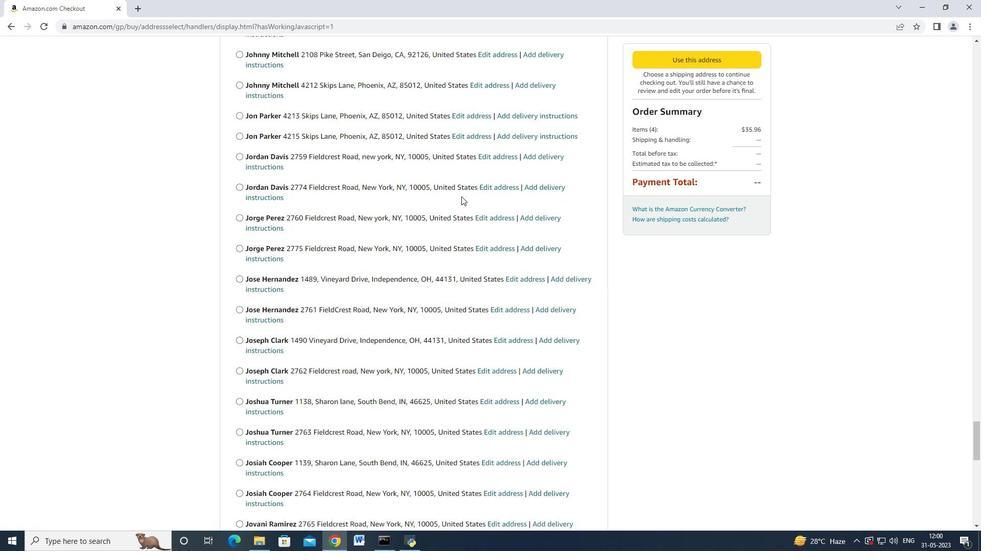 
Action: Mouse scrolled (461, 196) with delta (0, 0)
Screenshot: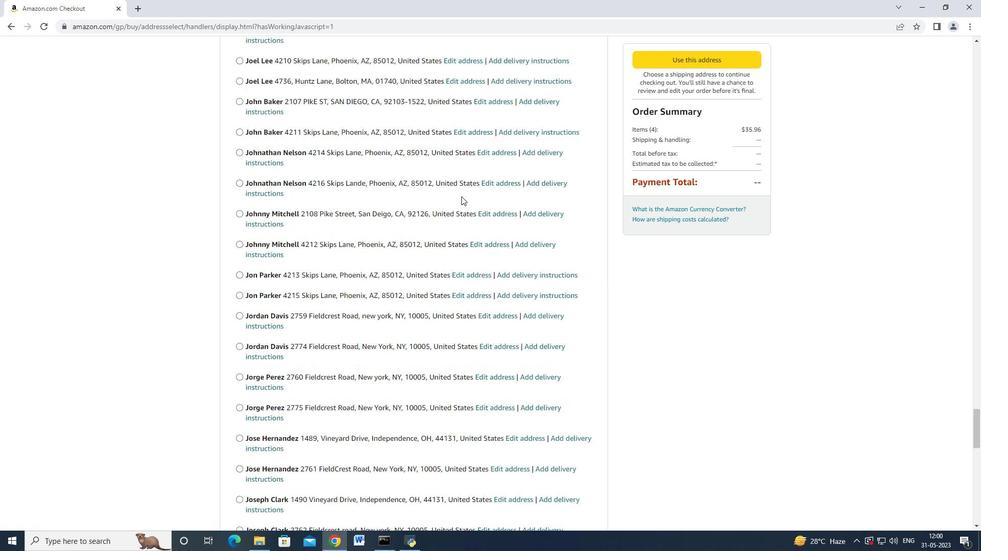 
Action: Mouse scrolled (461, 196) with delta (0, 0)
Screenshot: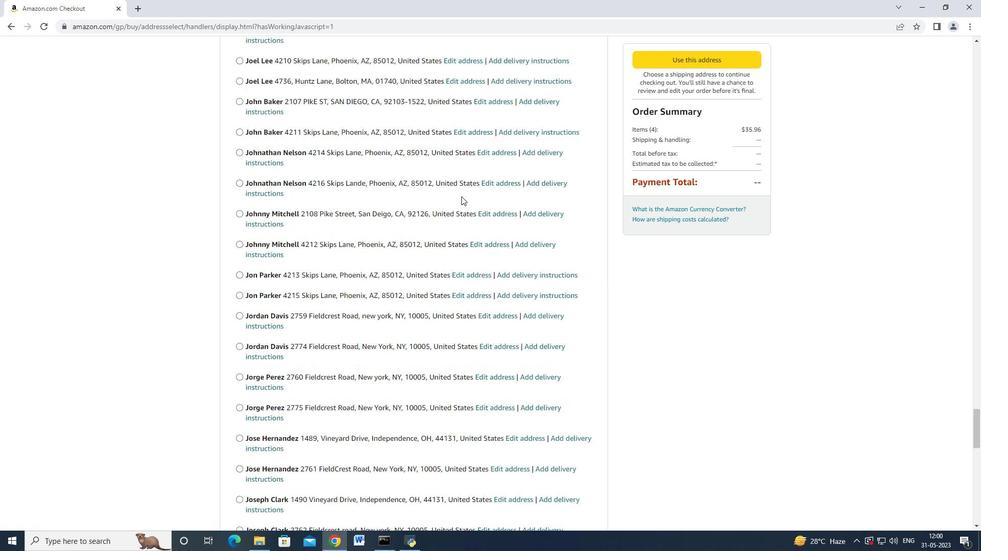 
Action: Mouse scrolled (461, 196) with delta (0, 0)
Screenshot: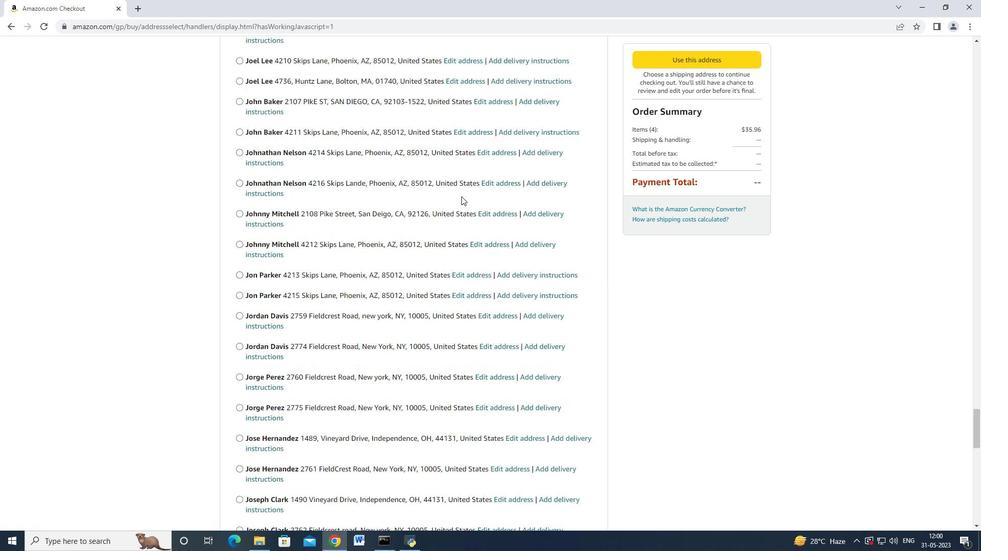 
Action: Mouse scrolled (461, 196) with delta (0, 0)
Screenshot: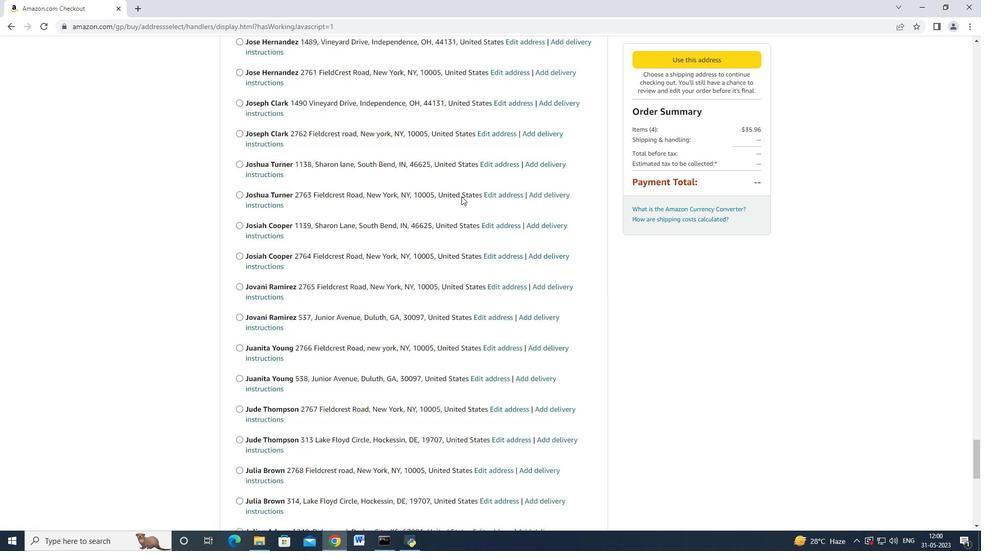 
Action: Mouse scrolled (461, 196) with delta (0, 0)
Screenshot: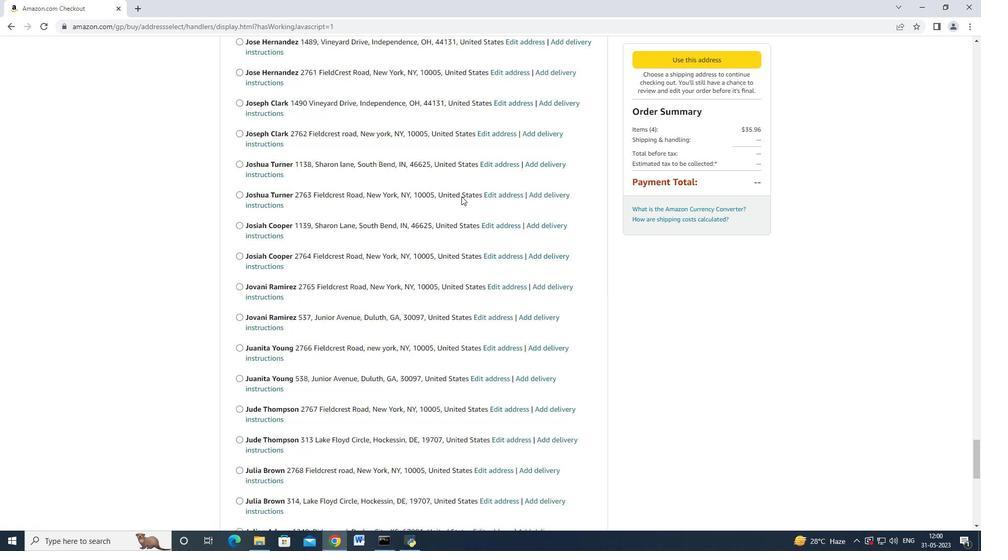 
Action: Mouse scrolled (461, 196) with delta (0, 0)
Screenshot: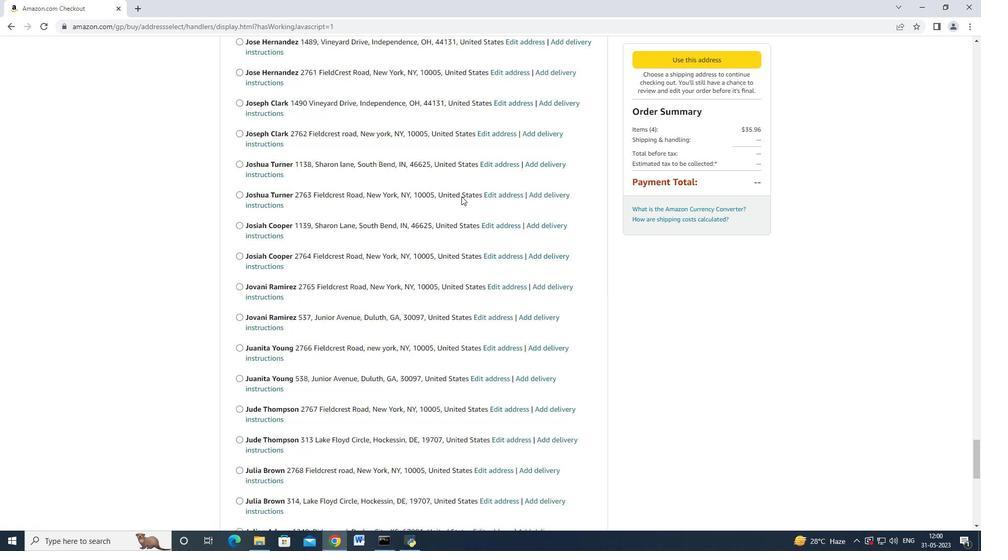 
Action: Mouse scrolled (461, 196) with delta (0, 0)
Screenshot: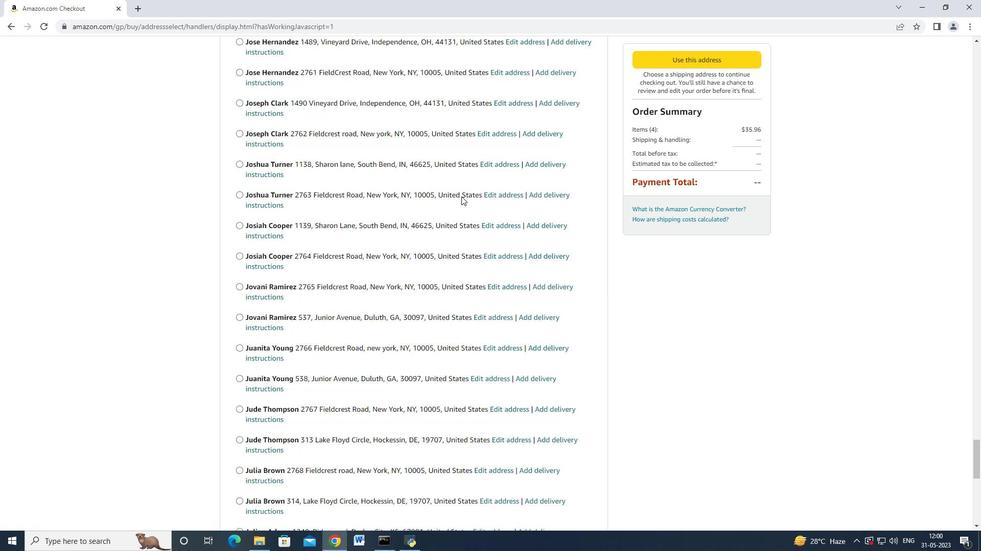
Action: Mouse scrolled (461, 196) with delta (0, 0)
Screenshot: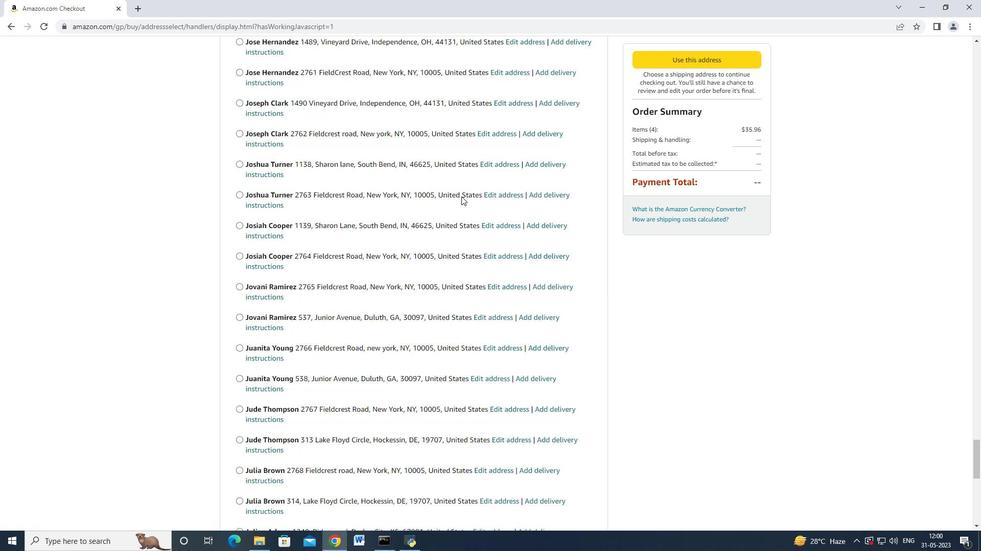 
Action: Mouse scrolled (461, 196) with delta (0, 0)
Screenshot: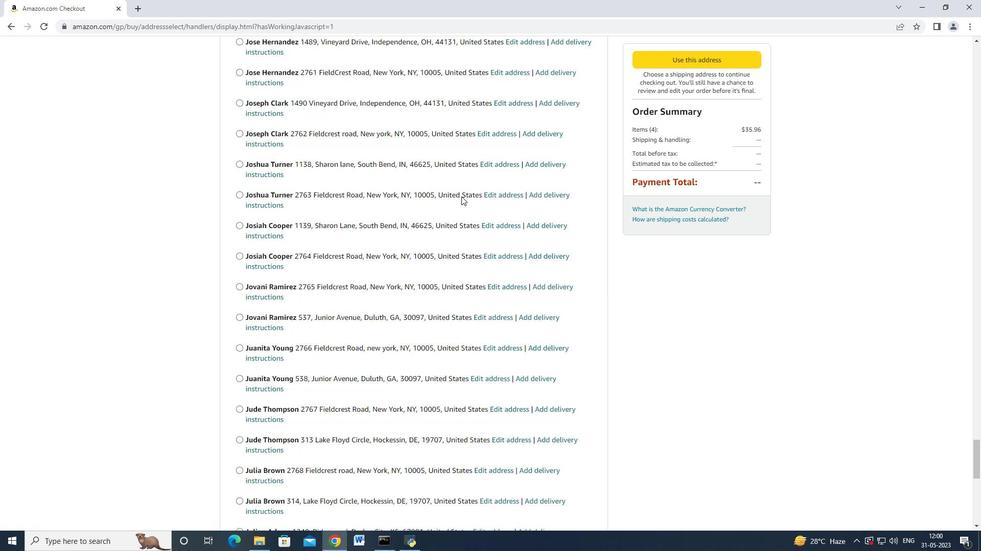 
Action: Mouse scrolled (461, 196) with delta (0, 0)
Screenshot: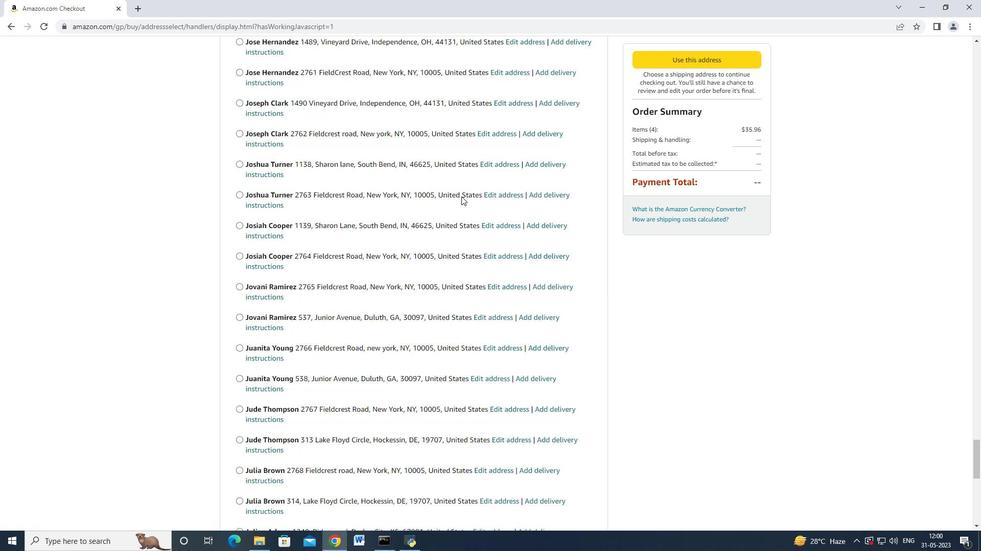 
Action: Mouse scrolled (461, 196) with delta (0, 0)
Screenshot: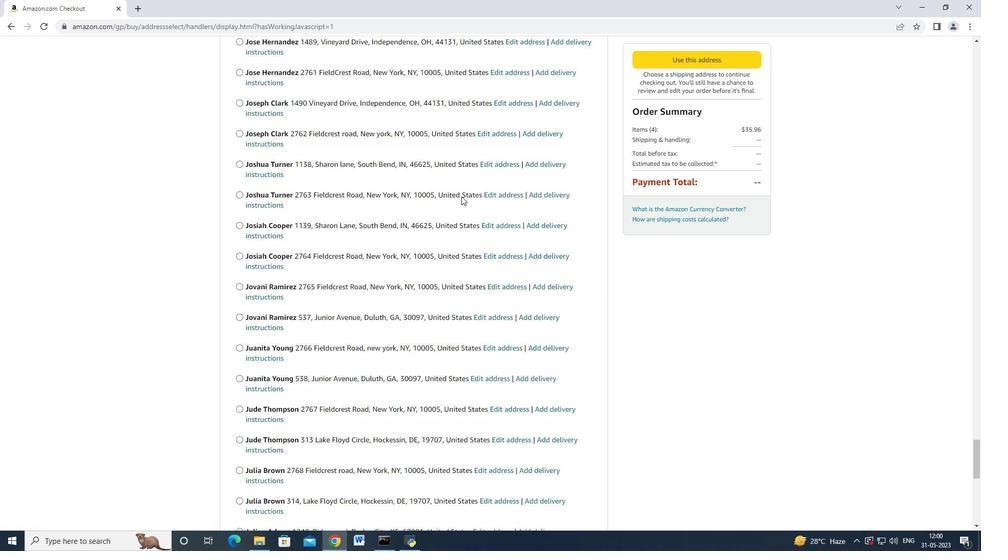 
Action: Mouse scrolled (461, 196) with delta (0, 0)
Screenshot: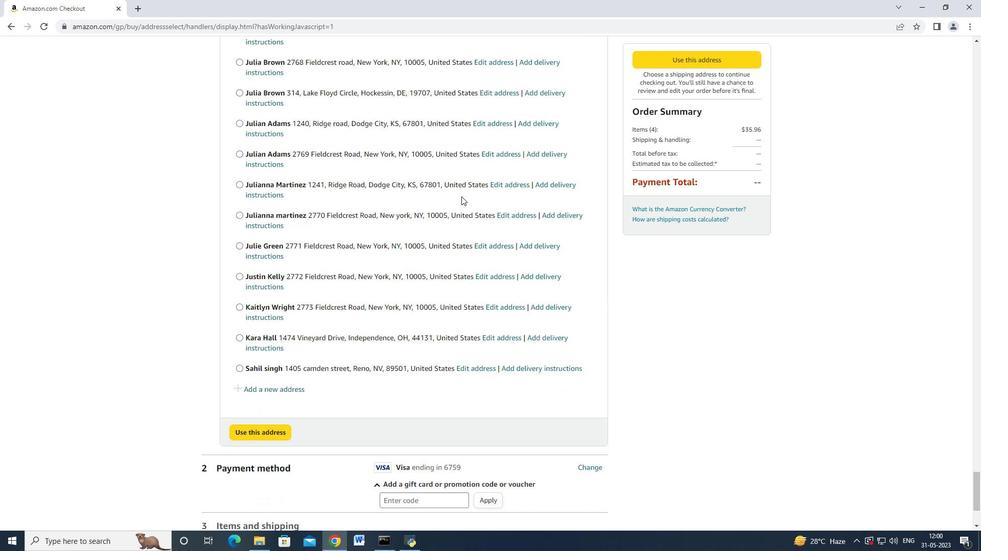 
Action: Mouse scrolled (461, 196) with delta (0, 0)
Screenshot: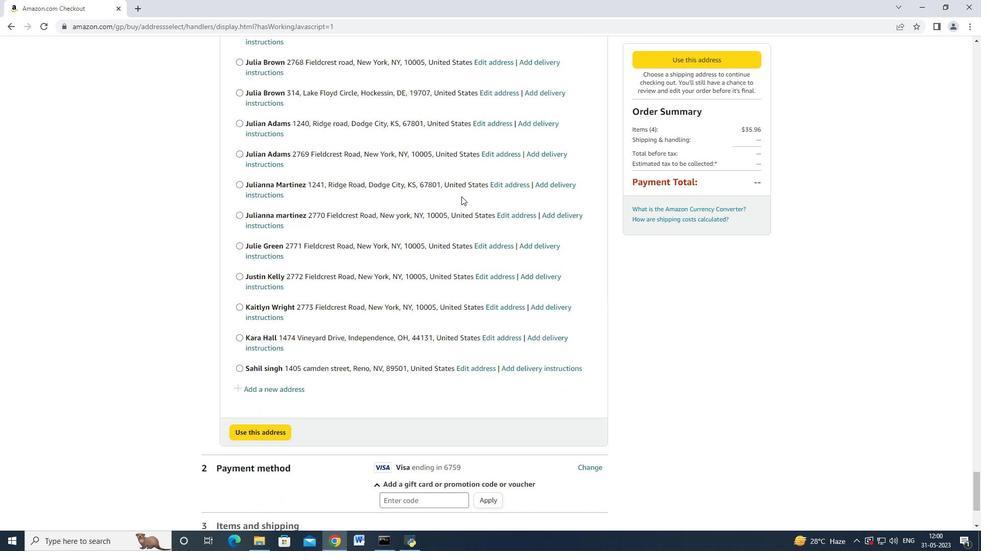 
Action: Mouse scrolled (461, 196) with delta (0, 0)
Screenshot: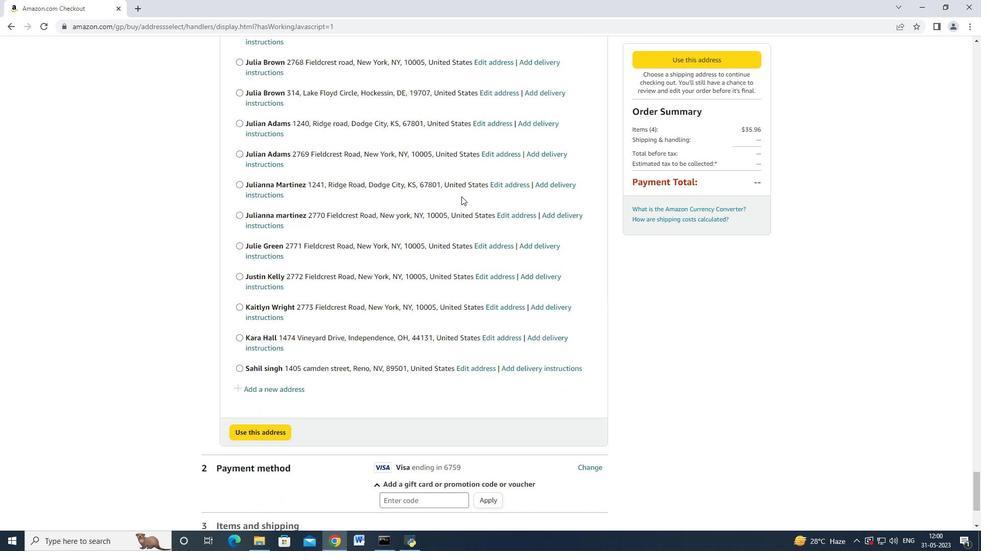 
Action: Mouse scrolled (461, 196) with delta (0, 0)
Screenshot: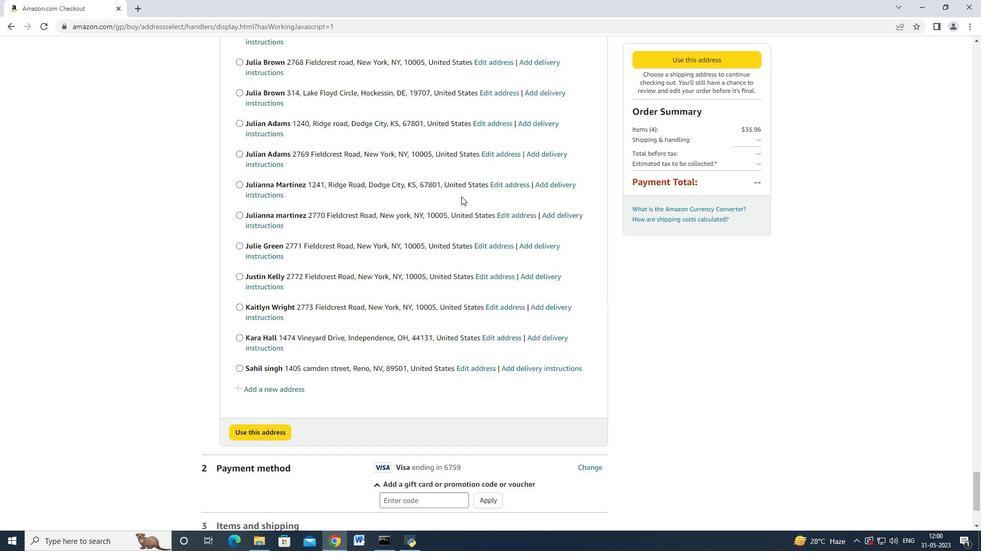 
Action: Mouse scrolled (461, 196) with delta (0, 0)
Screenshot: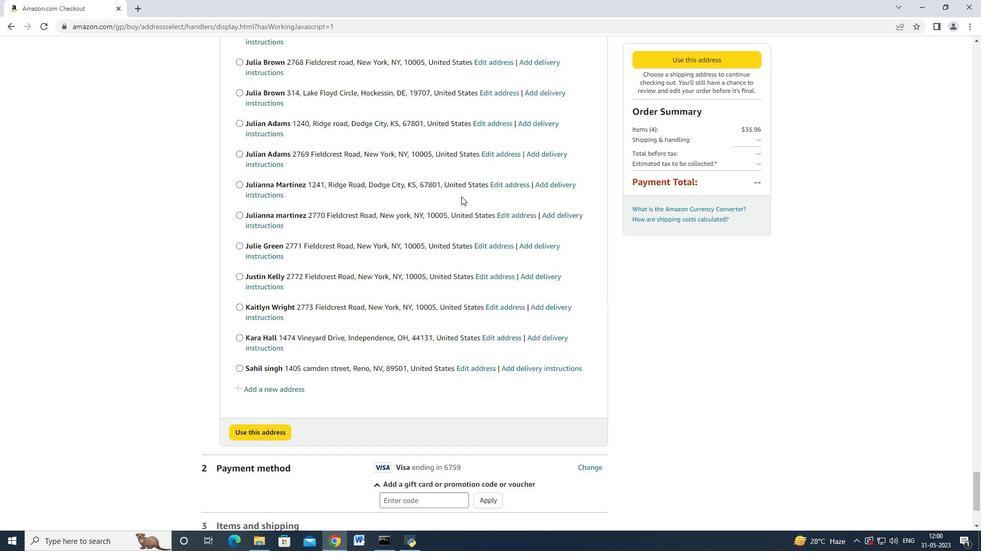 
Action: Mouse moved to (282, 246)
Screenshot: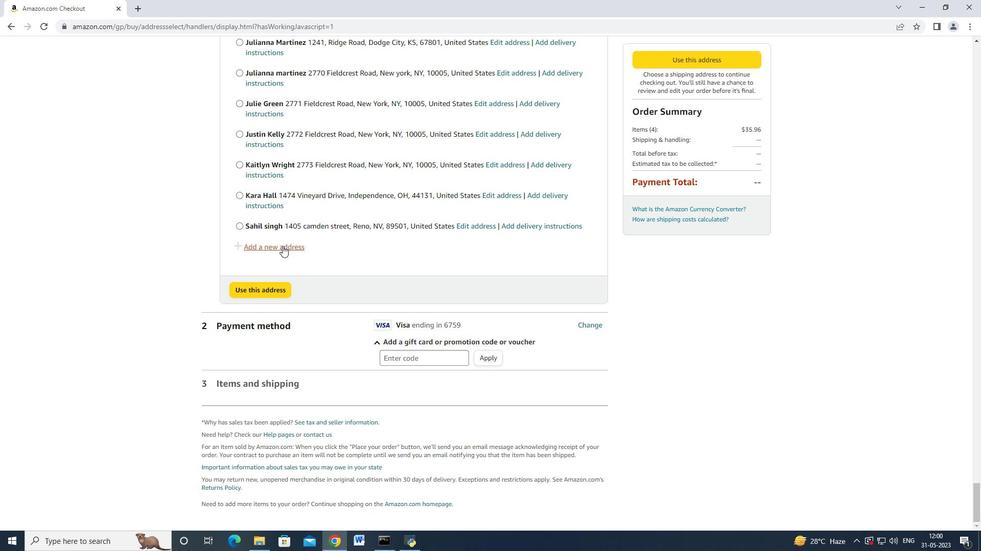 
Action: Mouse pressed left at (282, 246)
Screenshot: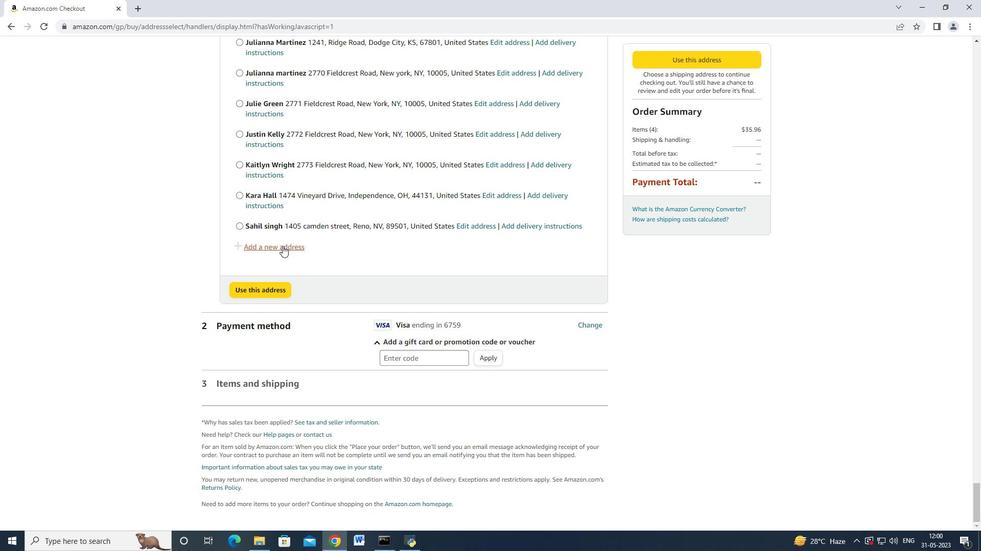 
Action: Mouse moved to (334, 250)
Screenshot: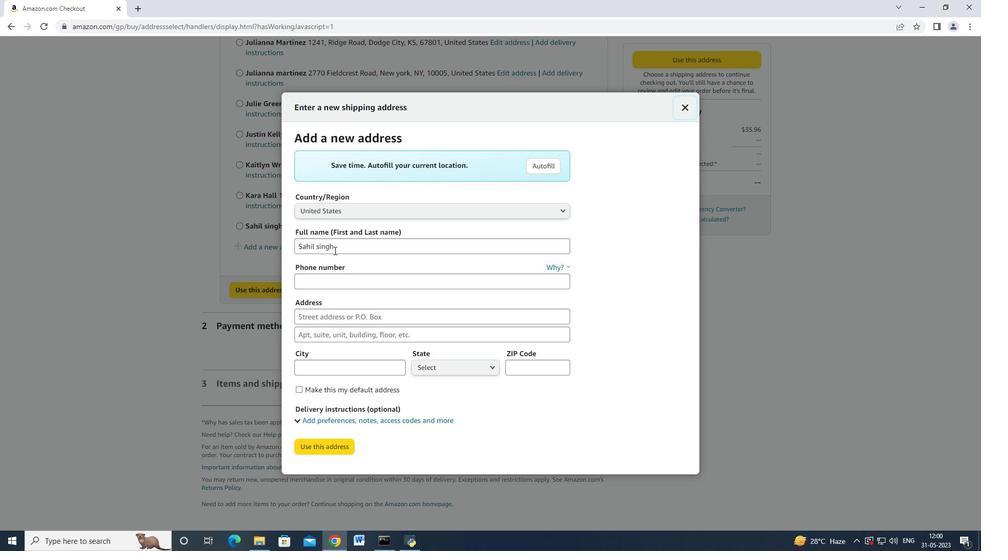 
Action: Mouse pressed left at (334, 250)
Screenshot: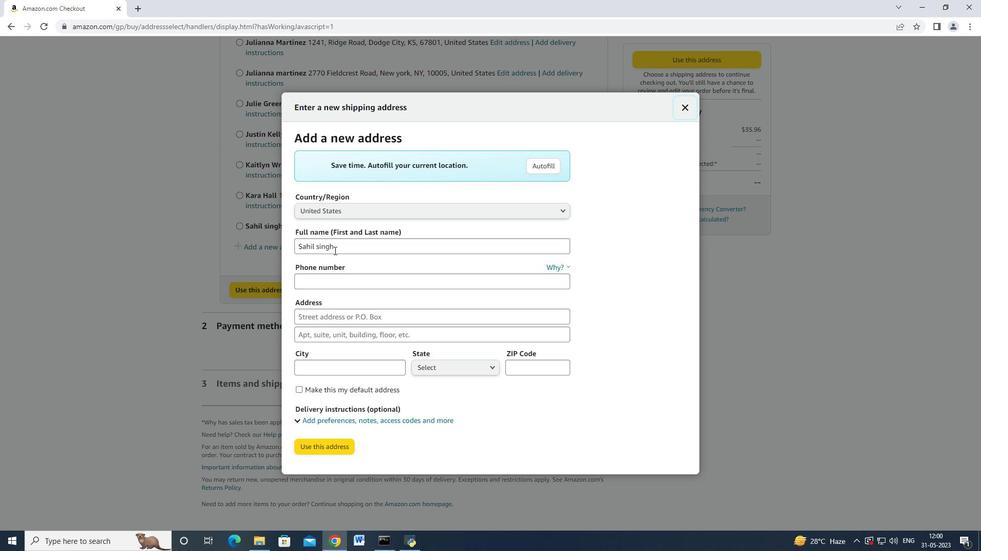 
Action: Mouse moved to (301, 244)
Screenshot: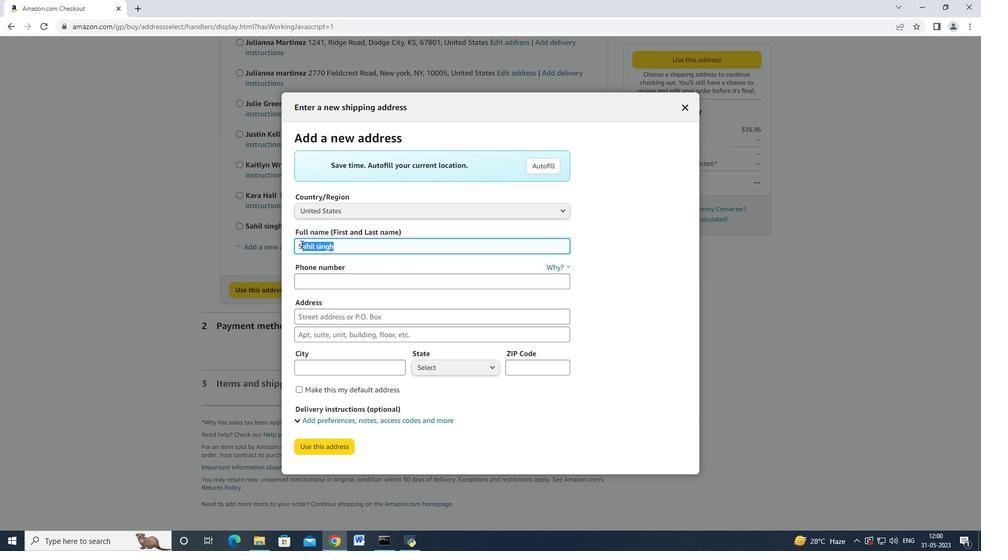 
Action: Key pressed <Key.backspace><Key.backspace><Key.shift>Karen<Key.space><Key.shift>Flores<Key.tab><Key.tab>4403901431<Key.tab>1475<Key.space><Key.shift>Vineyard<Key.space><Key.shift_r>Drive<Key.tab><Key.tab><Key.shift>Independence
Screenshot: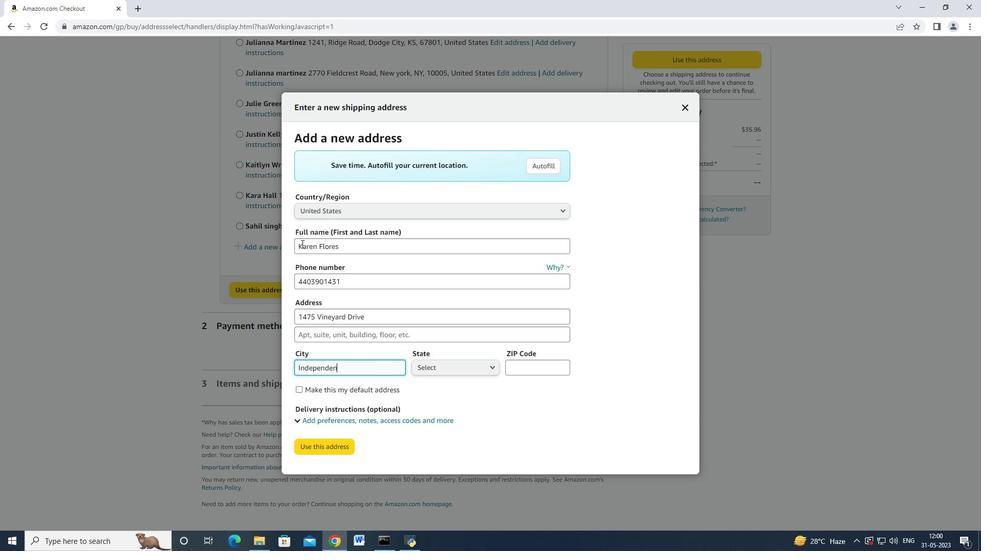 
Action: Mouse moved to (480, 368)
Screenshot: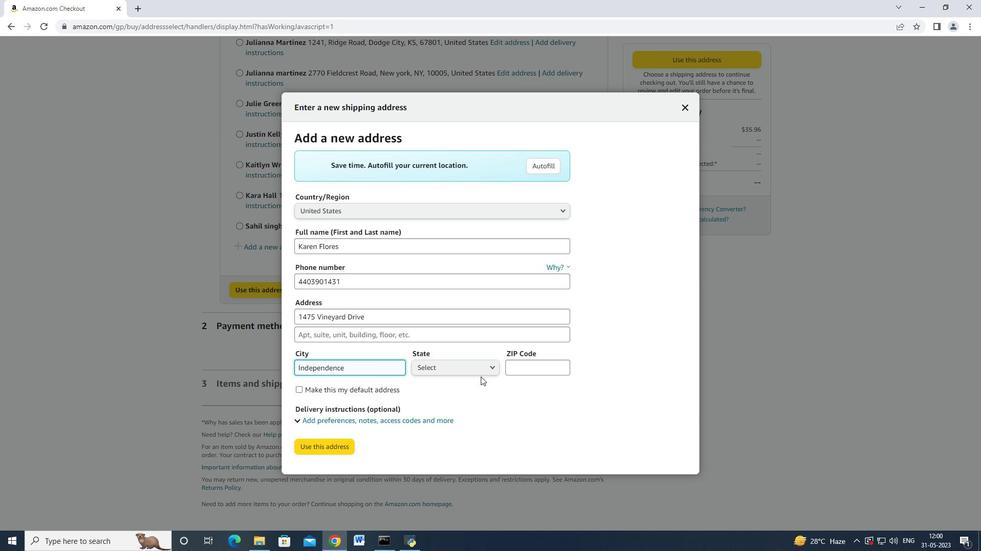 
Action: Mouse pressed left at (480, 368)
Screenshot: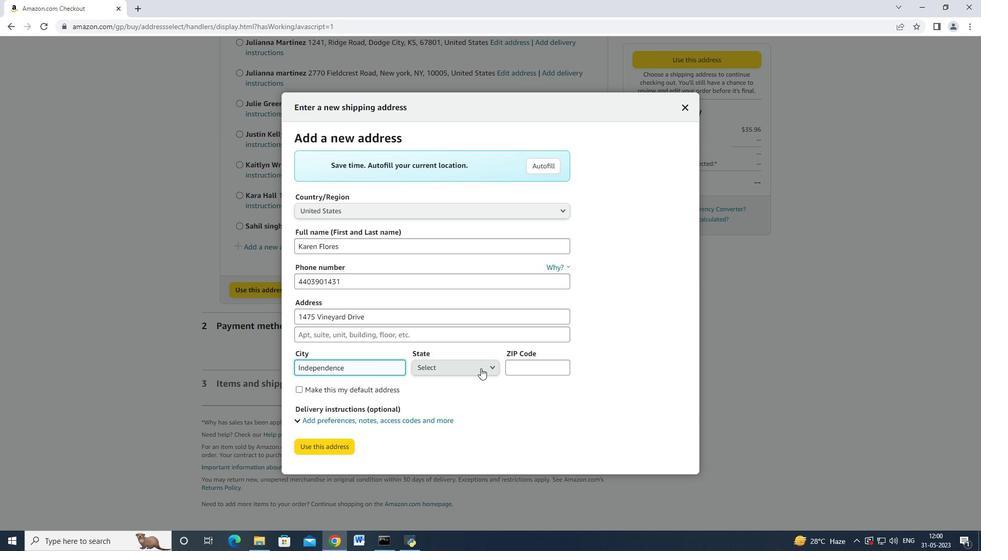 
Action: Mouse moved to (479, 331)
Screenshot: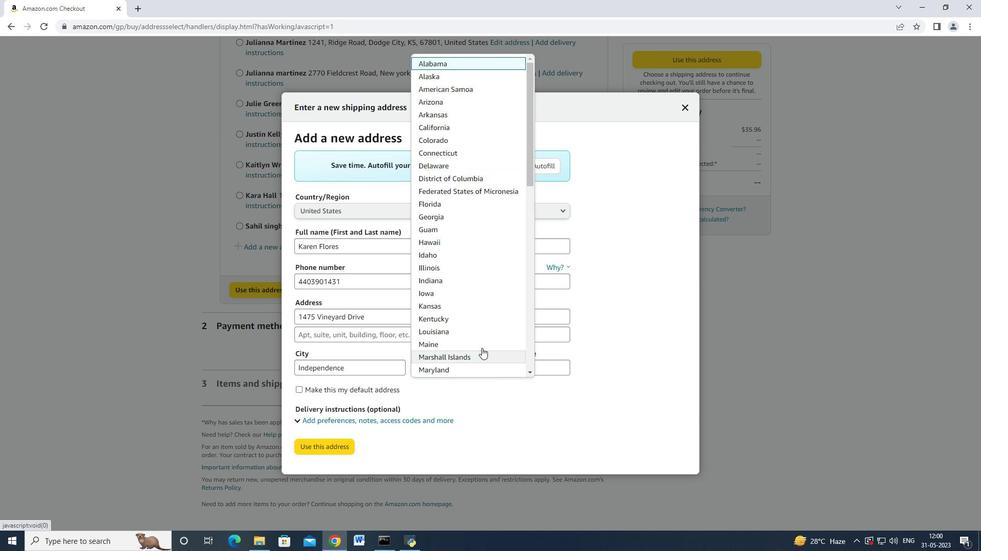 
Action: Mouse scrolled (479, 331) with delta (0, 0)
Screenshot: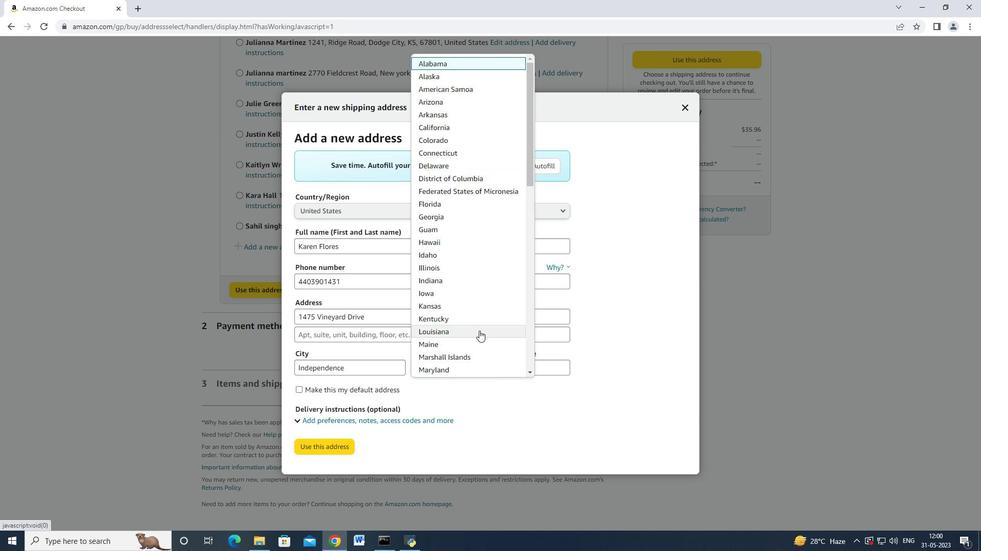 
Action: Mouse scrolled (479, 331) with delta (0, 0)
Screenshot: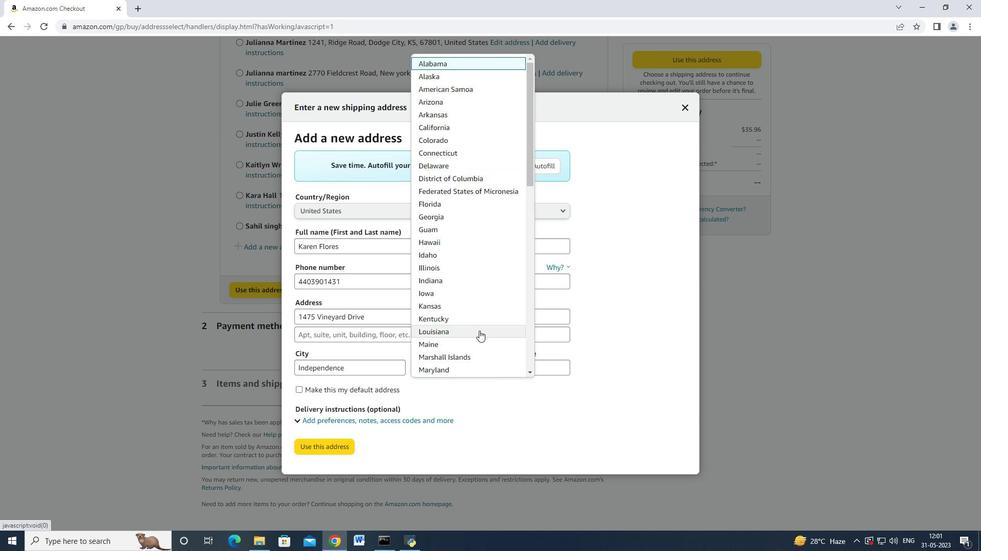 
Action: Mouse scrolled (479, 330) with delta (0, 0)
Screenshot: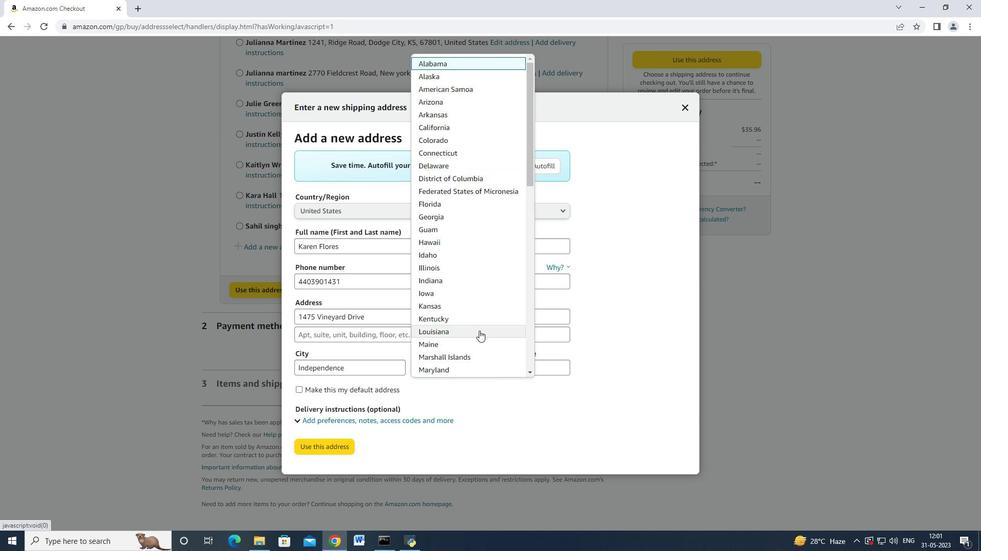 
Action: Mouse scrolled (479, 330) with delta (0, 0)
Screenshot: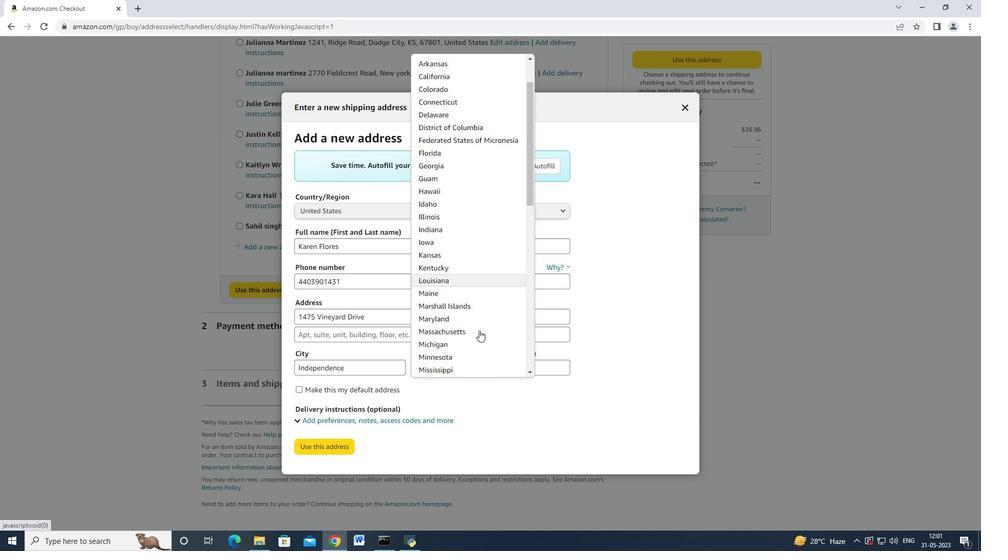 
Action: Mouse scrolled (479, 331) with delta (0, 0)
Screenshot: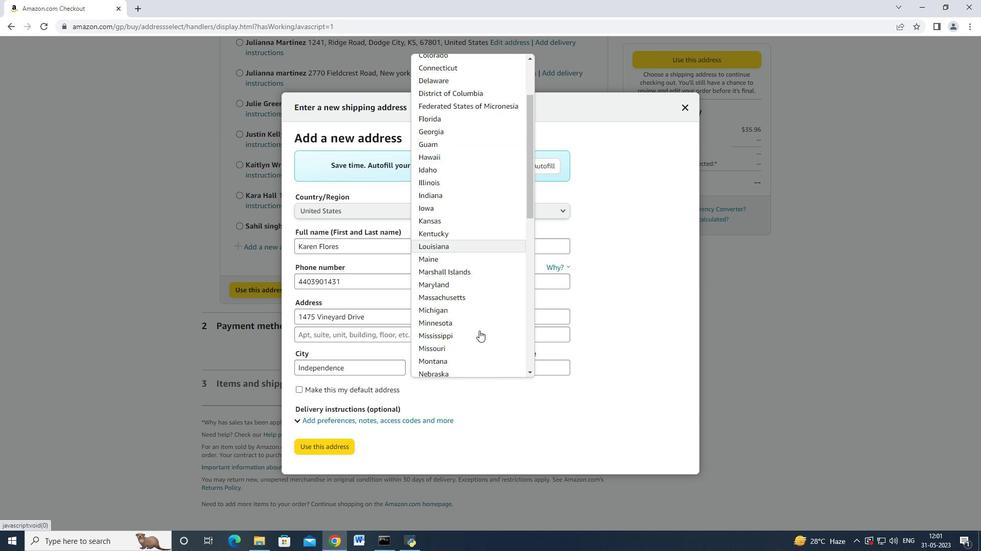 
Action: Mouse scrolled (479, 331) with delta (0, 0)
Screenshot: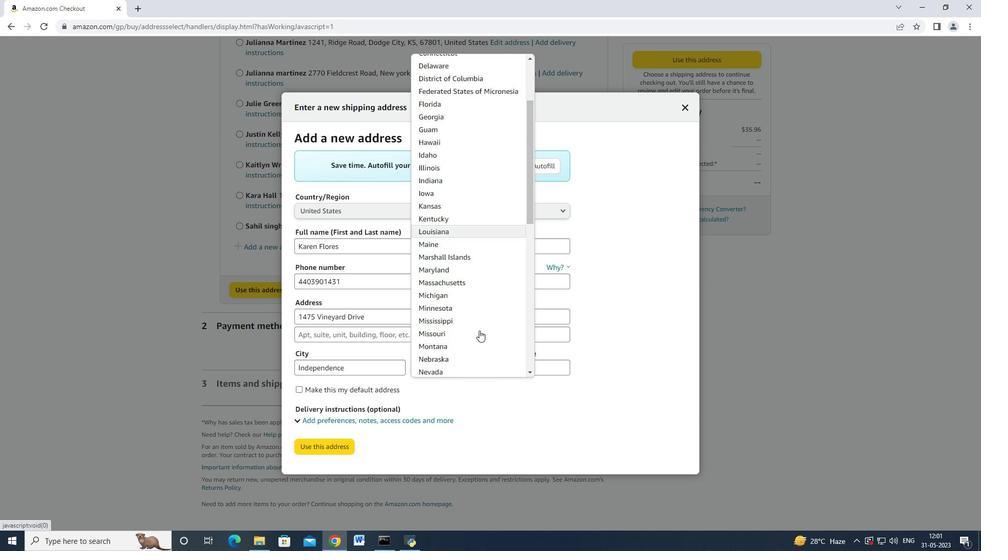 
Action: Mouse scrolled (479, 331) with delta (0, 0)
Screenshot: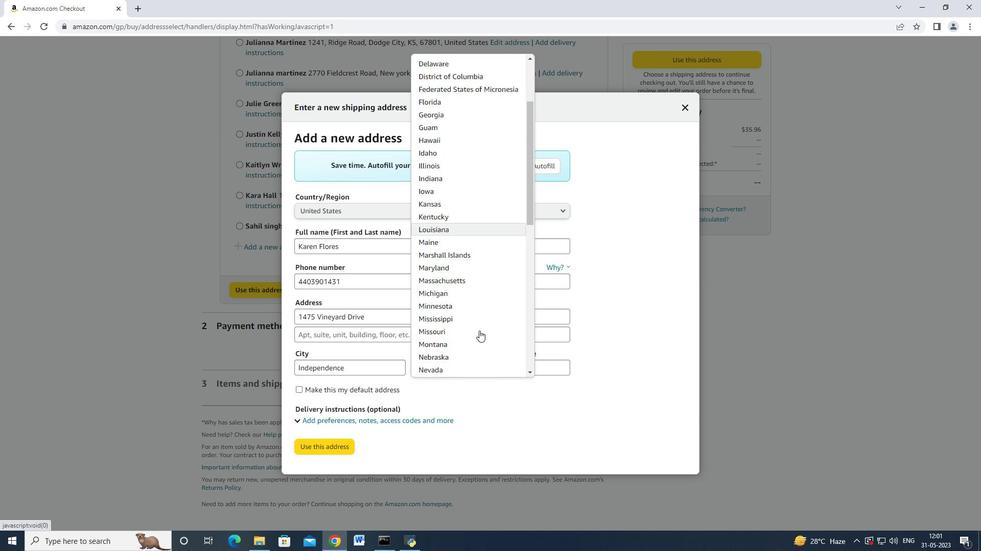 
Action: Mouse scrolled (479, 331) with delta (0, 0)
Screenshot: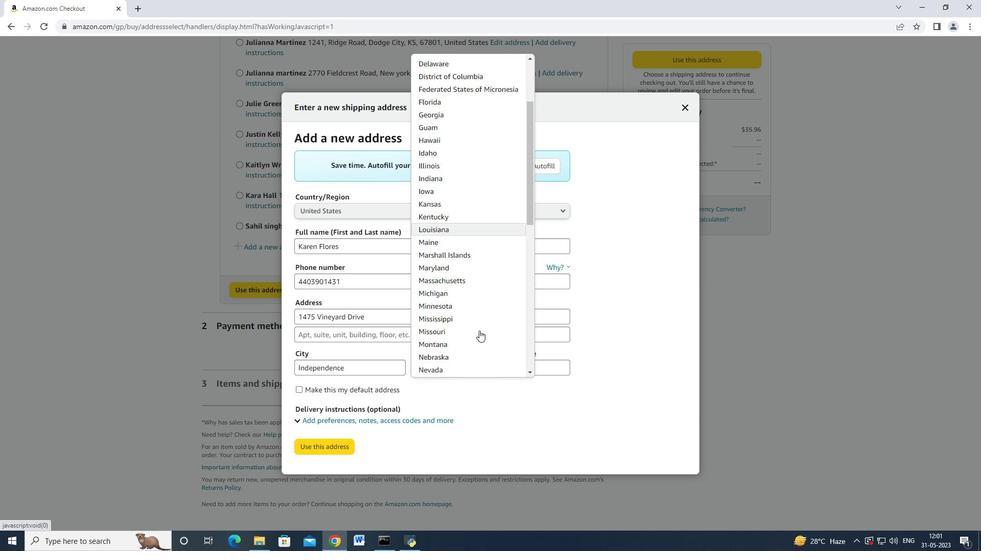 
Action: Mouse scrolled (479, 331) with delta (0, 0)
Screenshot: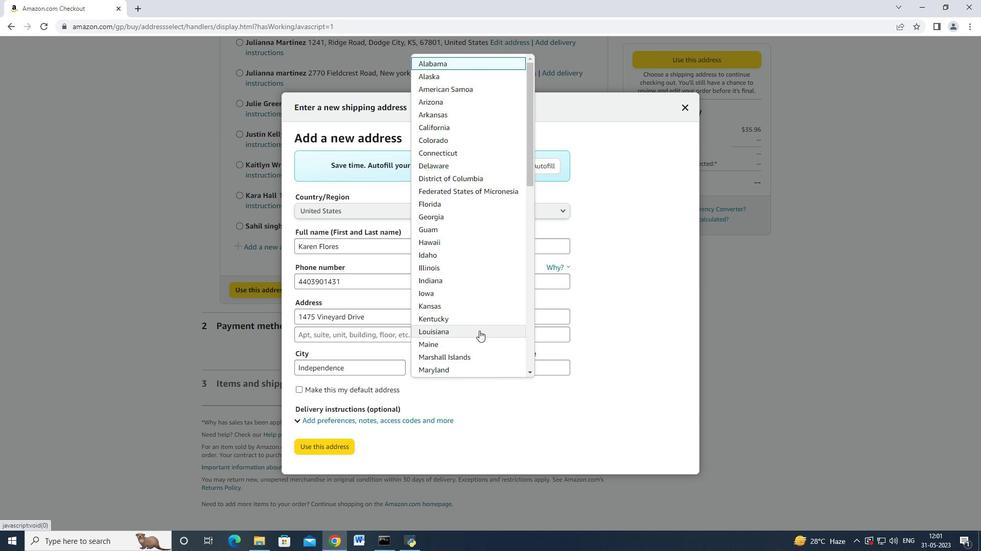 
Action: Mouse moved to (479, 331)
Screenshot: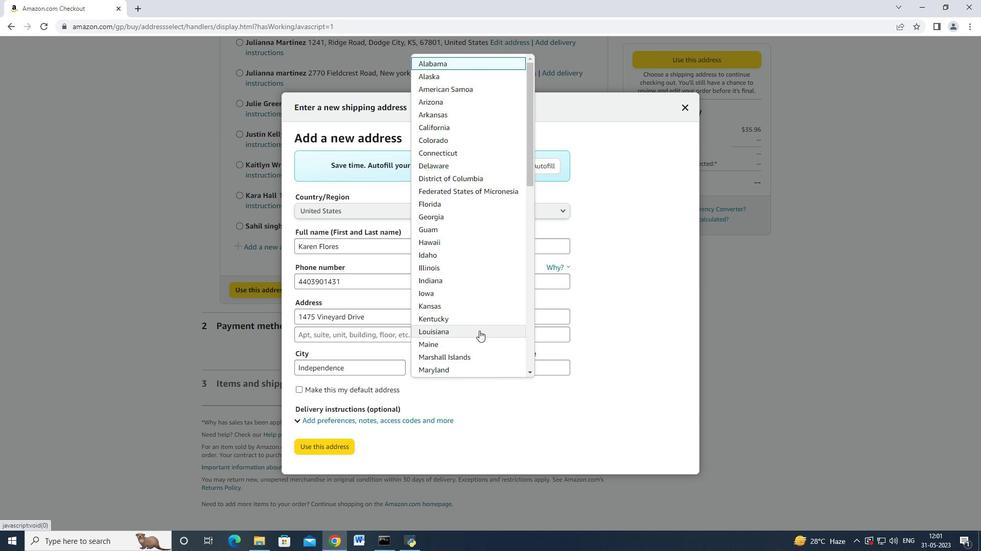 
Action: Mouse scrolled (479, 330) with delta (0, 0)
Screenshot: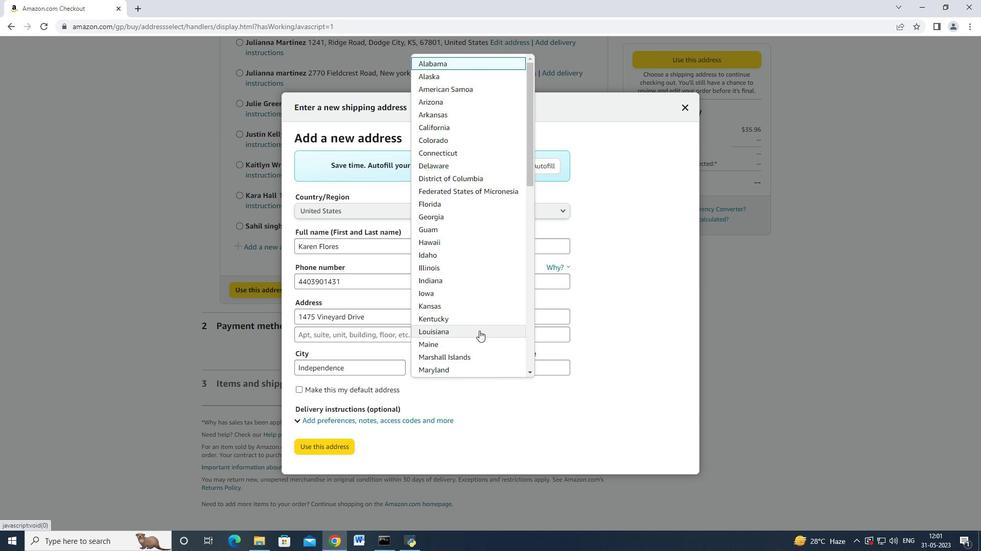 
Action: Mouse moved to (479, 331)
Screenshot: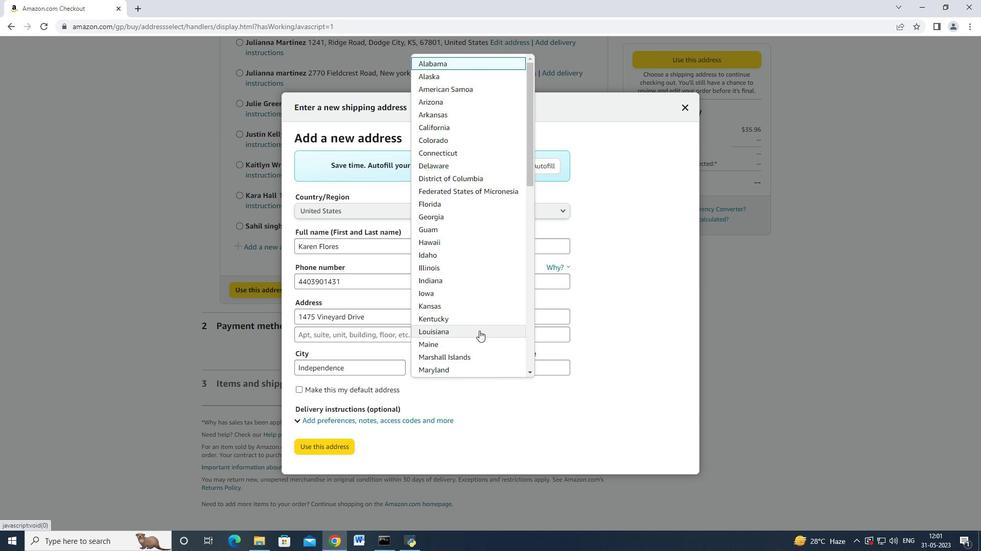 
Action: Mouse scrolled (479, 331) with delta (0, 0)
Screenshot: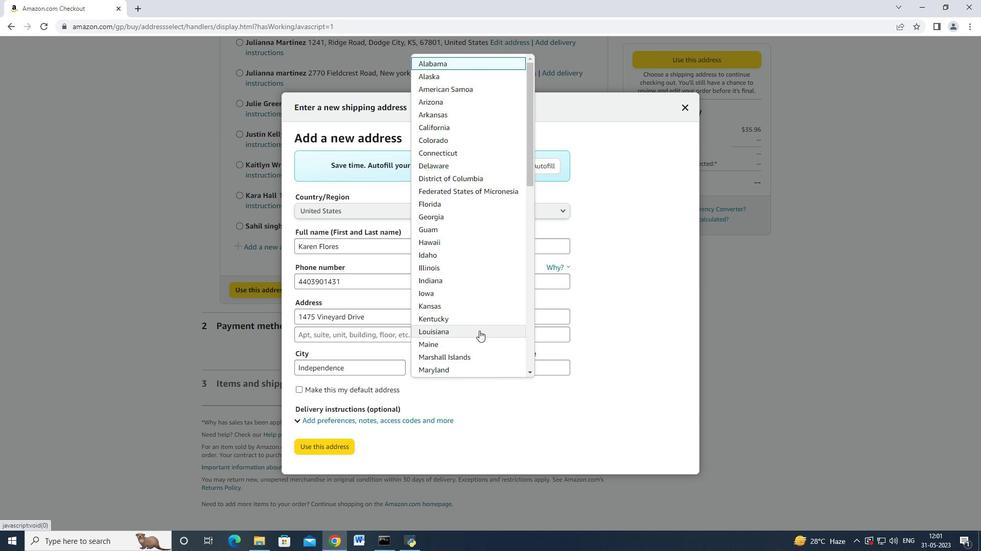 
Action: Mouse scrolled (479, 331) with delta (0, 0)
Screenshot: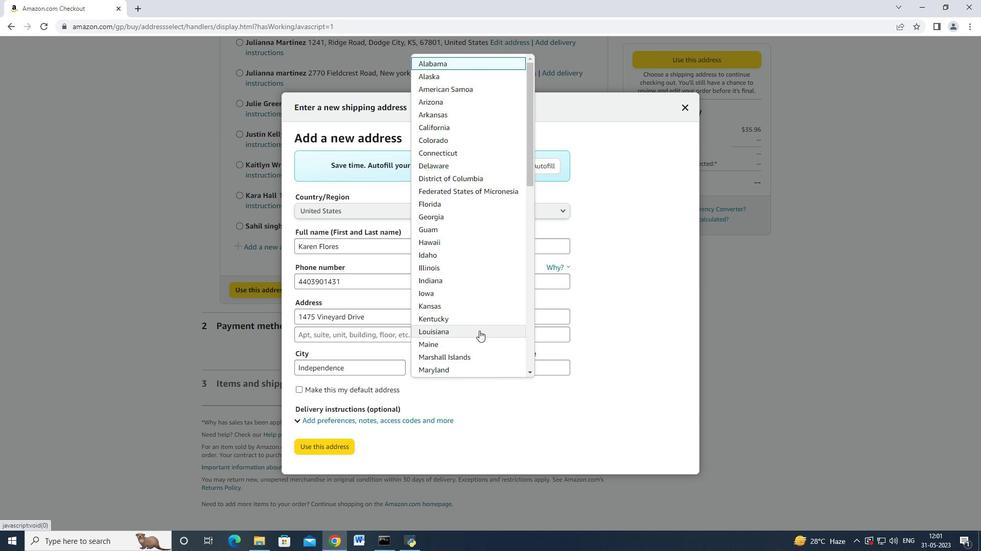 
Action: Mouse scrolled (479, 331) with delta (0, 0)
Screenshot: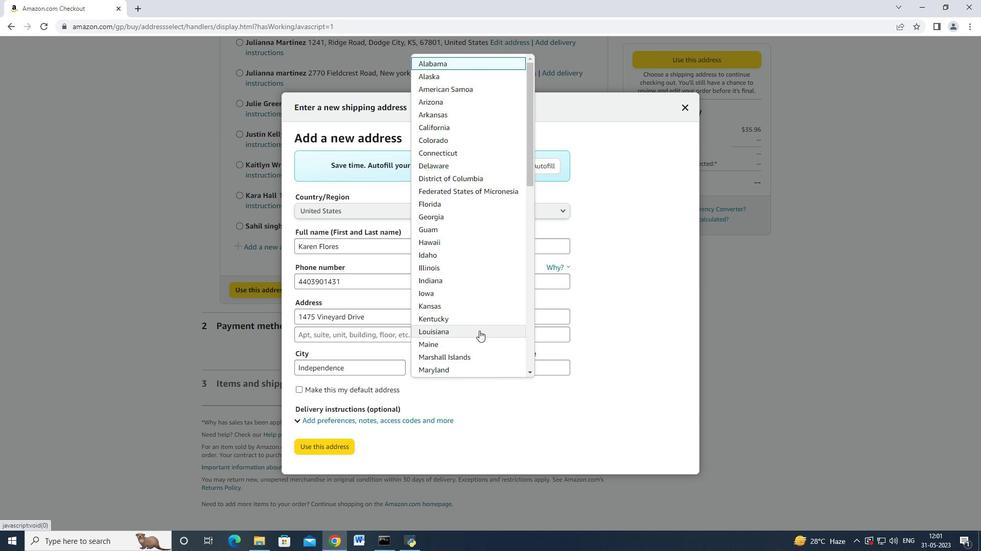 
Action: Mouse scrolled (479, 331) with delta (0, 0)
Screenshot: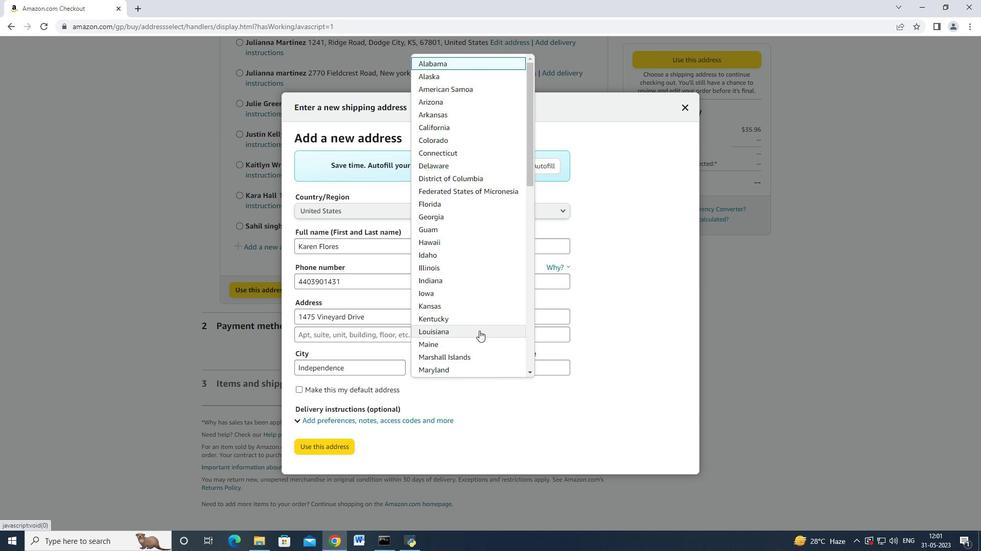 
Action: Mouse moved to (513, 398)
Screenshot: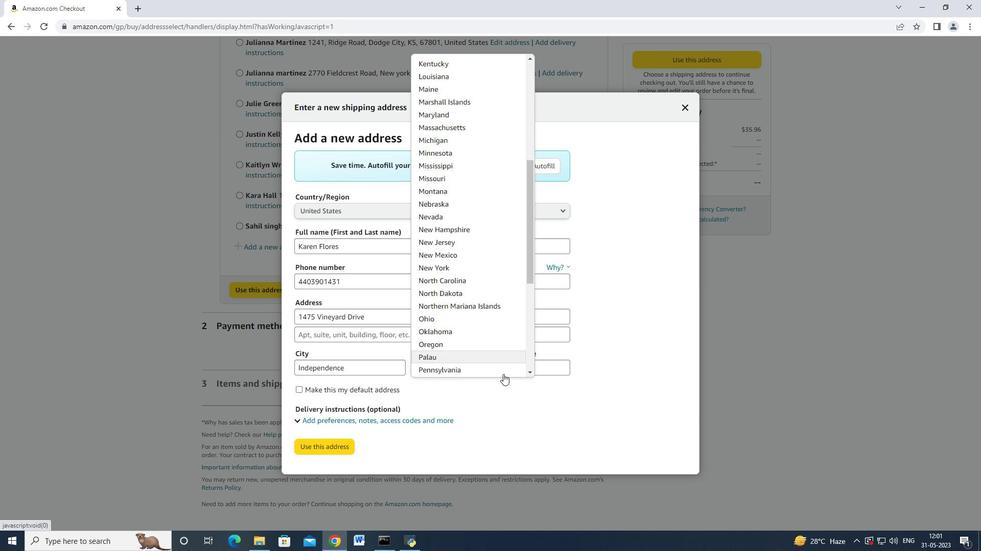 
Action: Mouse pressed left at (513, 398)
Screenshot: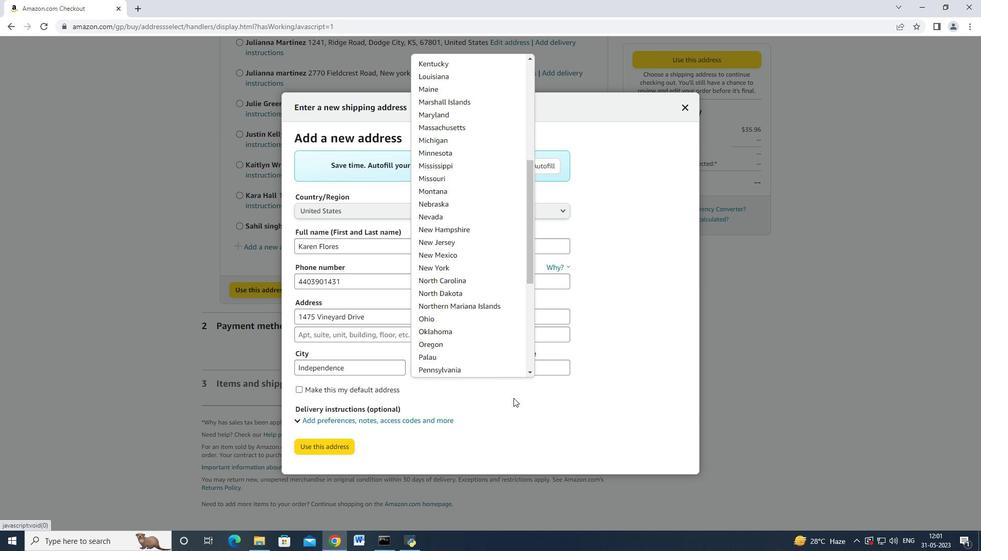 
Action: Mouse moved to (477, 367)
Screenshot: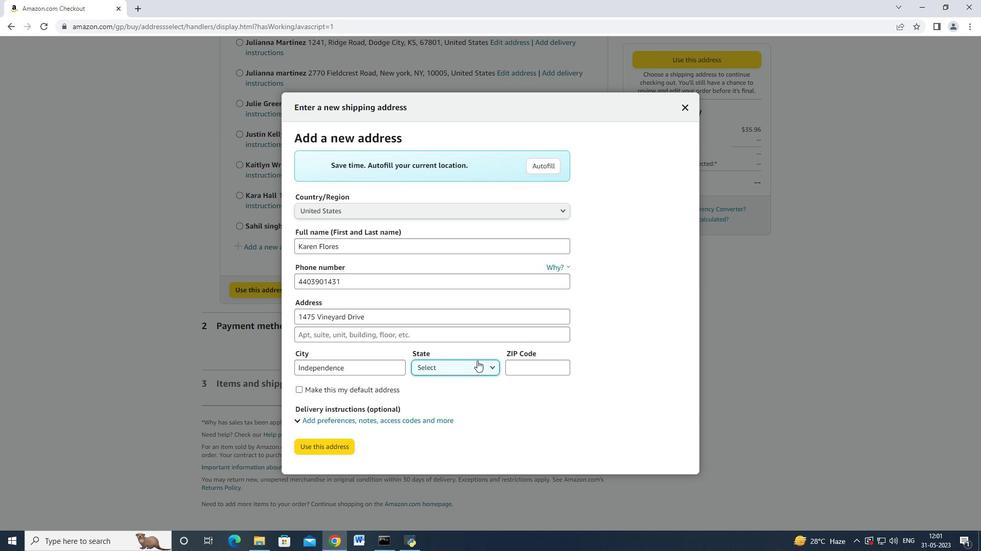 
Action: Mouse pressed left at (477, 367)
Screenshot: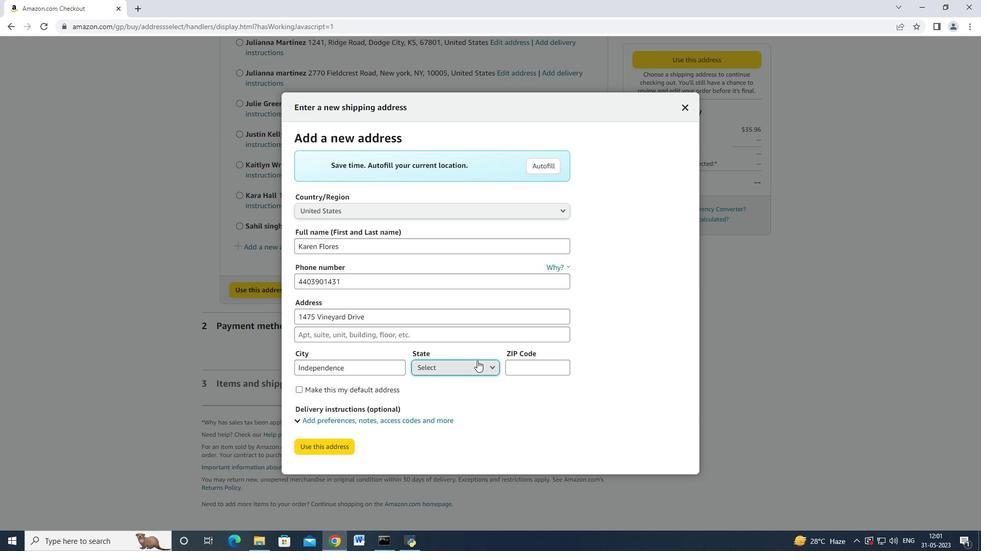 
Action: Mouse moved to (467, 311)
Screenshot: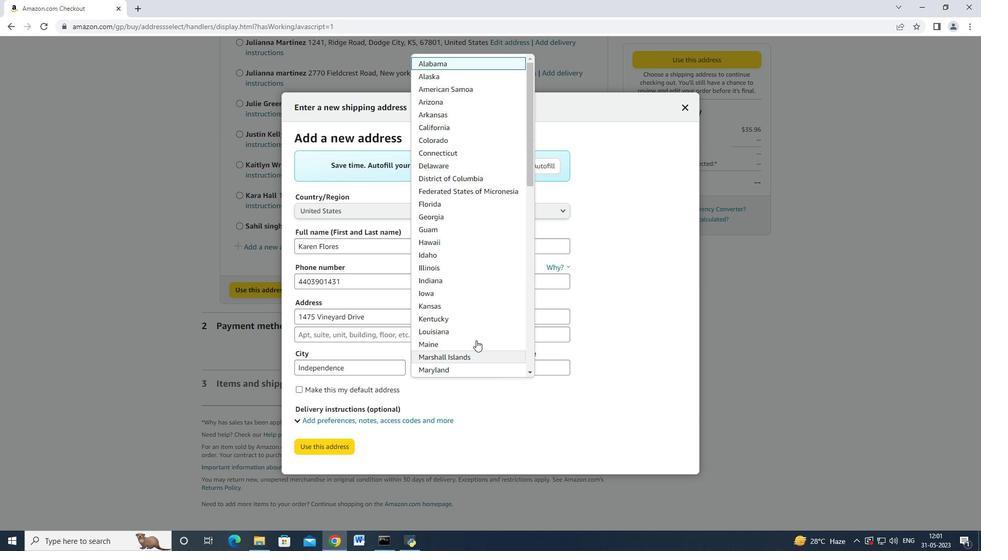 
Action: Mouse scrolled (467, 311) with delta (0, 0)
Screenshot: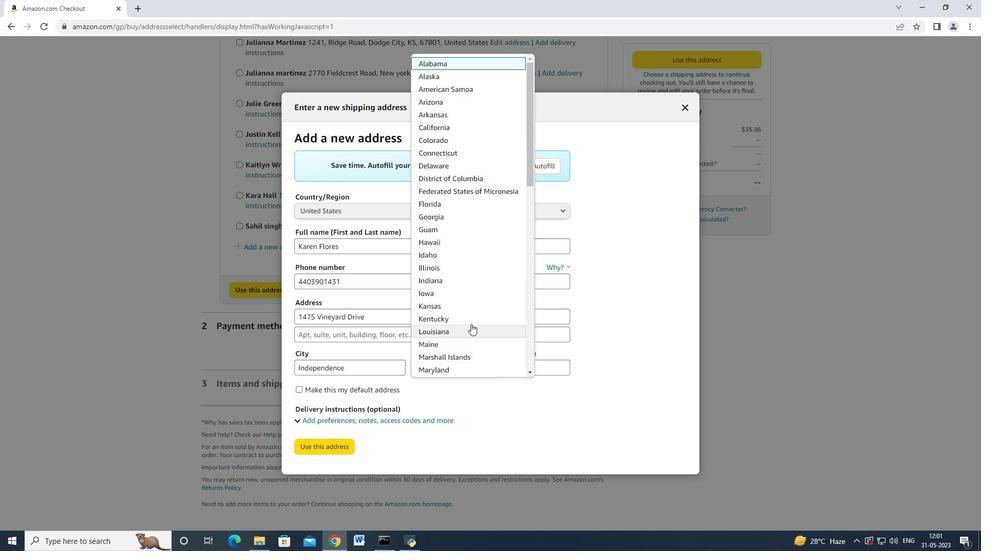 
Action: Mouse scrolled (467, 311) with delta (0, 0)
Screenshot: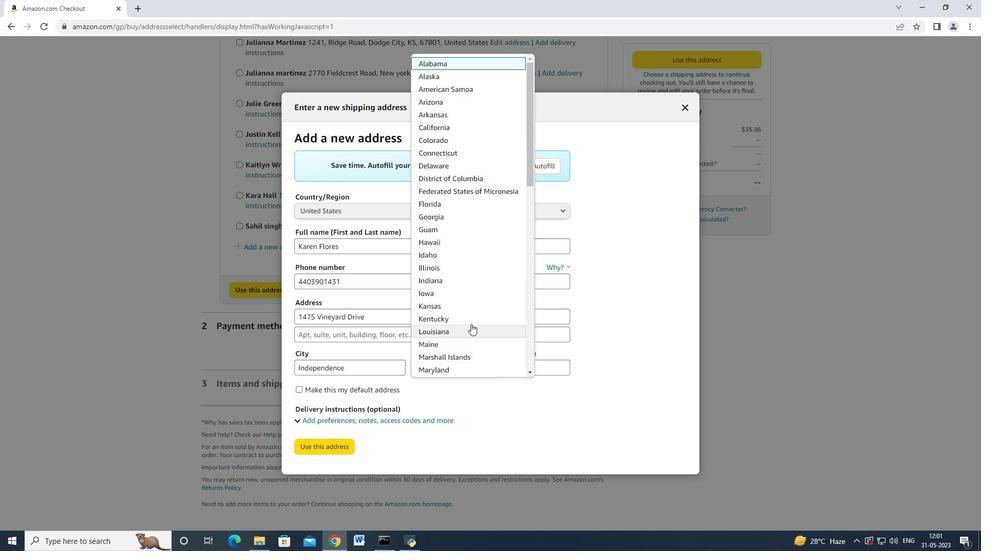 
Action: Mouse scrolled (467, 311) with delta (0, 0)
Screenshot: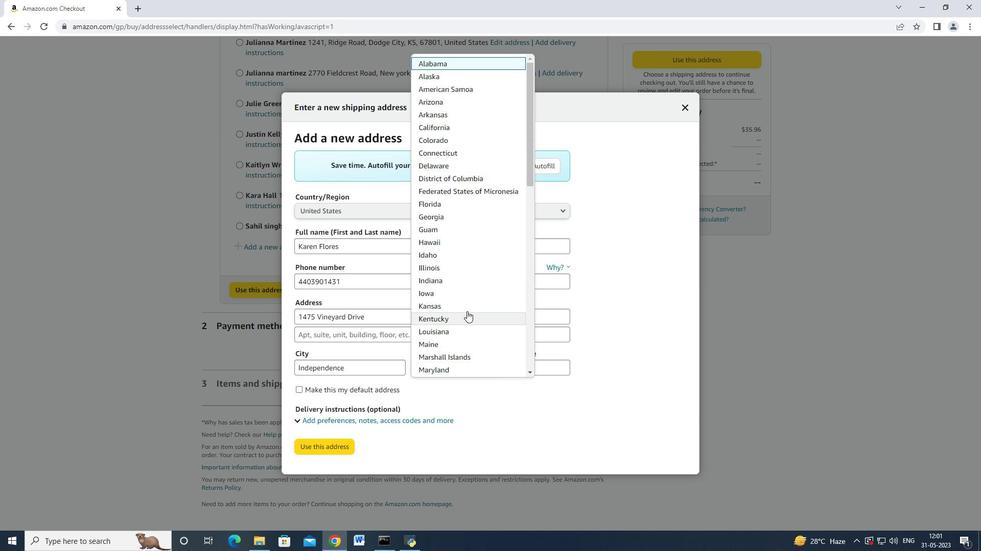 
Action: Mouse scrolled (467, 311) with delta (0, 0)
Screenshot: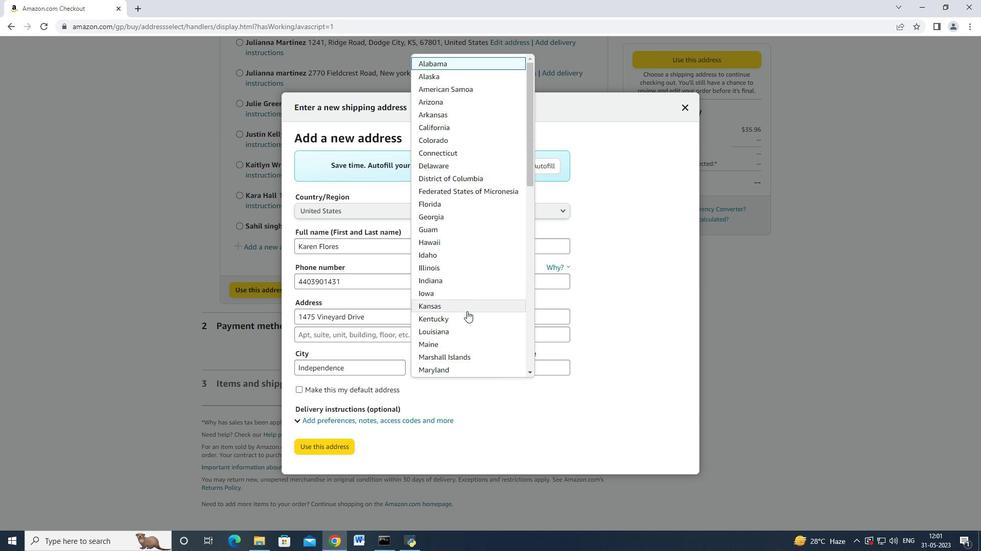 
Action: Mouse scrolled (467, 311) with delta (0, 0)
Screenshot: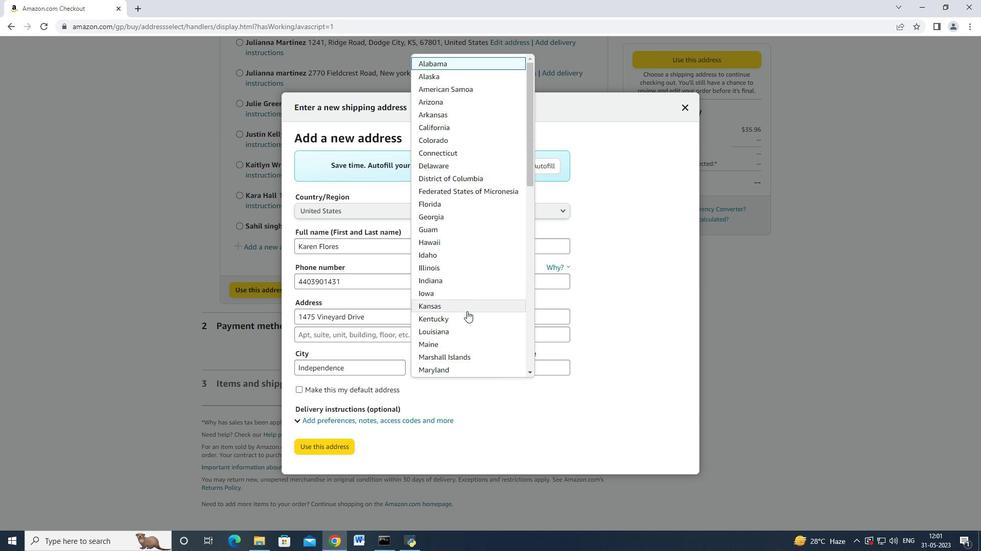 
Action: Mouse scrolled (467, 311) with delta (0, 0)
Screenshot: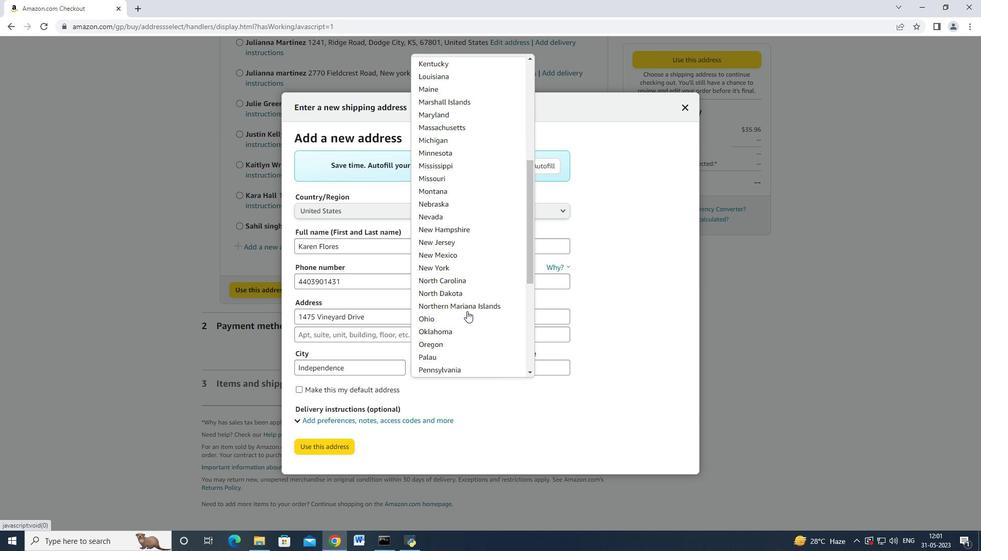 
Action: Mouse scrolled (467, 311) with delta (0, 0)
Screenshot: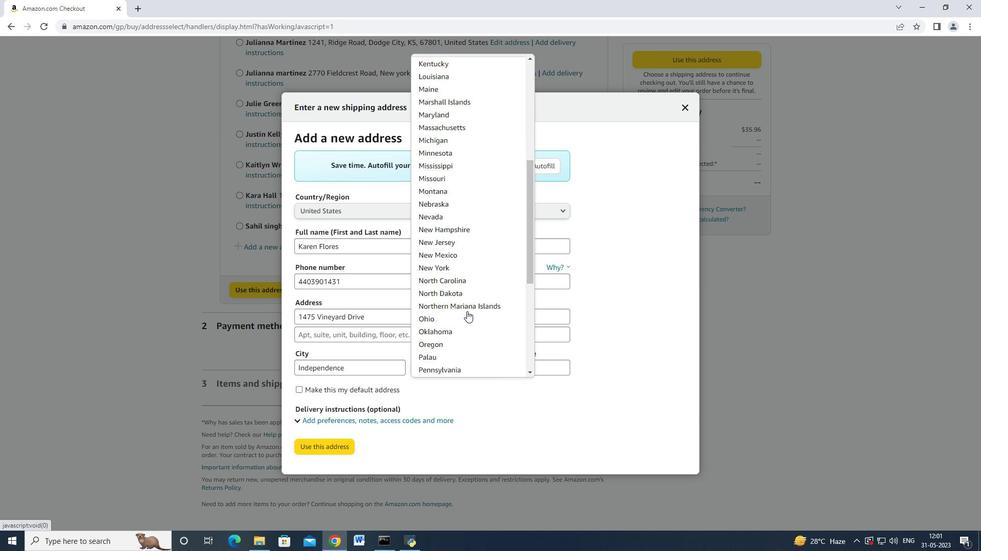 
Action: Mouse scrolled (467, 312) with delta (0, 0)
Screenshot: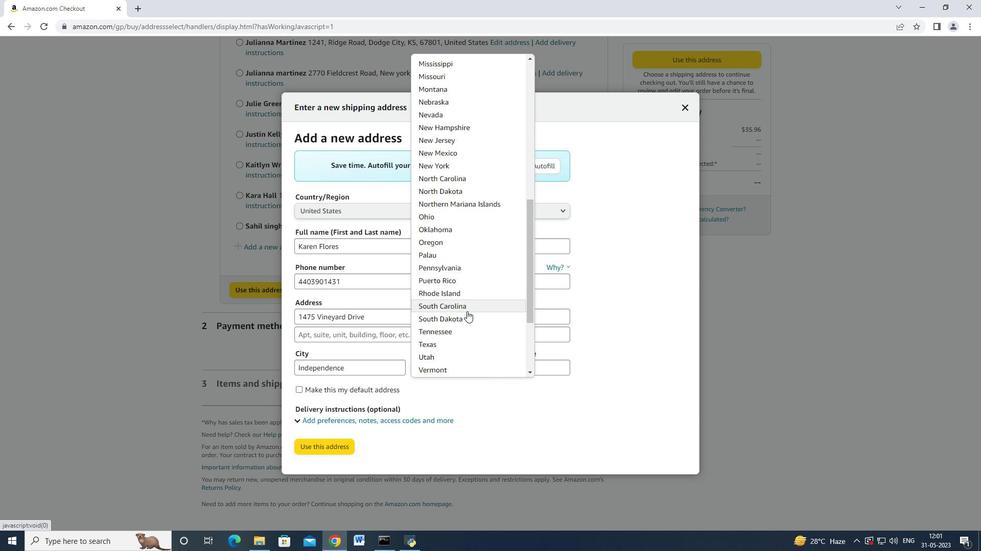 
Action: Mouse scrolled (467, 312) with delta (0, 0)
Screenshot: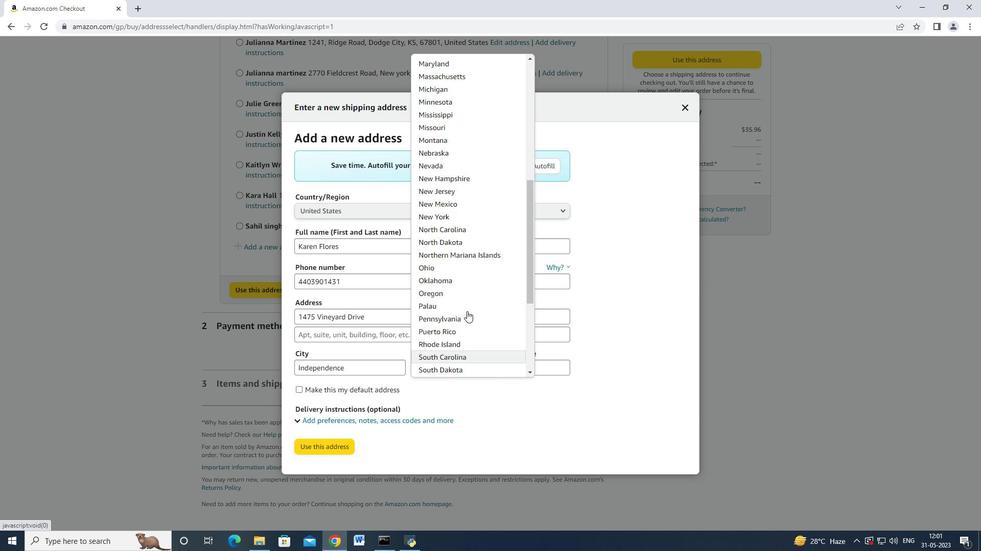 
Action: Mouse scrolled (467, 312) with delta (0, 0)
Screenshot: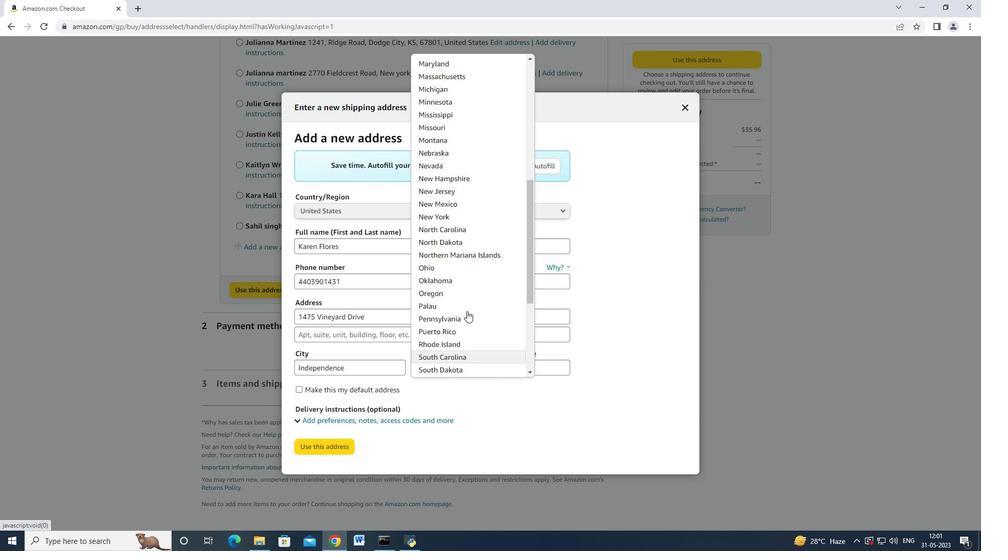 
Action: Mouse scrolled (467, 312) with delta (0, 0)
Screenshot: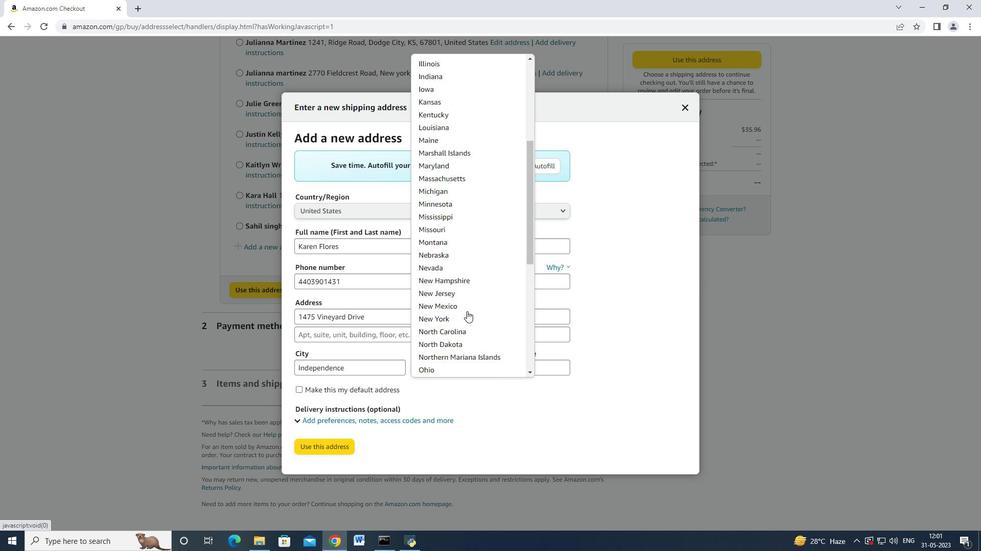 
Action: Mouse scrolled (467, 312) with delta (0, 0)
Screenshot: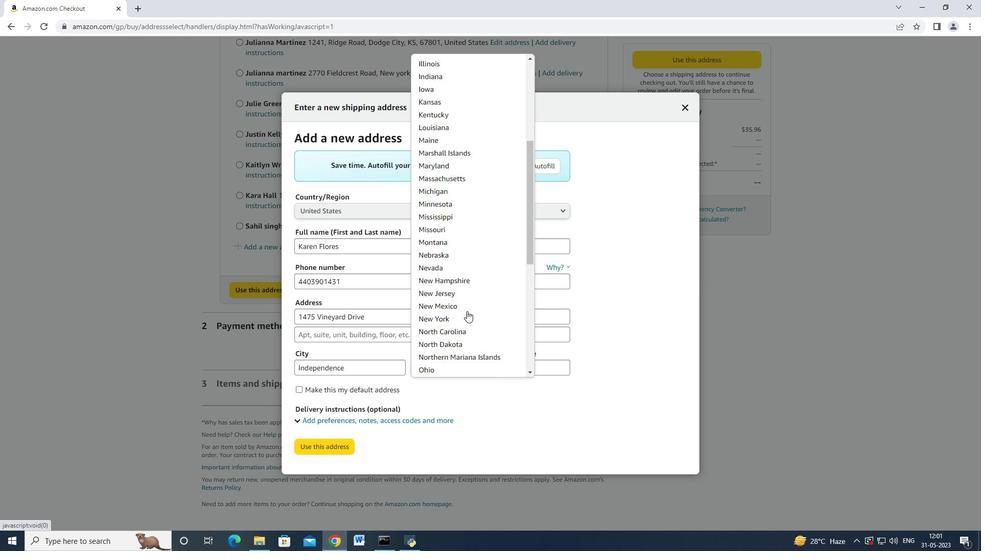 
Action: Mouse scrolled (467, 312) with delta (0, 0)
Screenshot: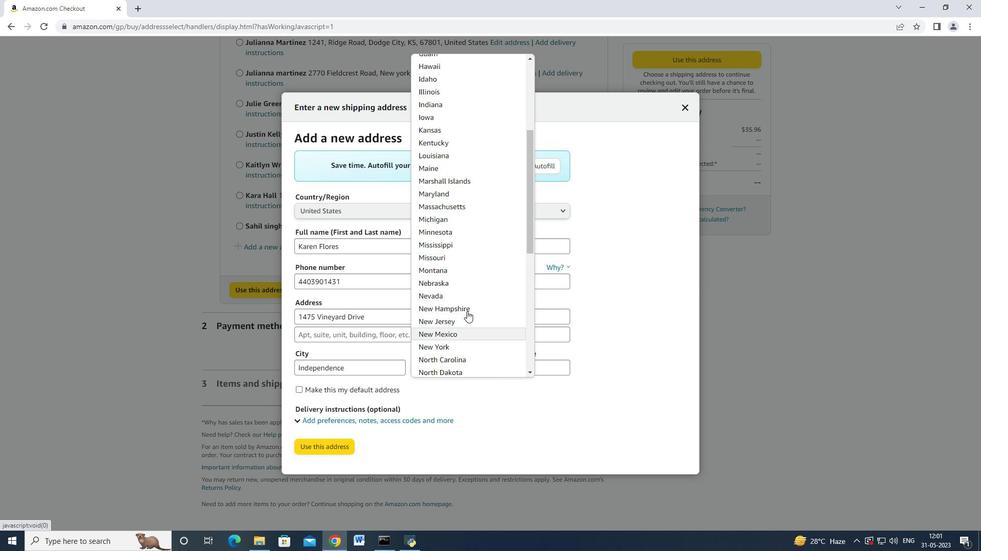 
Action: Mouse scrolled (467, 312) with delta (0, 0)
Screenshot: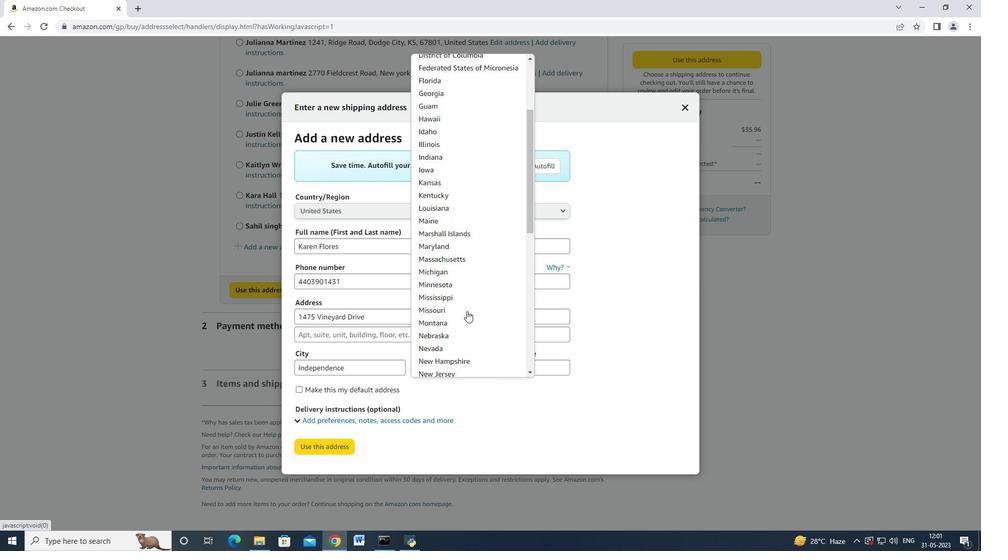 
Action: Mouse scrolled (467, 312) with delta (0, 0)
Screenshot: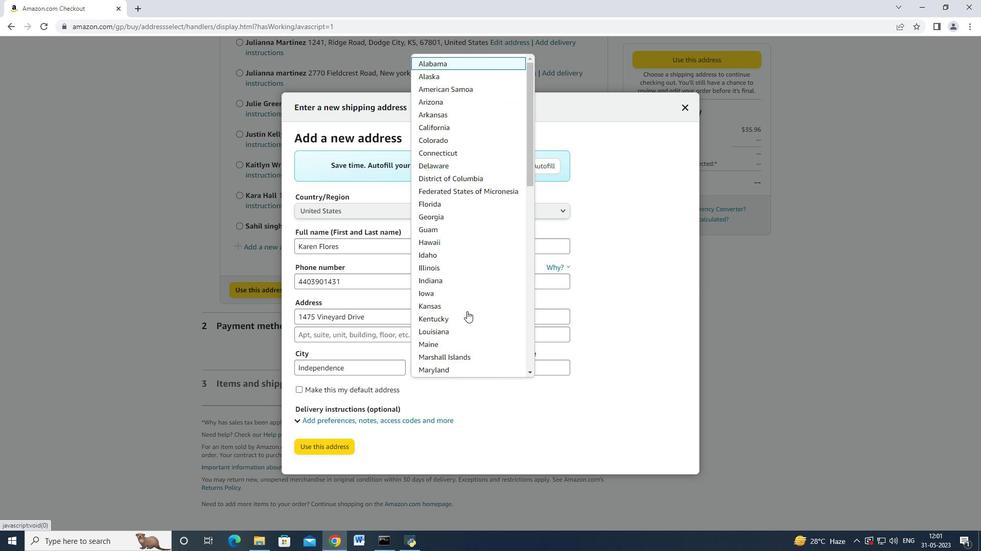 
Action: Mouse scrolled (467, 312) with delta (0, 0)
Screenshot: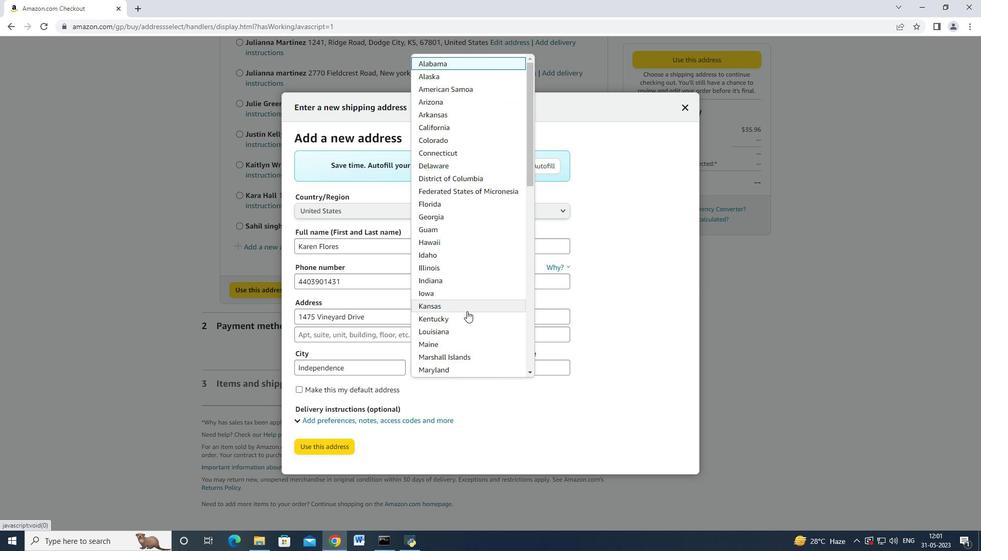 
Action: Mouse moved to (451, 261)
Screenshot: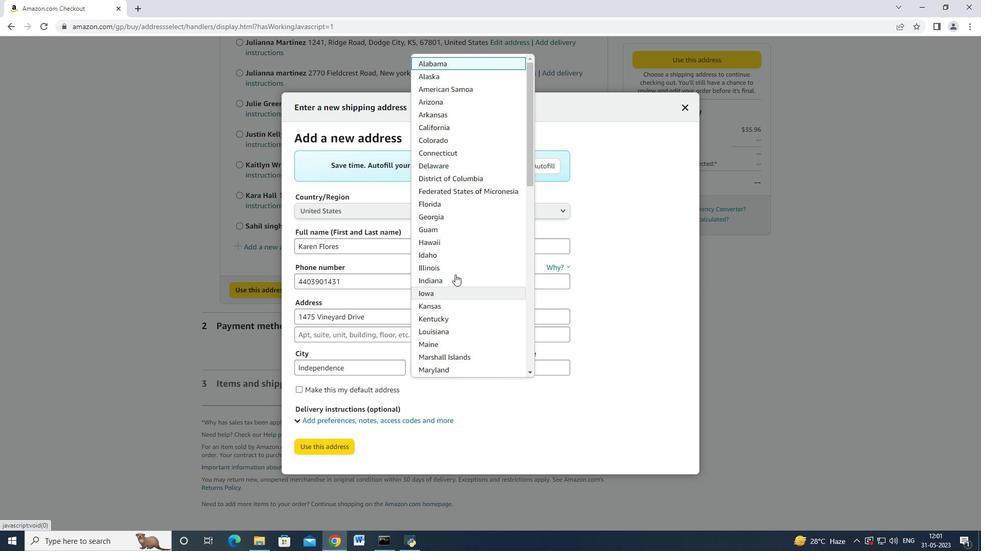 
Action: Mouse scrolled (451, 261) with delta (0, 0)
Screenshot: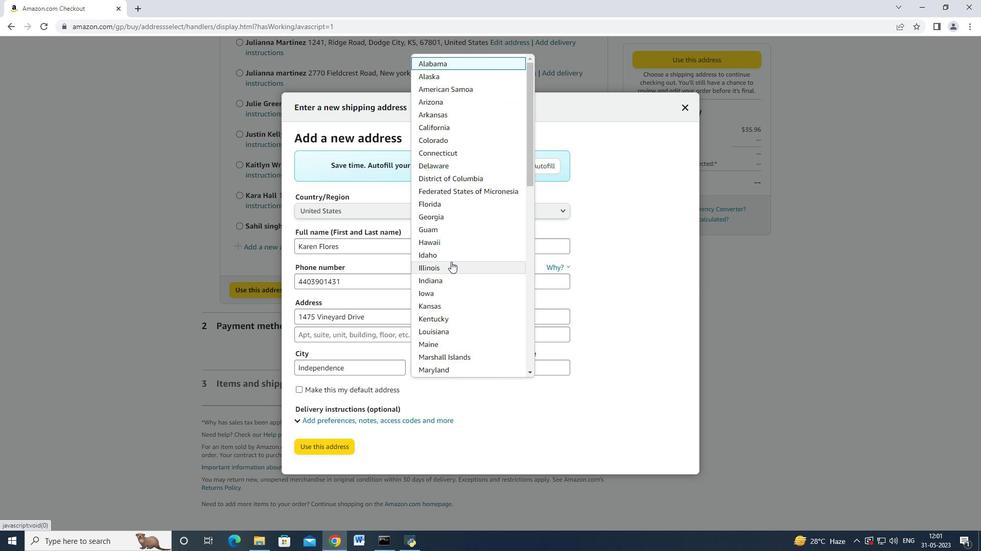 
Action: Mouse scrolled (451, 261) with delta (0, 0)
Screenshot: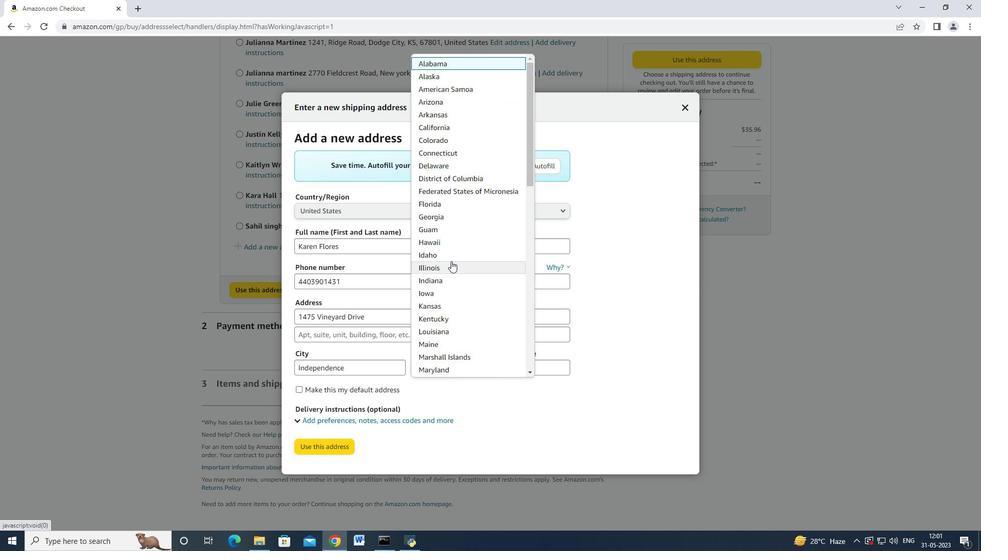 
Action: Mouse scrolled (451, 261) with delta (0, 0)
Screenshot: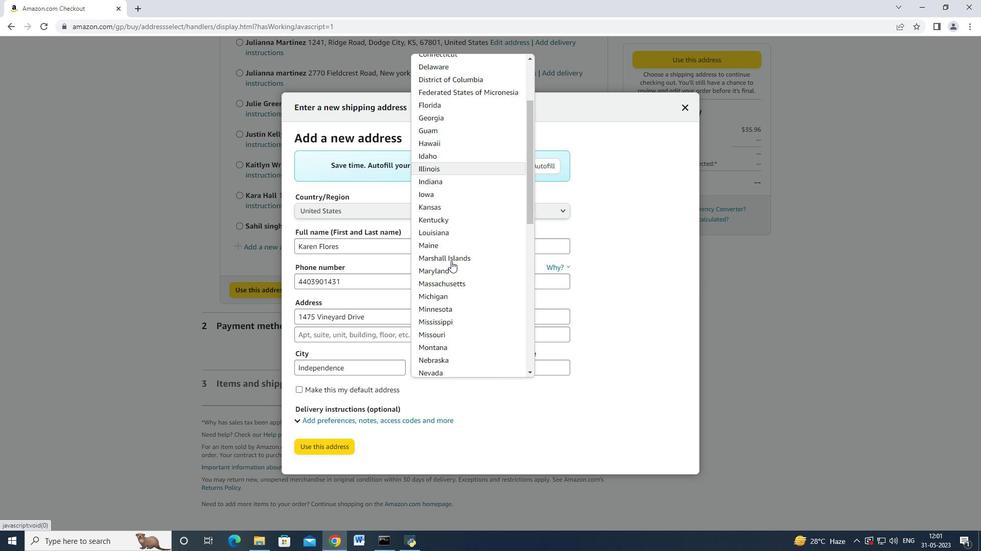 
Action: Mouse moved to (450, 261)
Screenshot: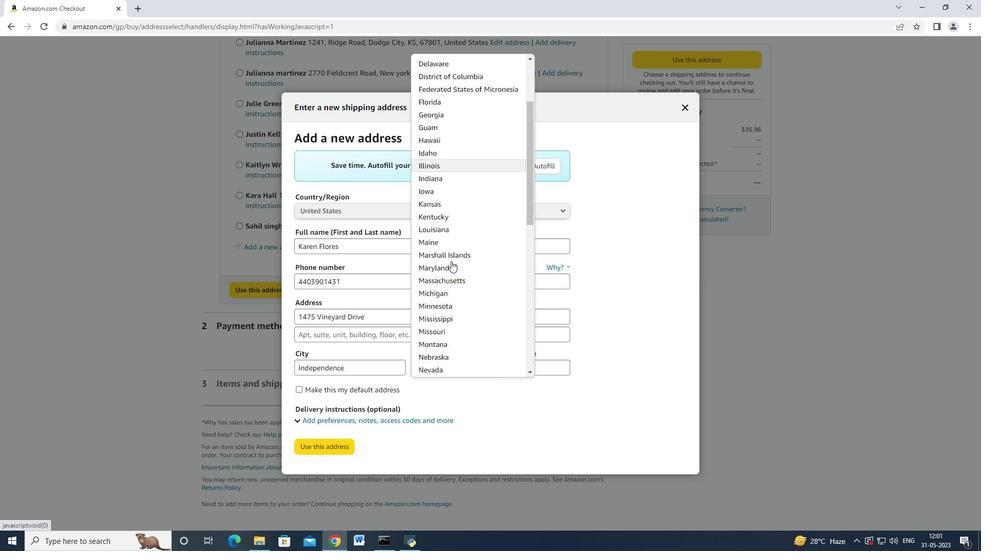 
Action: Mouse scrolled (450, 261) with delta (0, 0)
Screenshot: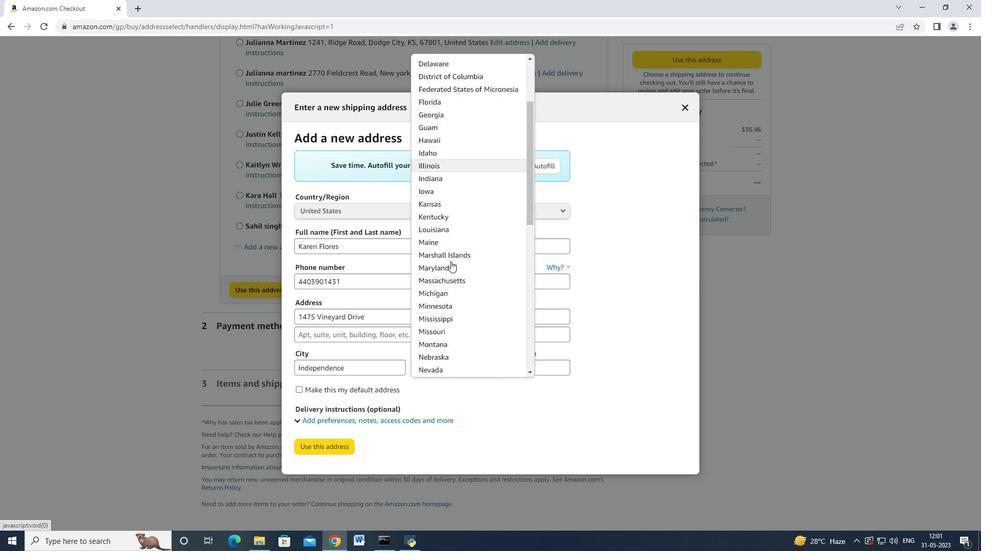 
Action: Mouse moved to (450, 262)
Screenshot: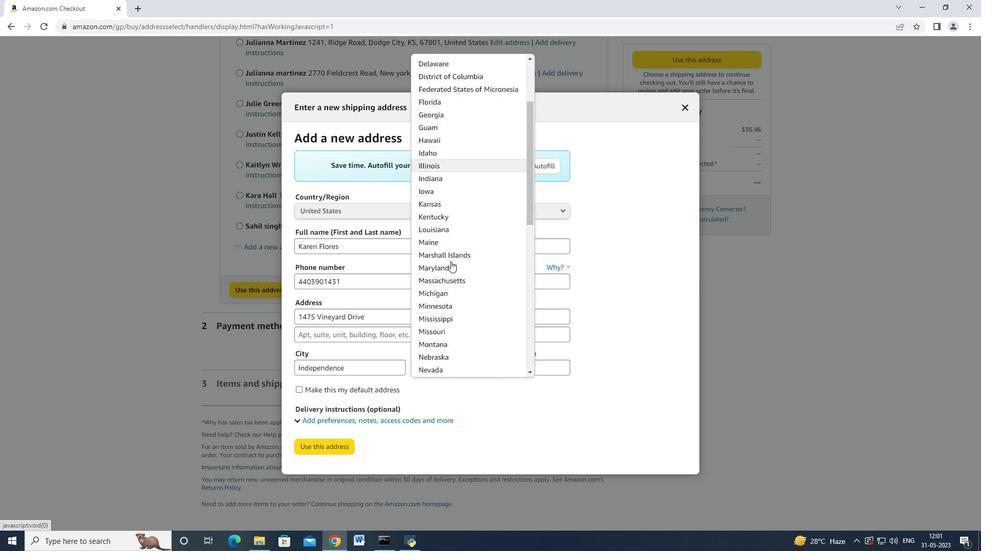 
Action: Mouse scrolled (450, 261) with delta (0, 0)
Screenshot: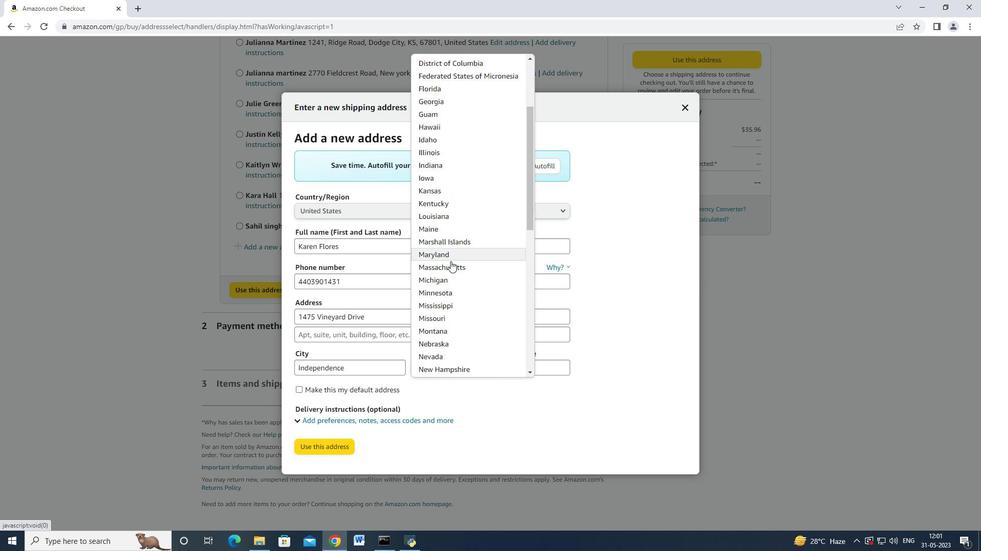 
Action: Mouse moved to (445, 320)
Screenshot: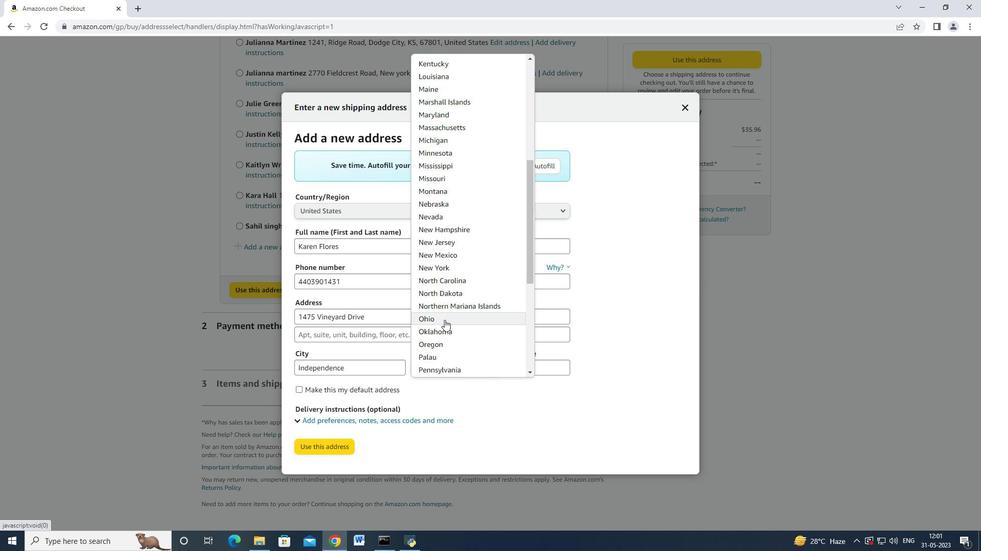 
Action: Mouse pressed left at (445, 320)
Screenshot: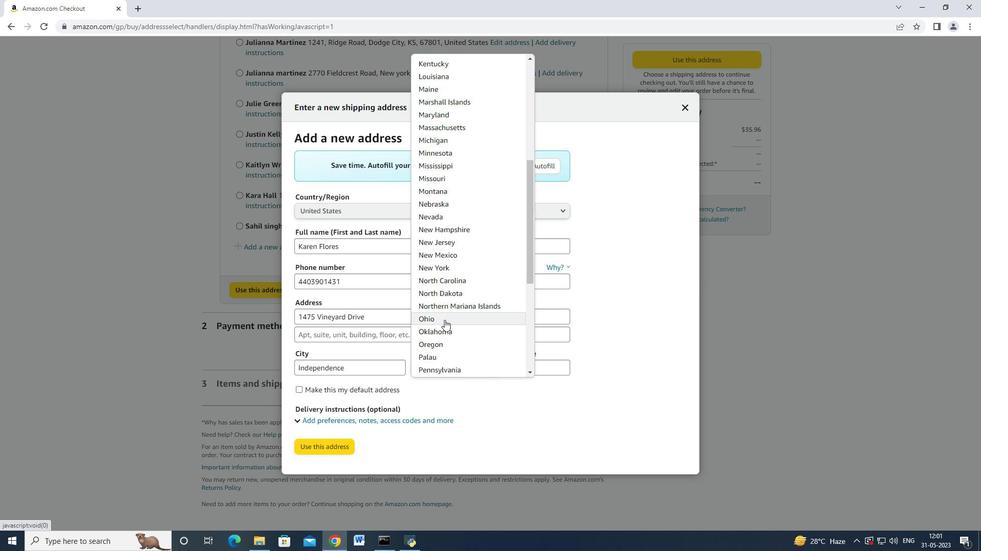 
Action: Mouse moved to (537, 364)
Screenshot: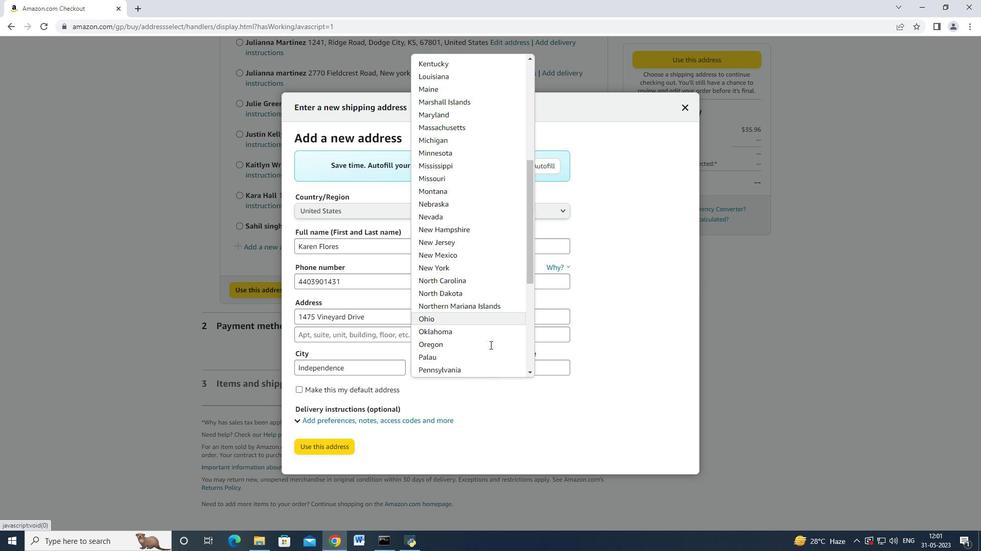 
Action: Mouse pressed left at (537, 364)
Screenshot: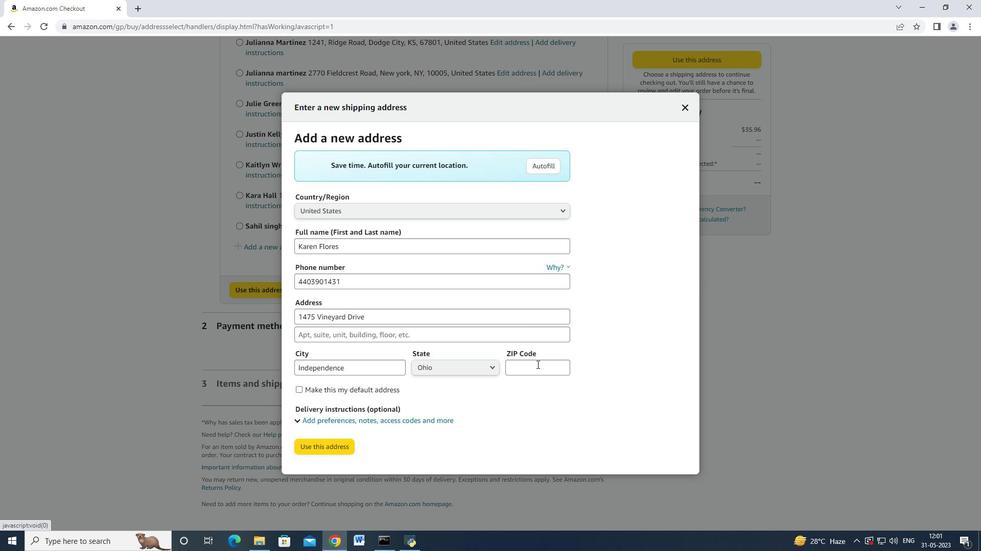 
Action: Mouse pressed left at (537, 364)
Screenshot: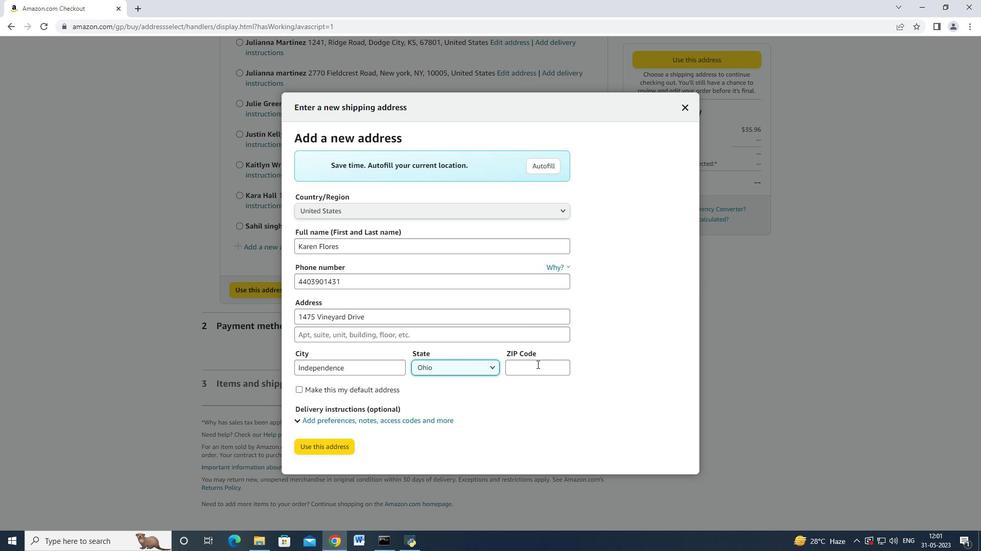 
Action: Mouse moved to (536, 364)
Screenshot: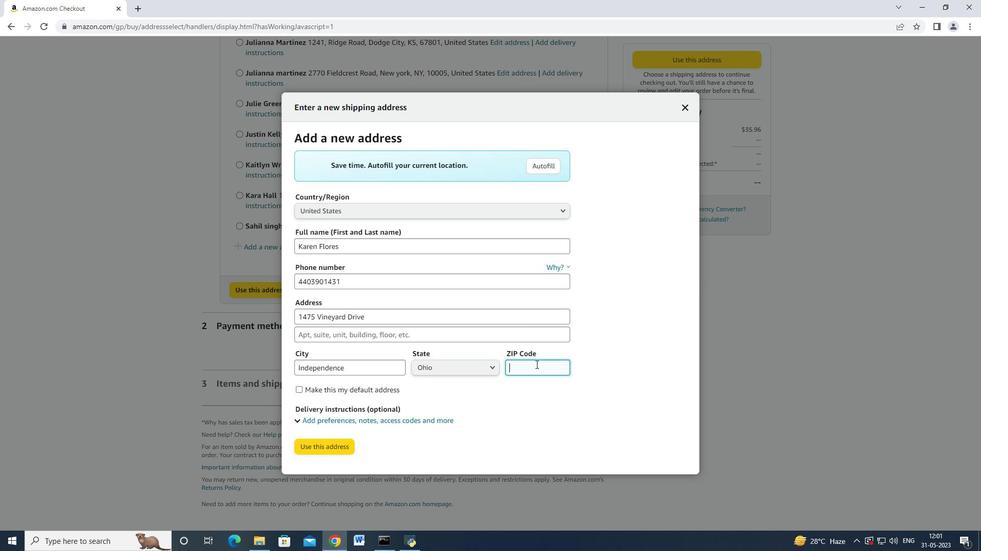 
Action: Key pressed 44131
Screenshot: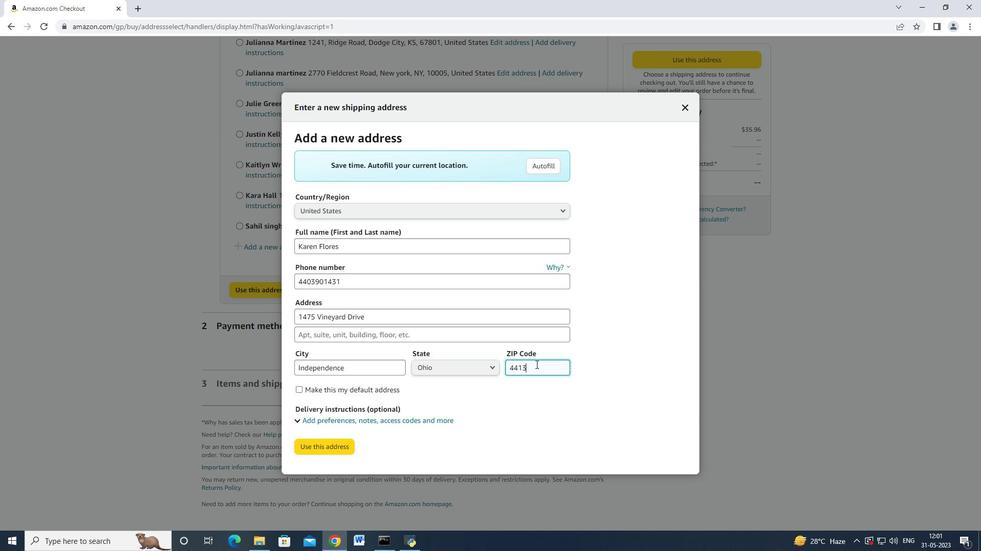 
Action: Mouse moved to (302, 444)
Screenshot: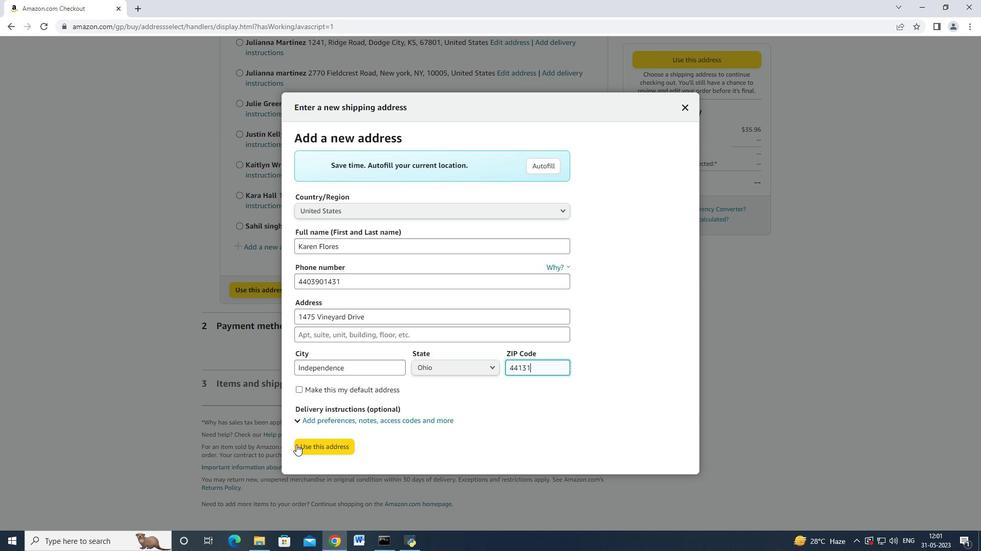 
Action: Mouse pressed left at (302, 444)
Screenshot: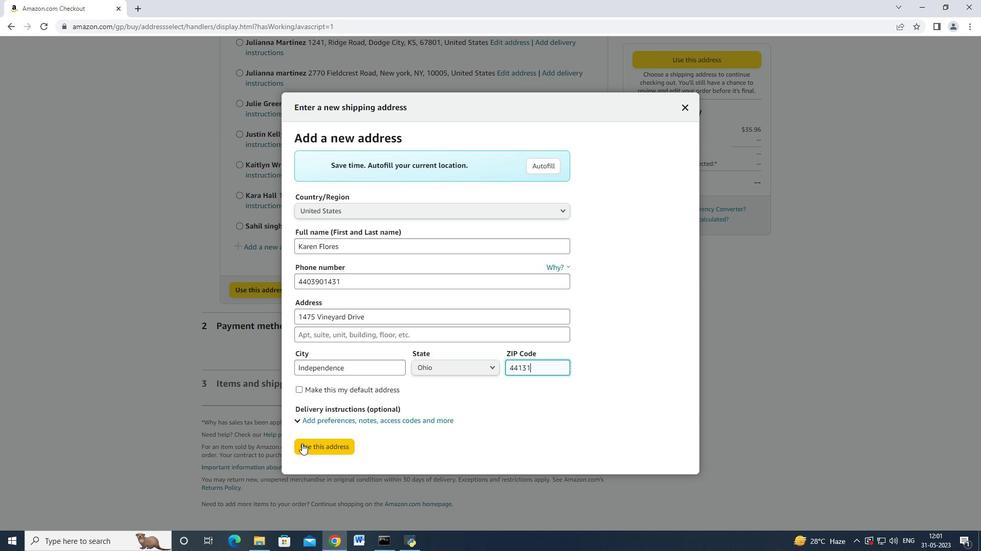 
Action: Mouse moved to (315, 187)
Screenshot: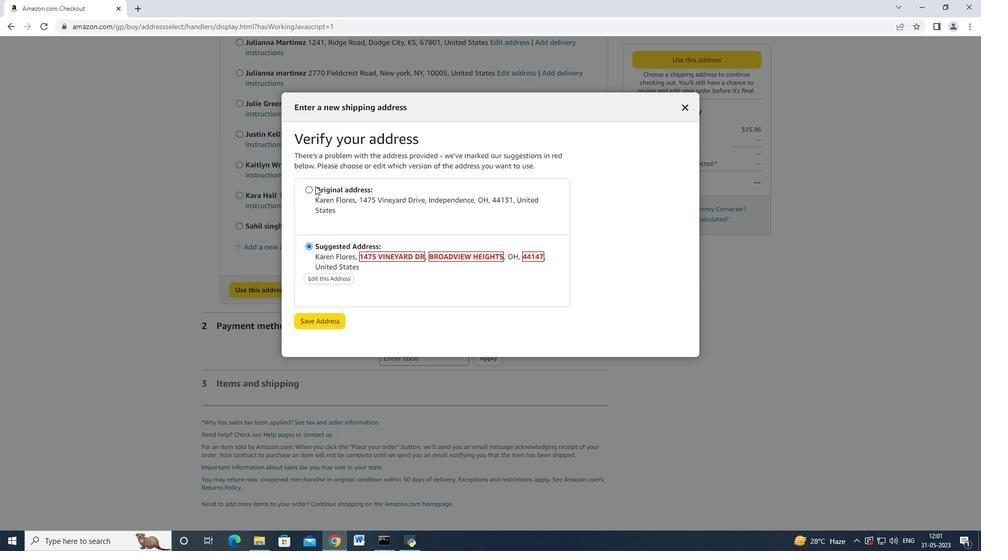 
Action: Mouse pressed left at (315, 187)
Screenshot: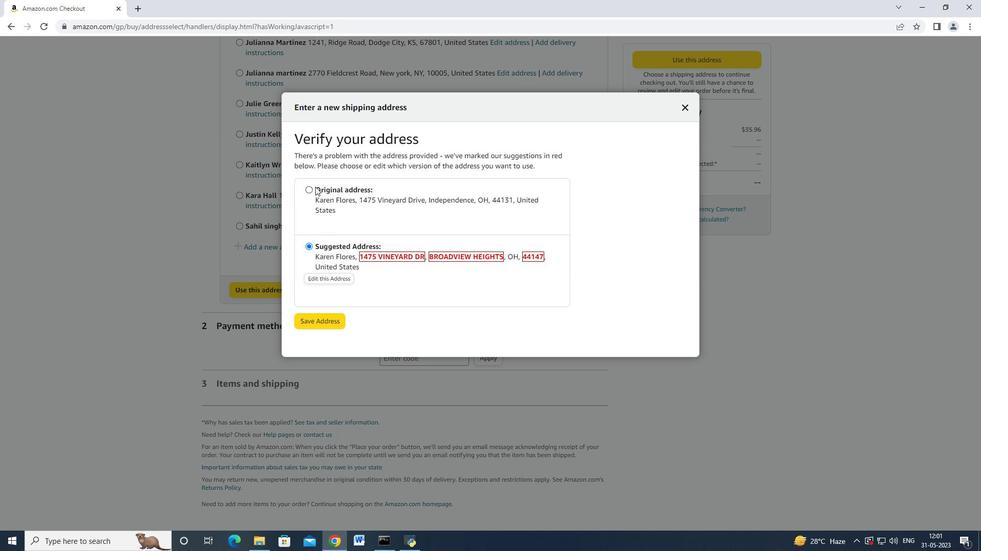 
Action: Mouse moved to (308, 189)
Screenshot: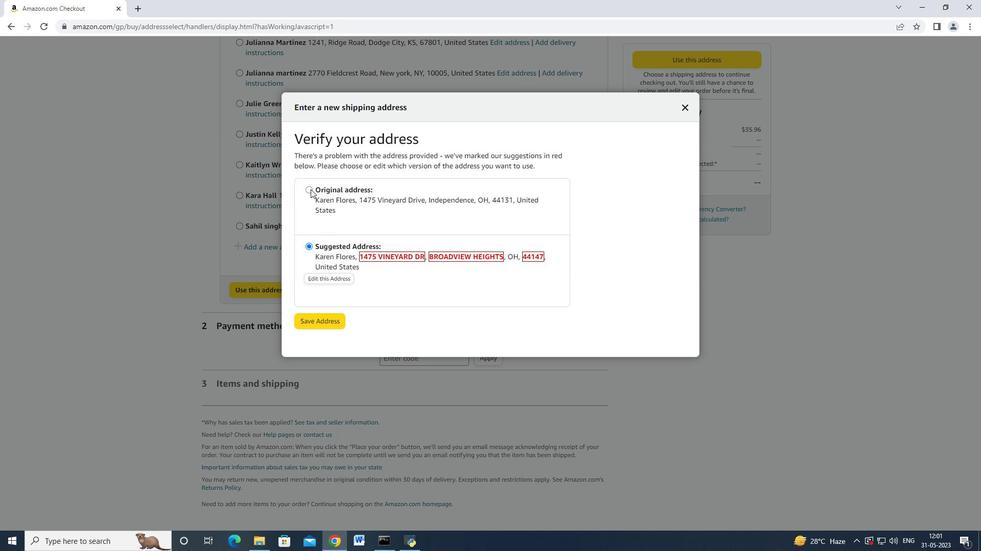 
Action: Mouse pressed left at (308, 189)
Screenshot: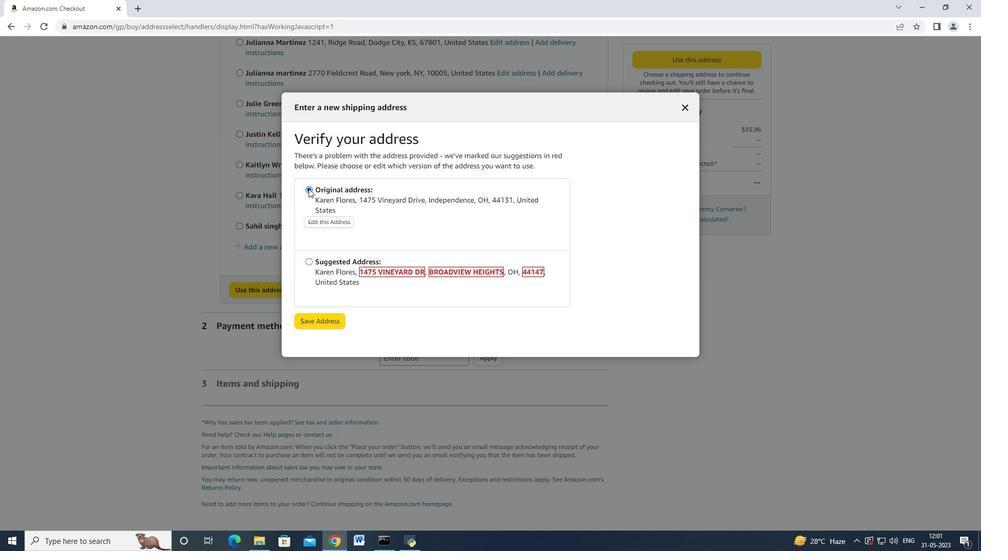 
Action: Mouse moved to (311, 323)
Screenshot: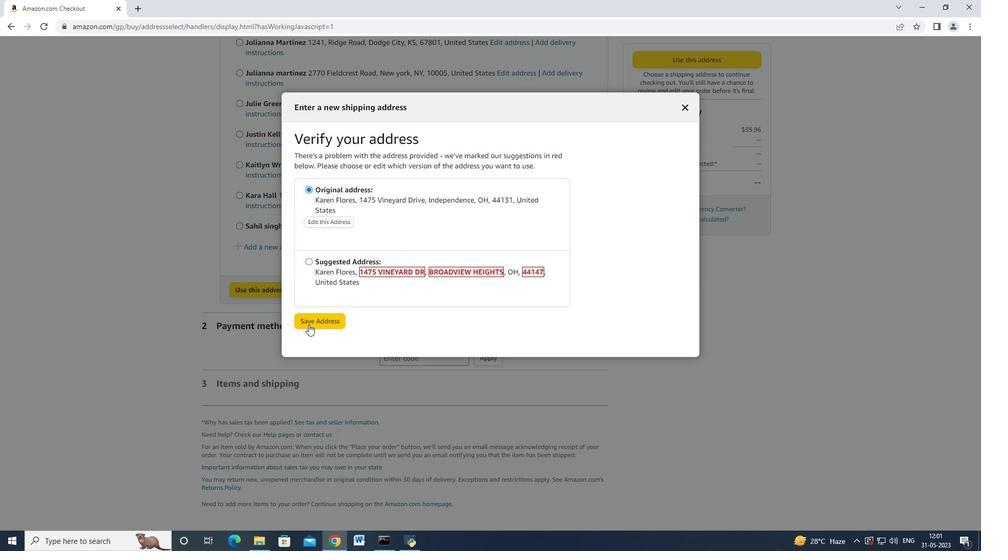 
Action: Mouse pressed left at (311, 323)
Screenshot: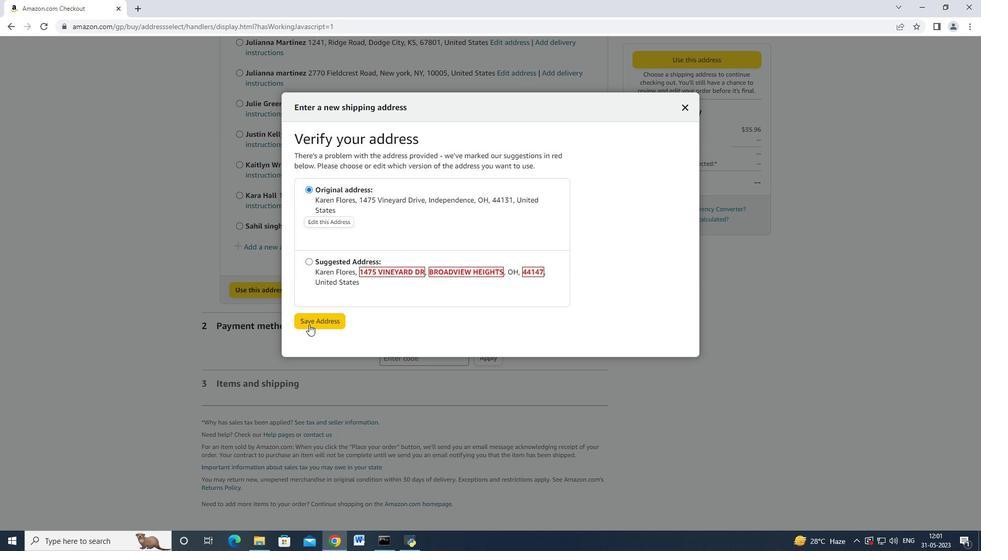 
Action: Mouse moved to (339, 225)
Screenshot: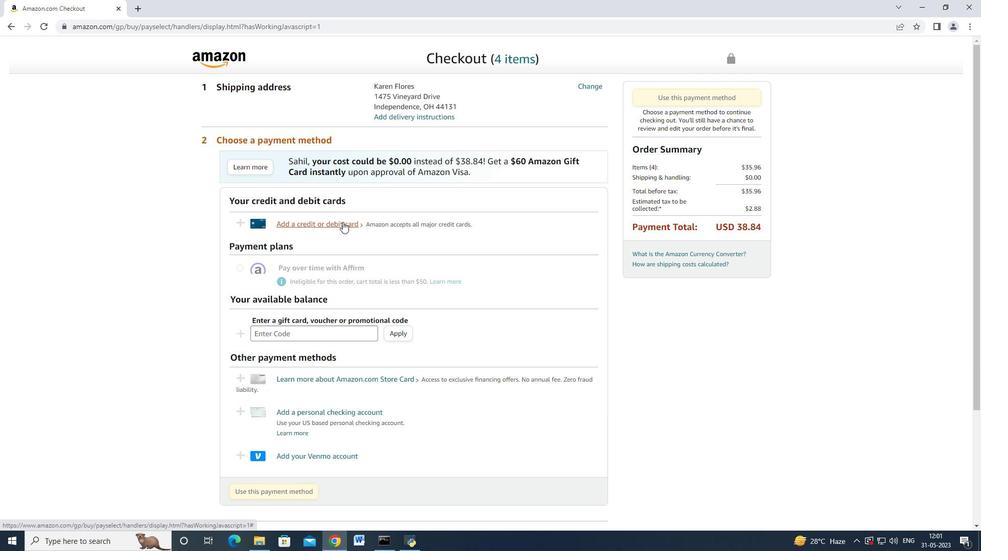 
Action: Mouse pressed left at (339, 225)
Screenshot: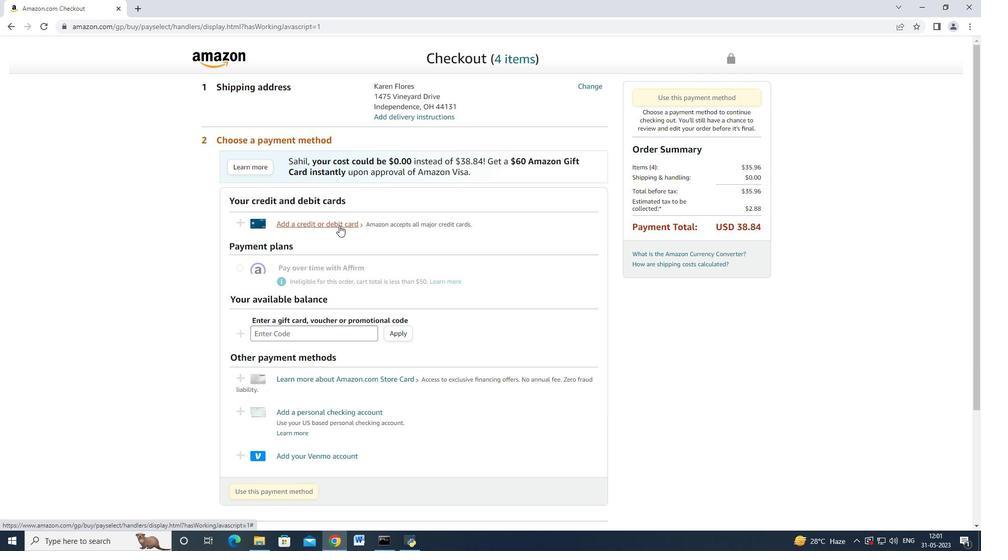 
Action: Mouse moved to (387, 238)
Screenshot: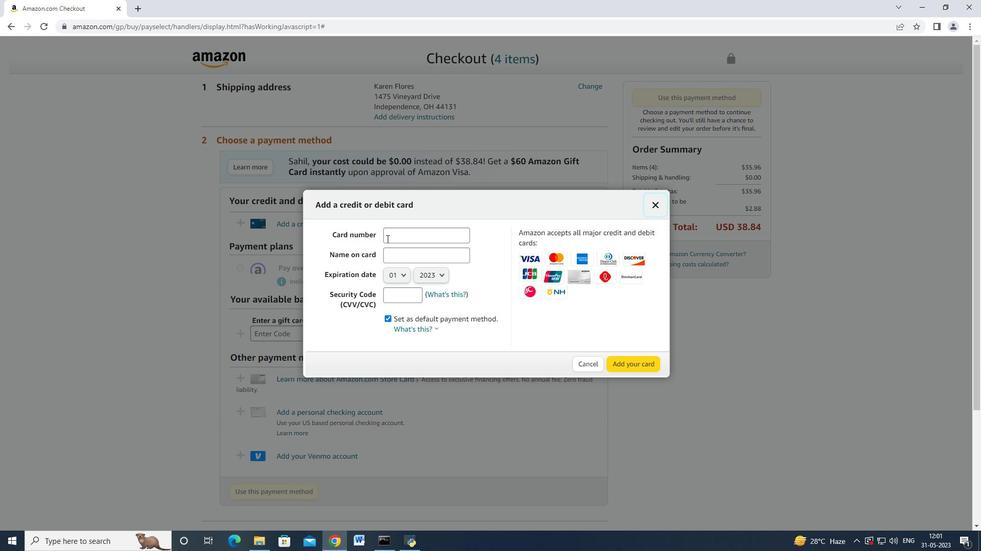 
Action: Mouse pressed left at (387, 238)
Screenshot: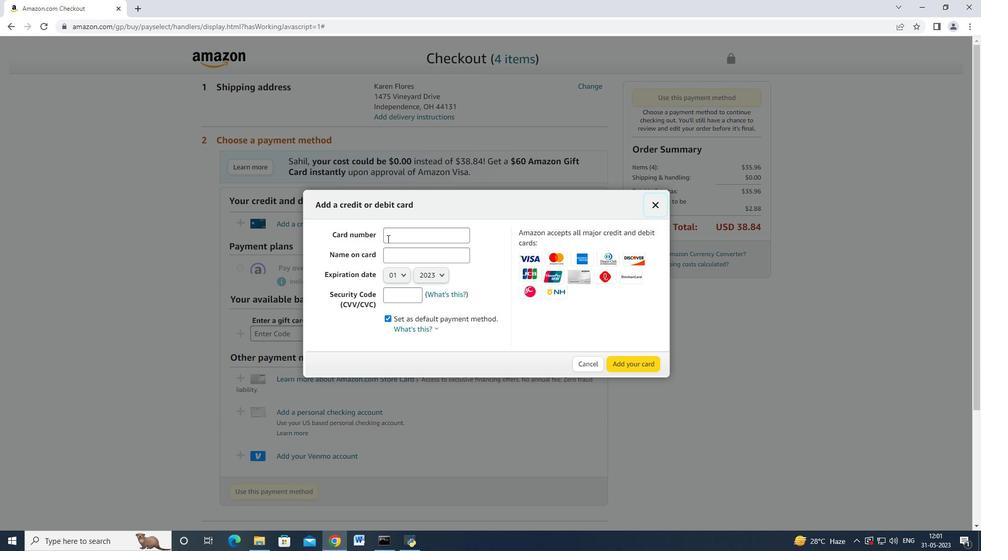 
Action: Mouse moved to (400, 239)
Screenshot: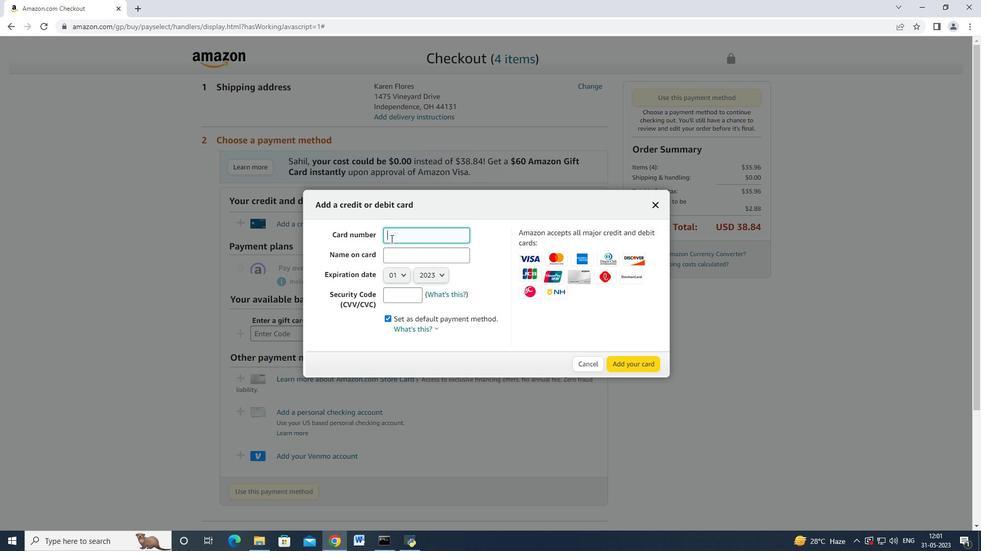 
Action: Key pressed 4893754559587965
Screenshot: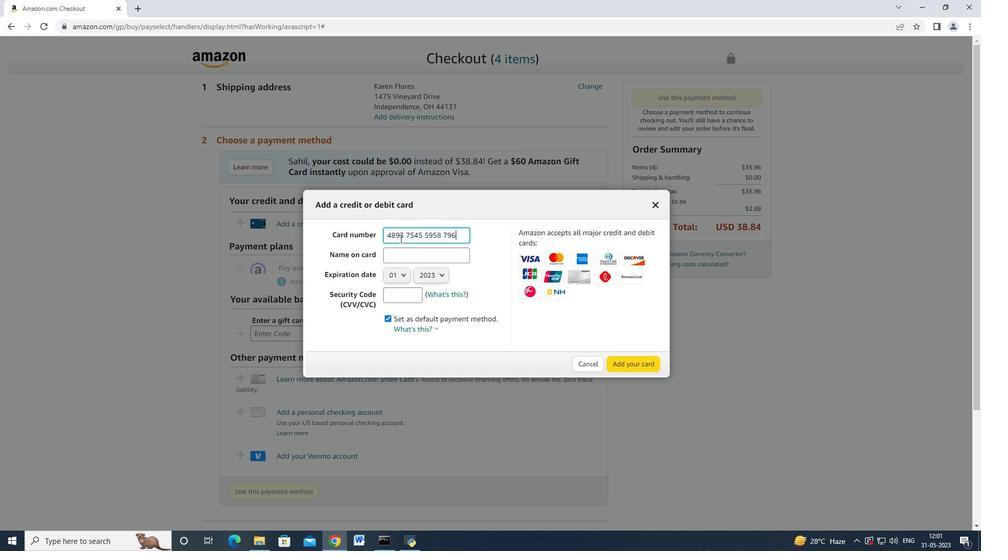
Action: Mouse moved to (405, 250)
Screenshot: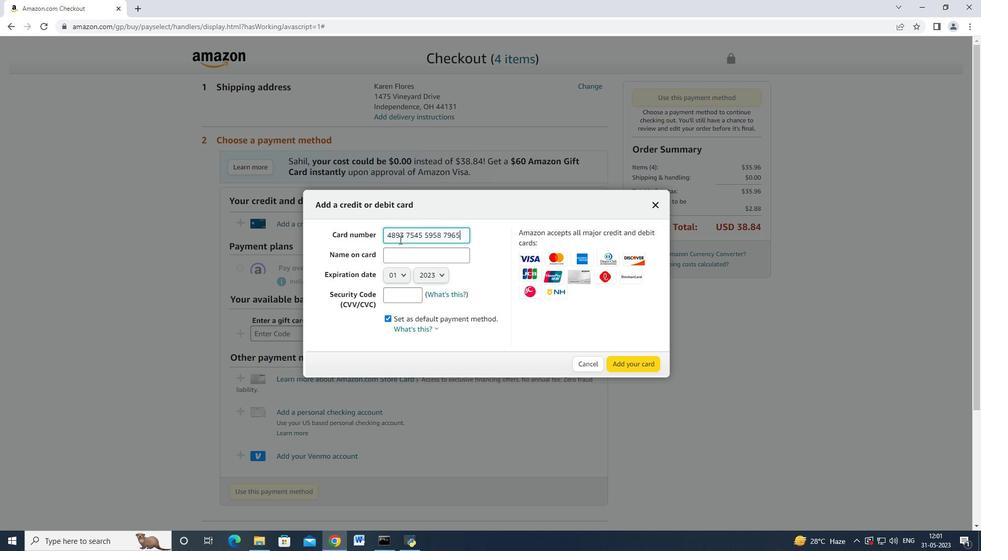 
Action: Mouse pressed left at (405, 250)
Screenshot: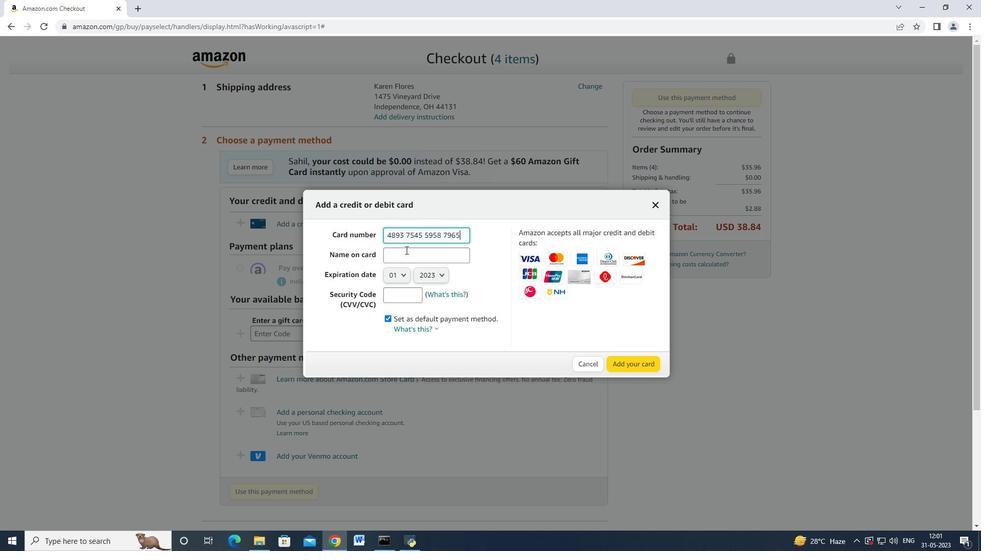
Action: Key pressed <Key.shift>John<Key.space><Key.shift>Baker
Screenshot: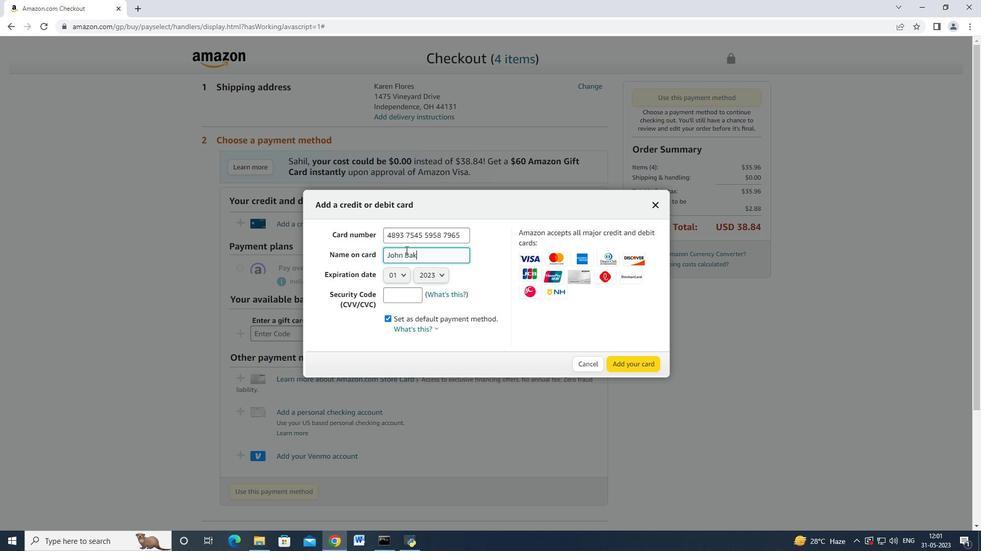 
Action: Mouse moved to (389, 278)
Screenshot: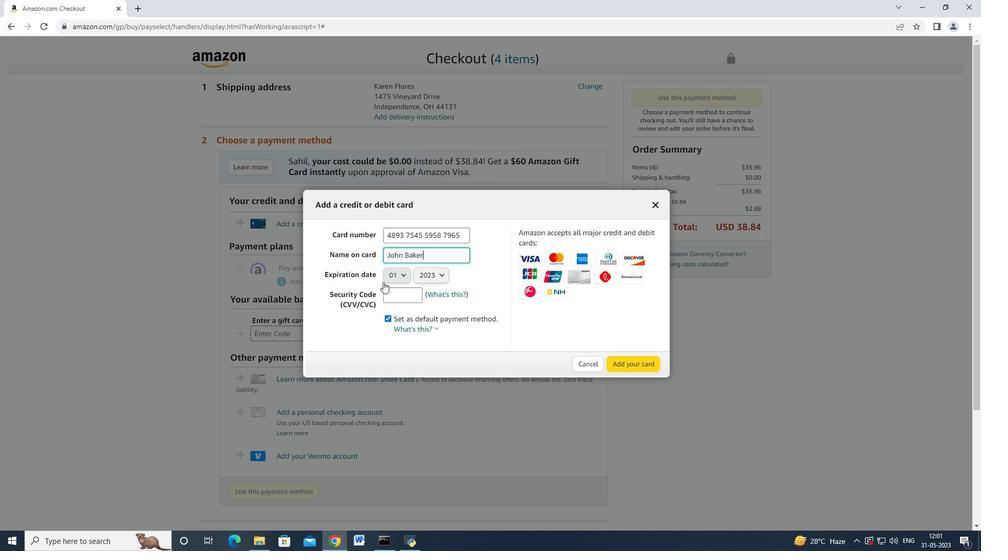 
Action: Mouse pressed left at (389, 278)
Screenshot: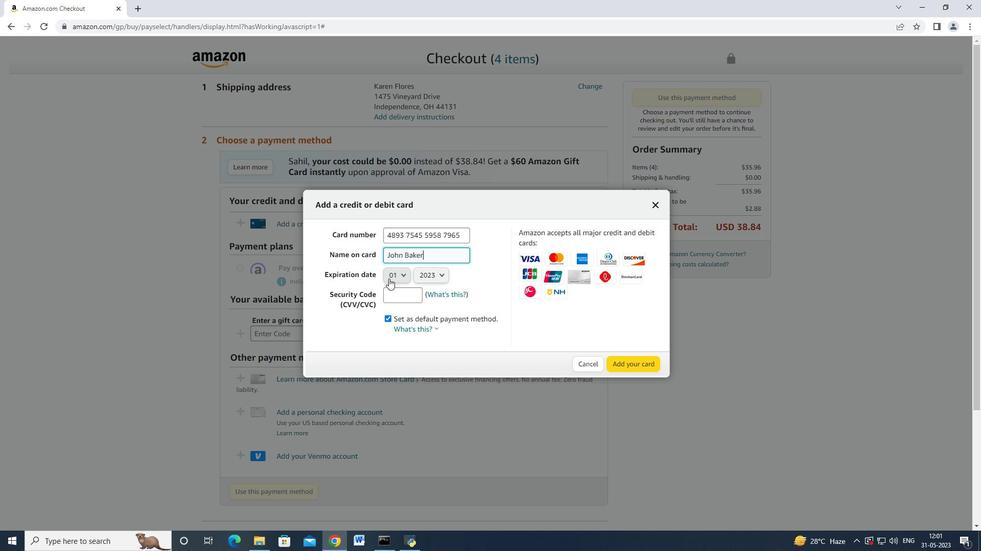 
Action: Mouse moved to (391, 315)
Screenshot: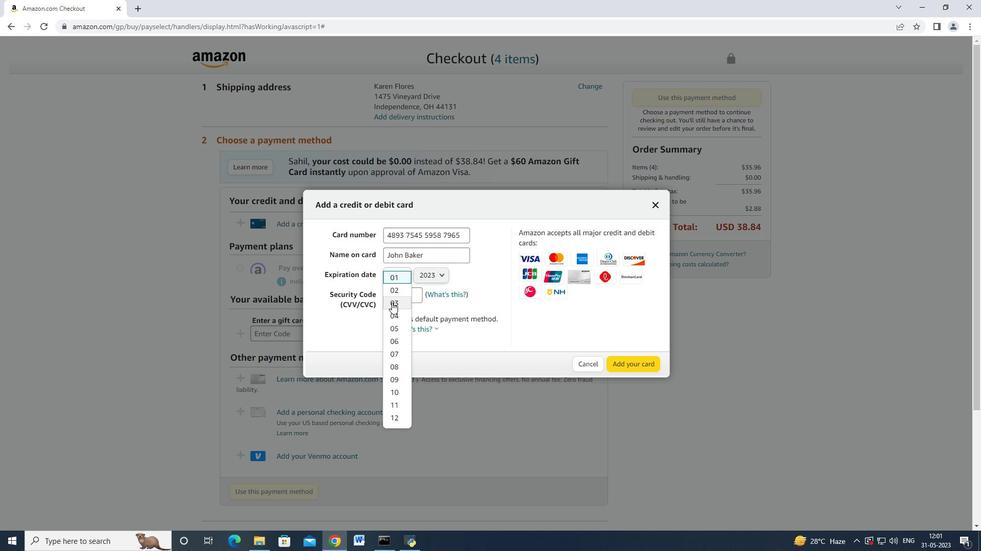 
Action: Mouse pressed left at (391, 315)
Screenshot: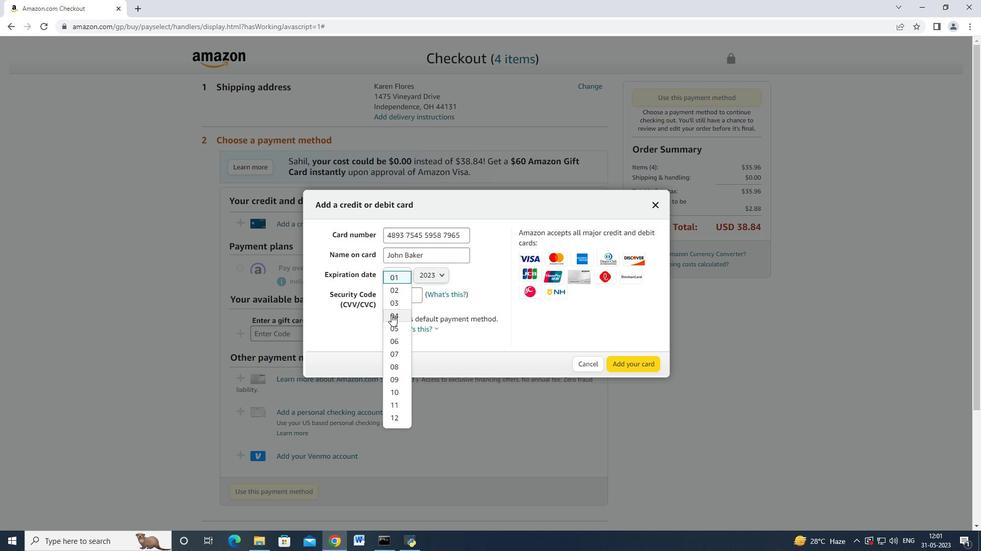 
Action: Mouse moved to (428, 280)
Screenshot: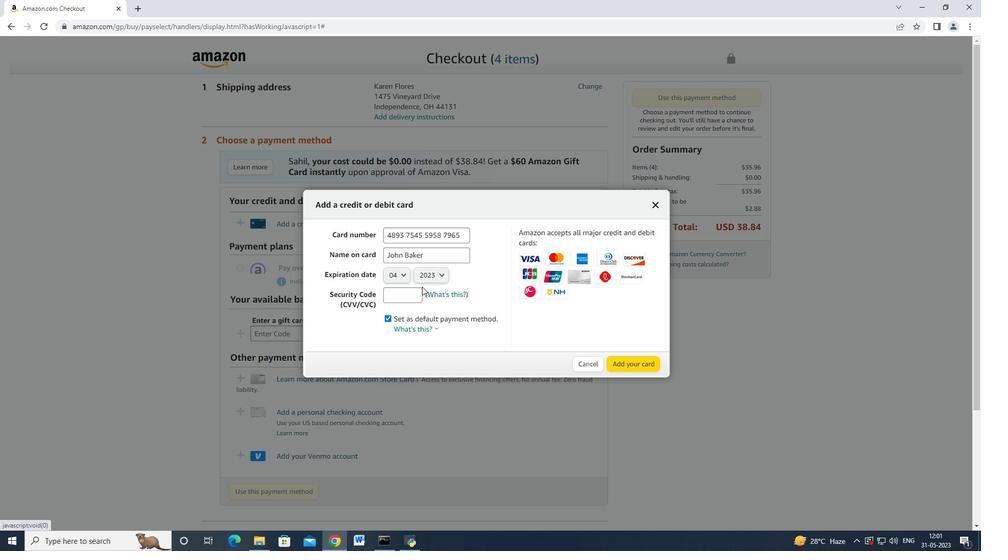 
Action: Mouse pressed left at (428, 280)
Screenshot: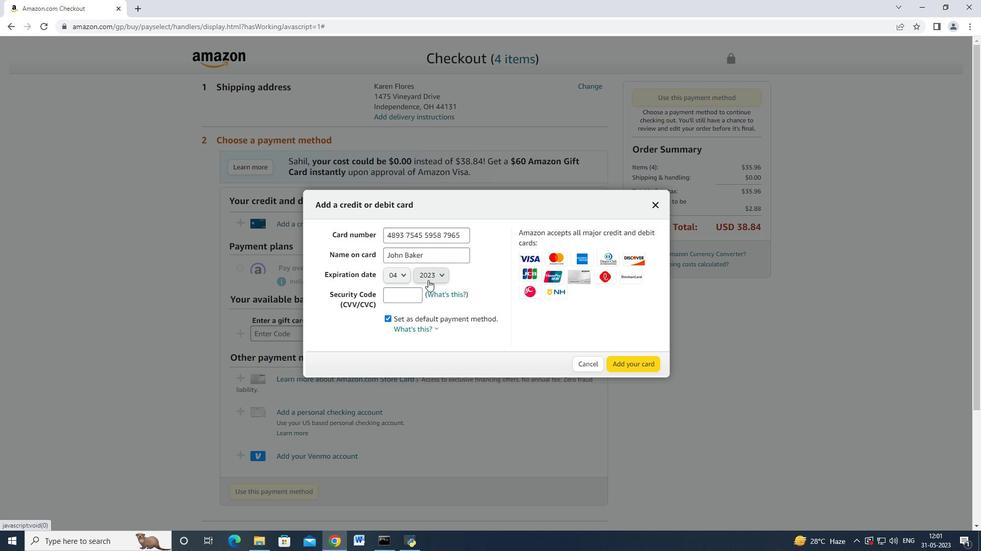 
Action: Mouse moved to (403, 280)
Screenshot: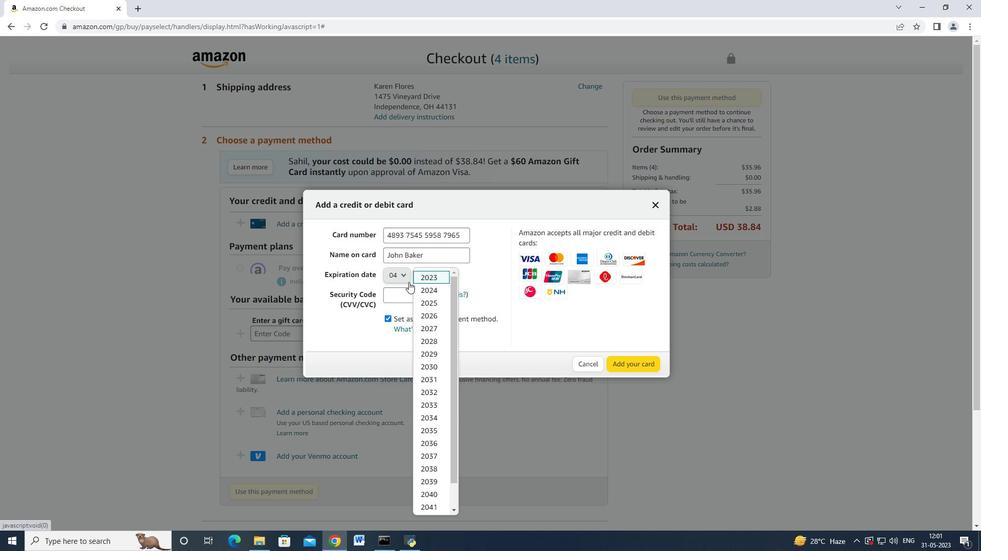 
Action: Mouse pressed left at (403, 280)
Screenshot: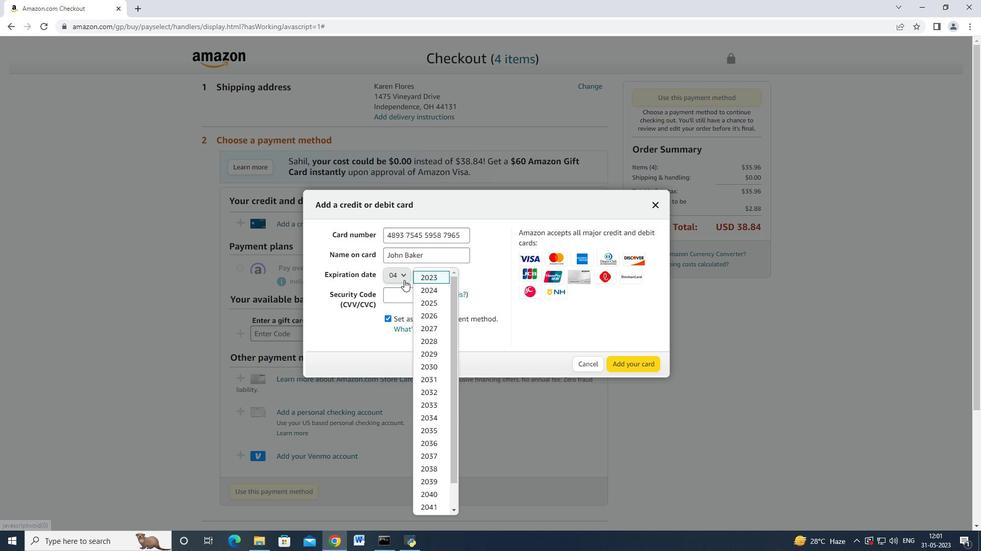 
Action: Mouse moved to (394, 340)
Screenshot: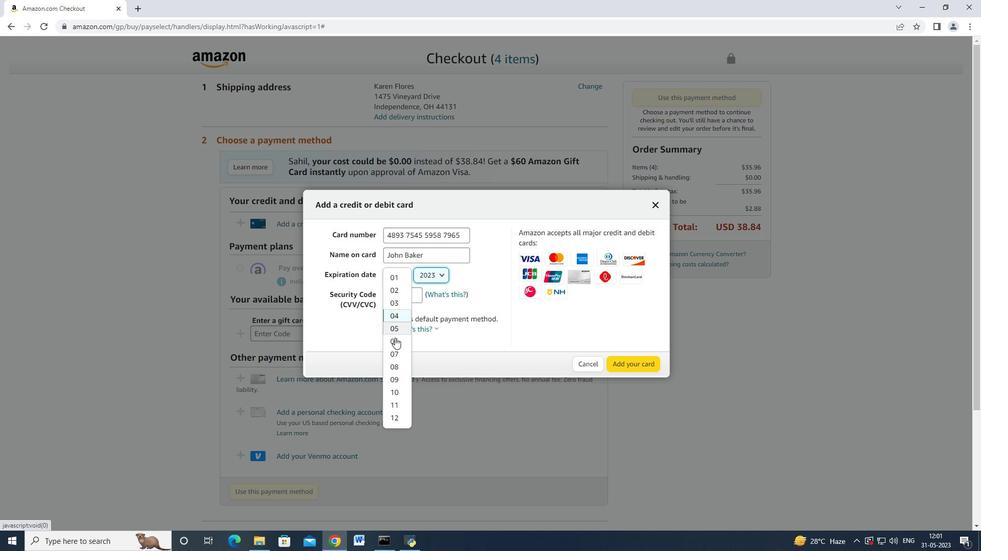 
Action: Mouse pressed left at (394, 340)
Screenshot: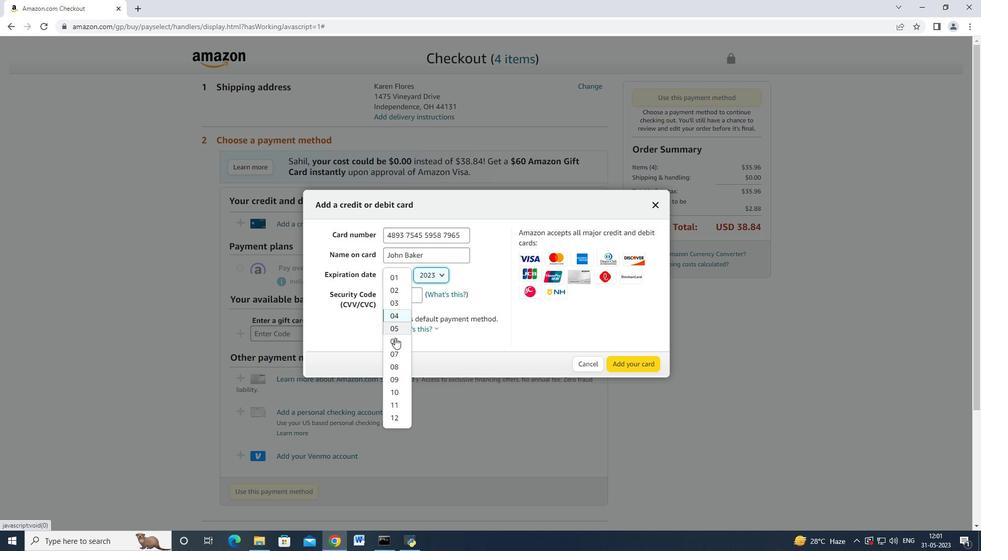 
Action: Mouse moved to (425, 277)
Screenshot: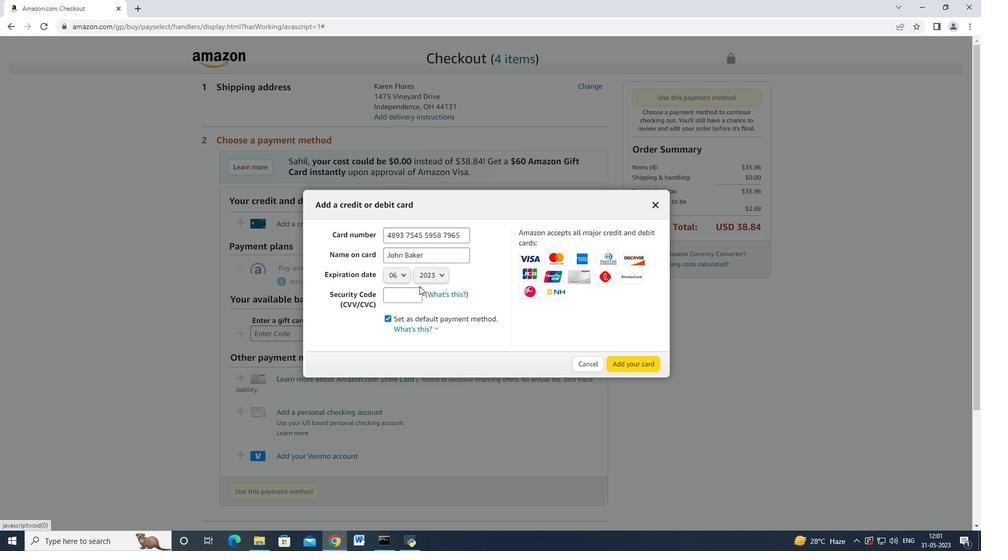 
Action: Mouse pressed left at (425, 277)
Screenshot: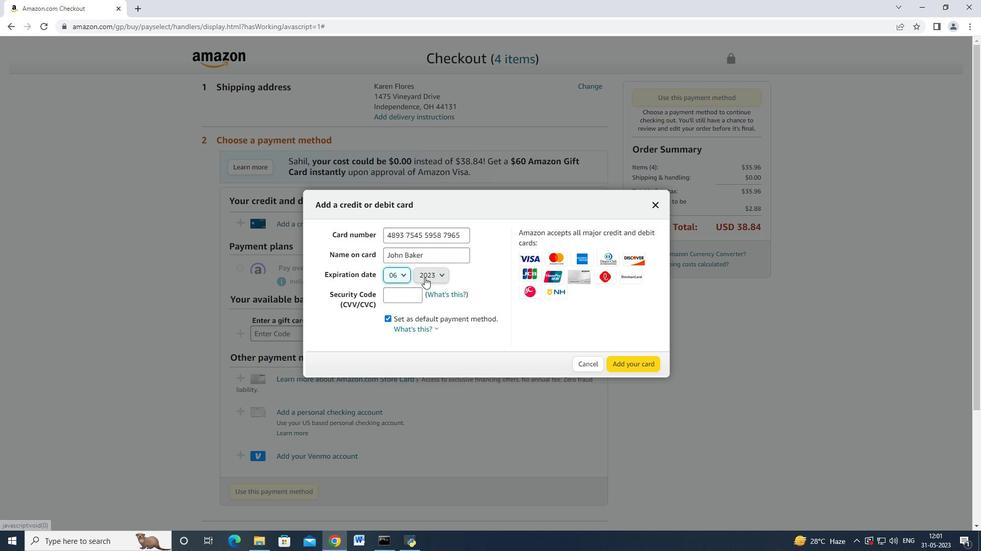 
Action: Mouse moved to (428, 305)
Screenshot: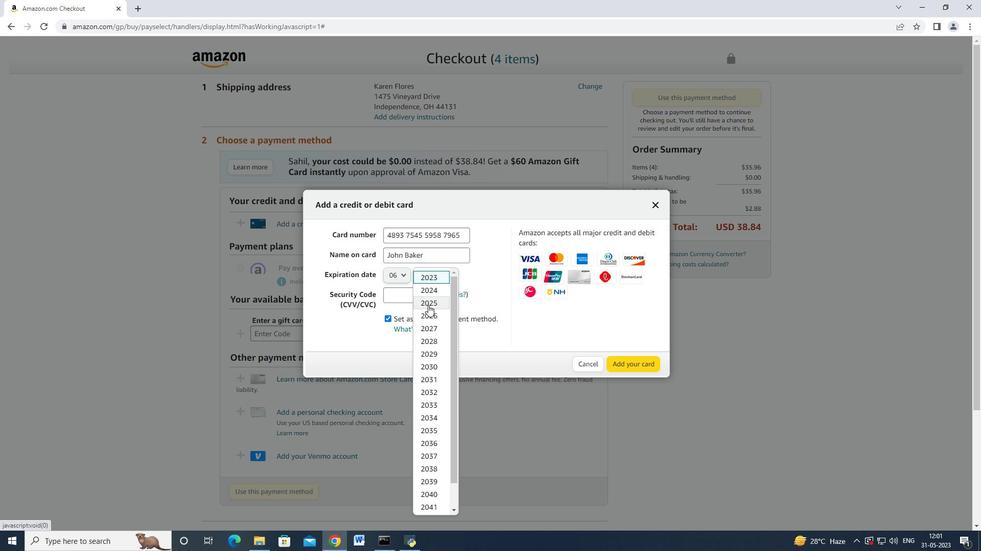 
Action: Mouse pressed left at (428, 305)
Screenshot: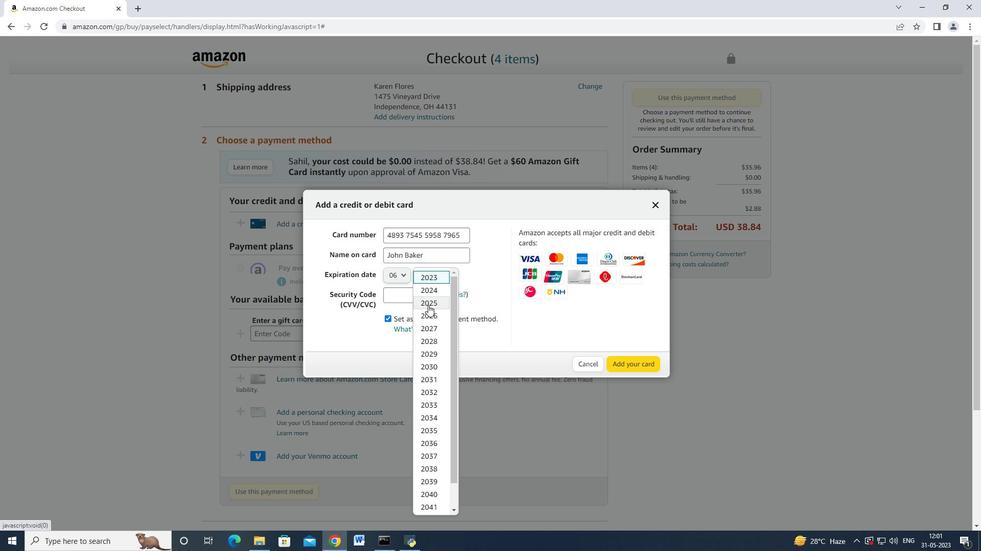
Action: Mouse moved to (403, 294)
Screenshot: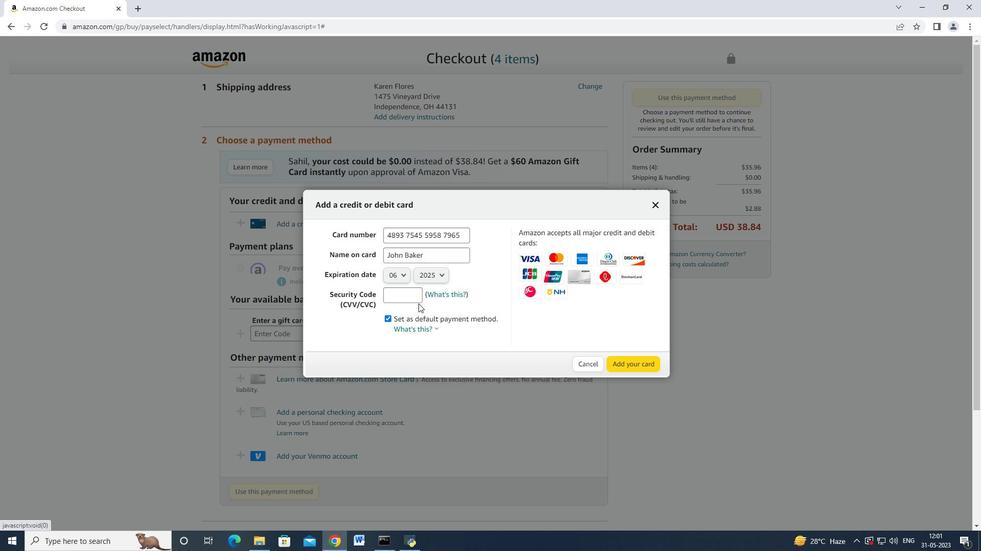 
Action: Mouse pressed left at (403, 294)
Screenshot: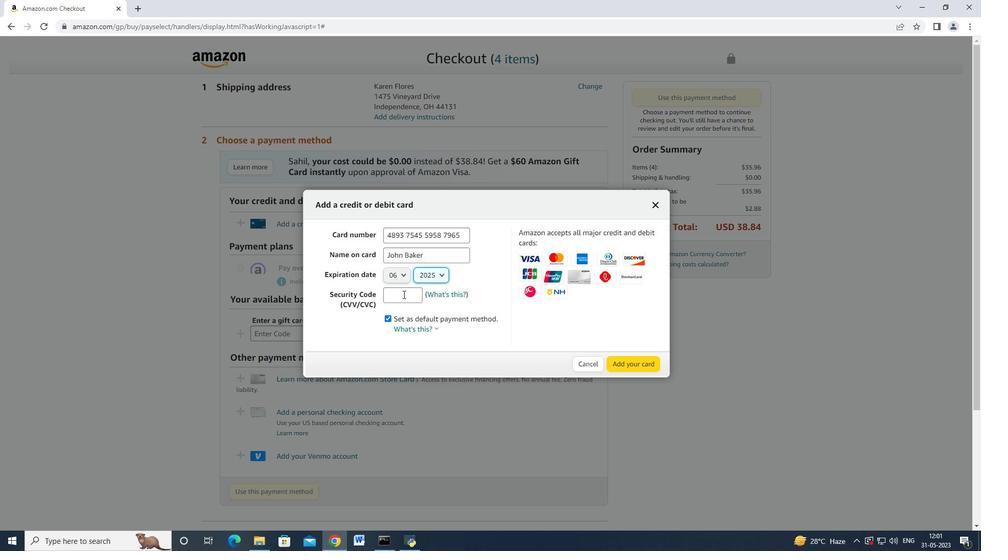 
Action: Key pressed 549
Screenshot: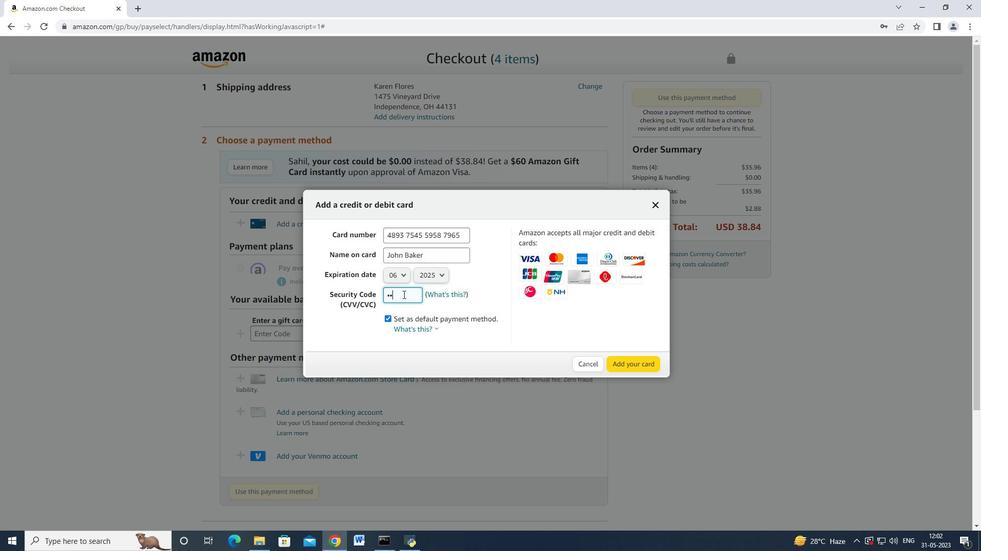 
Action: Mouse moved to (615, 356)
Screenshot: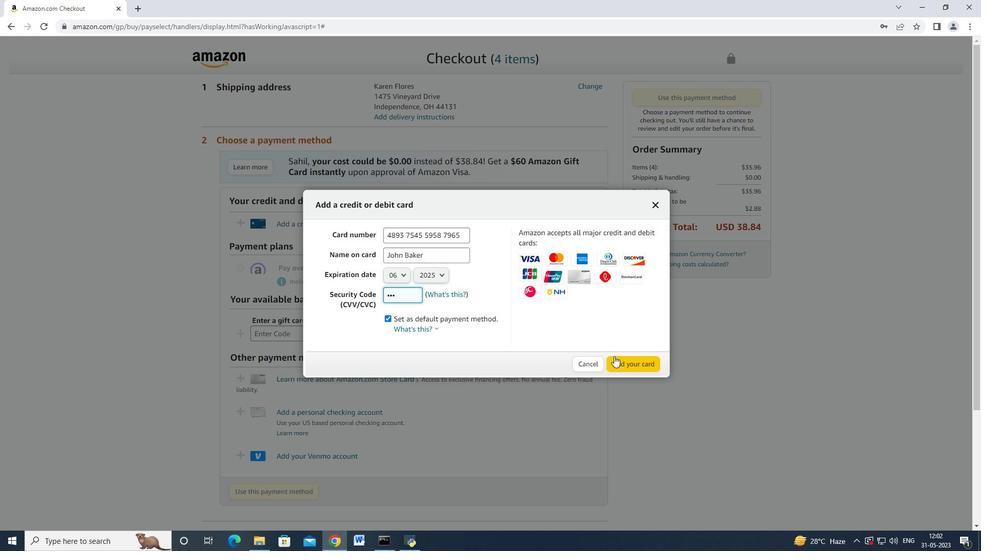 
